 Task: Look for space in Toshbuloq, Uzbekistan from 10th July, 2023 to 15th July, 2023 for 7 adults in price range Rs.10000 to Rs.15000. Place can be entire place or shared room with 4 bedrooms having 7 beds and 4 bathrooms. Property type can be house, flat, guest house. Amenities needed are: wifi, TV, free parkinig on premises, gym, breakfast. Booking option can be shelf check-in. Required host language is English.
Action: Mouse moved to (598, 158)
Screenshot: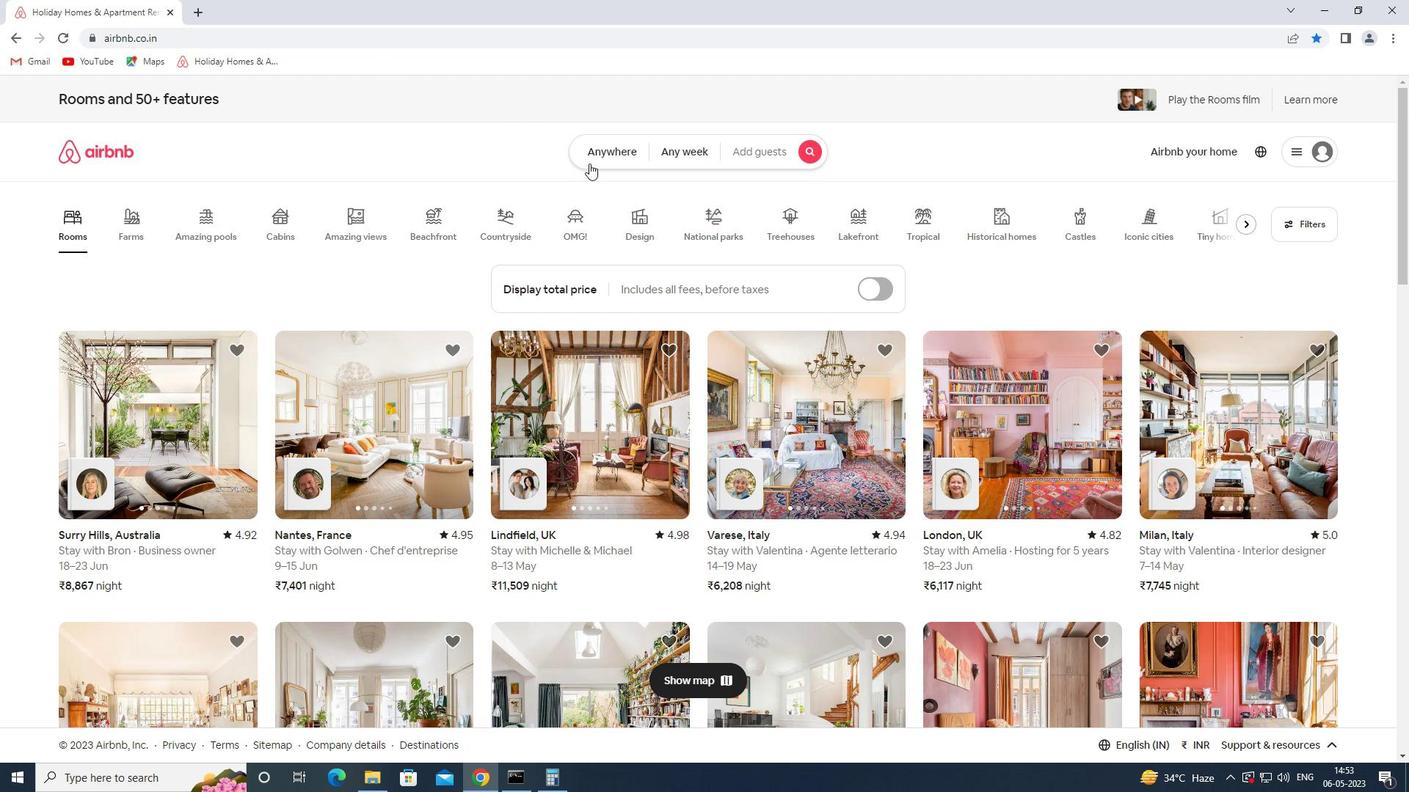 
Action: Mouse pressed left at (598, 158)
Screenshot: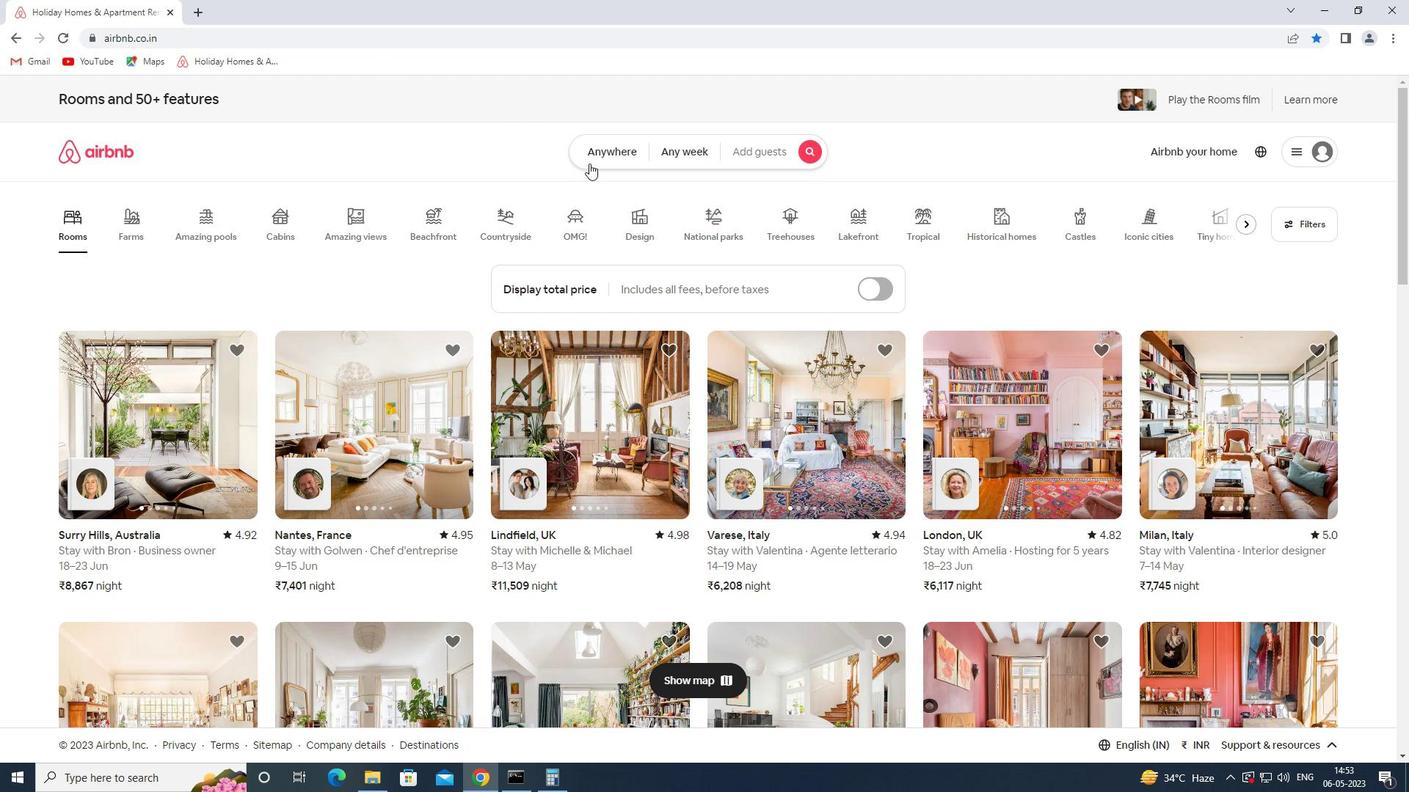 
Action: Mouse moved to (521, 209)
Screenshot: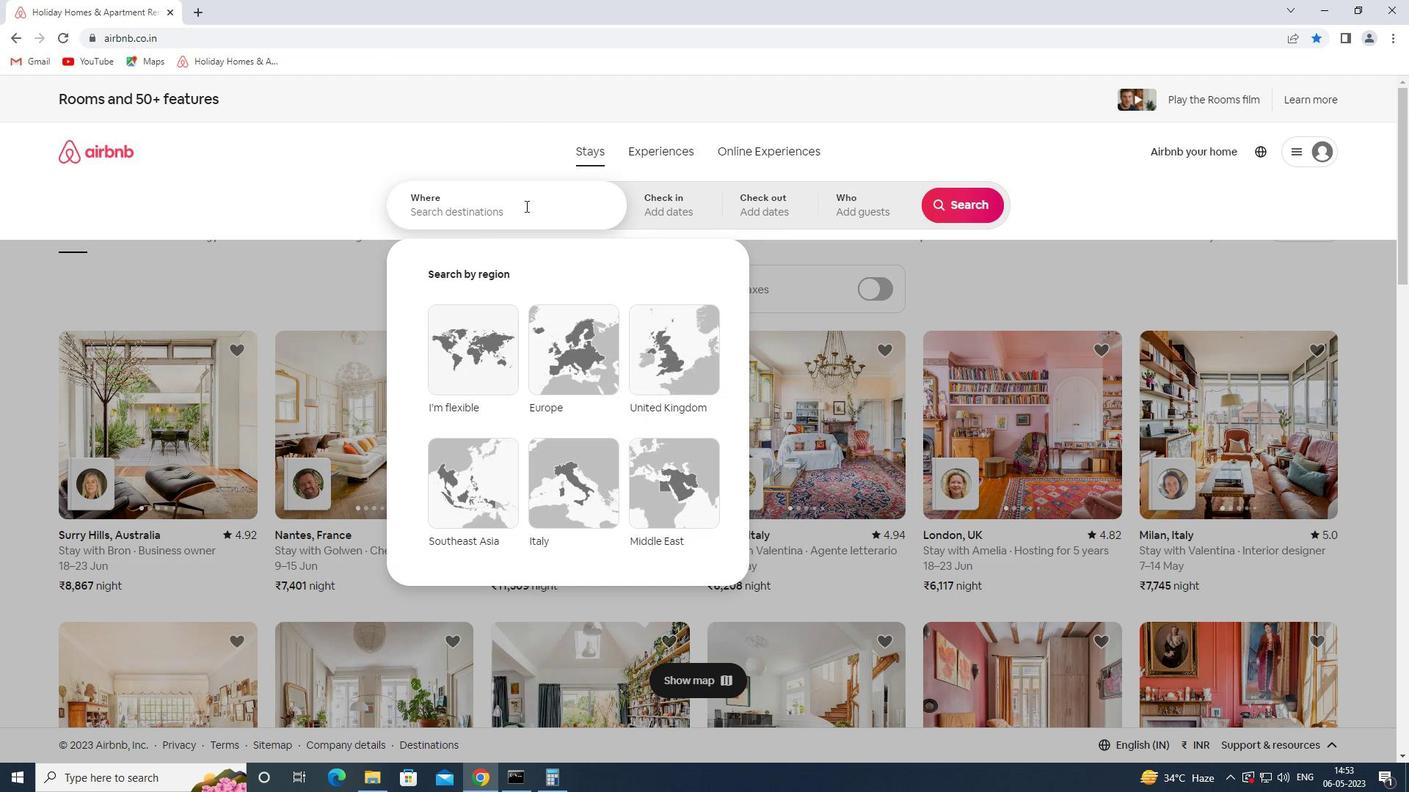 
Action: Mouse pressed left at (521, 209)
Screenshot: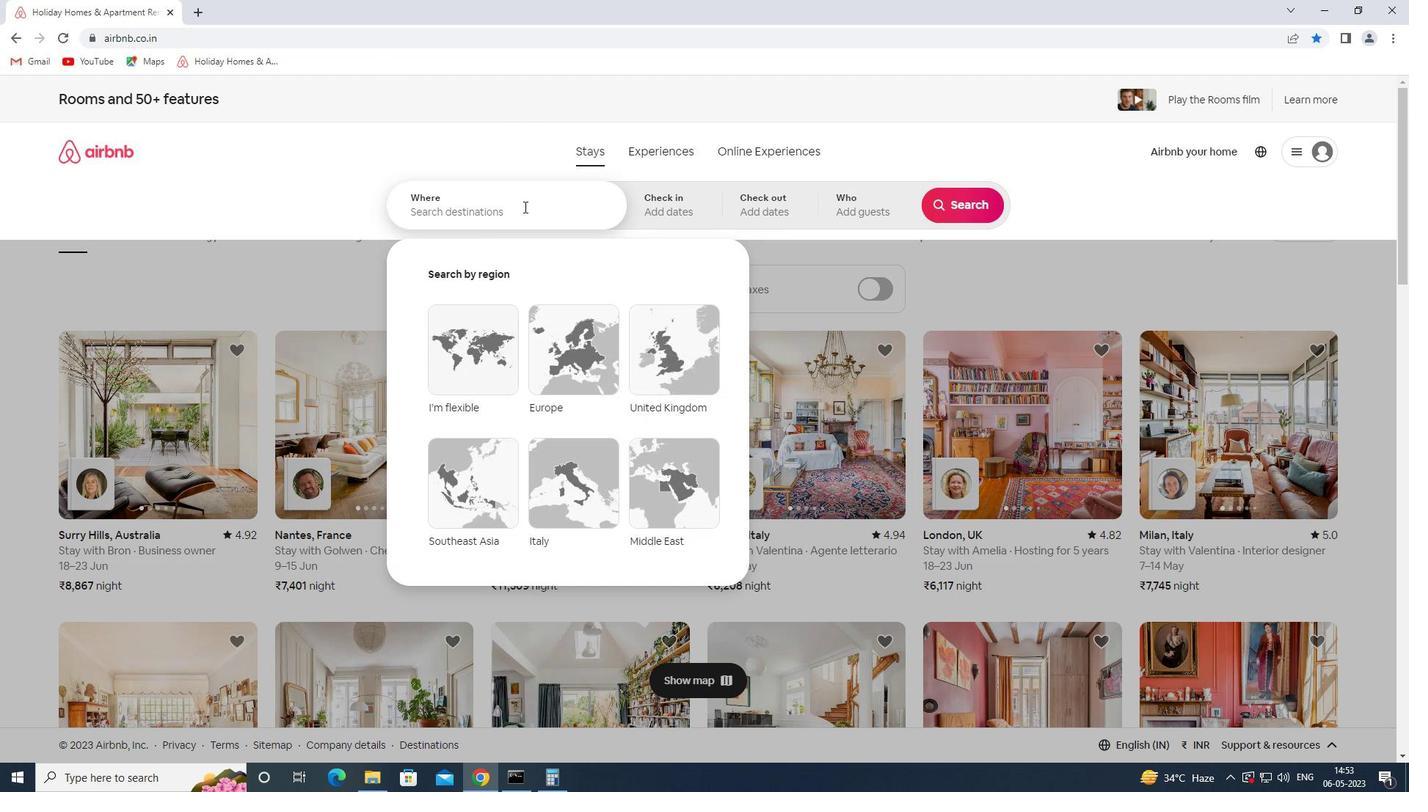 
Action: Key pressed toshbul
Screenshot: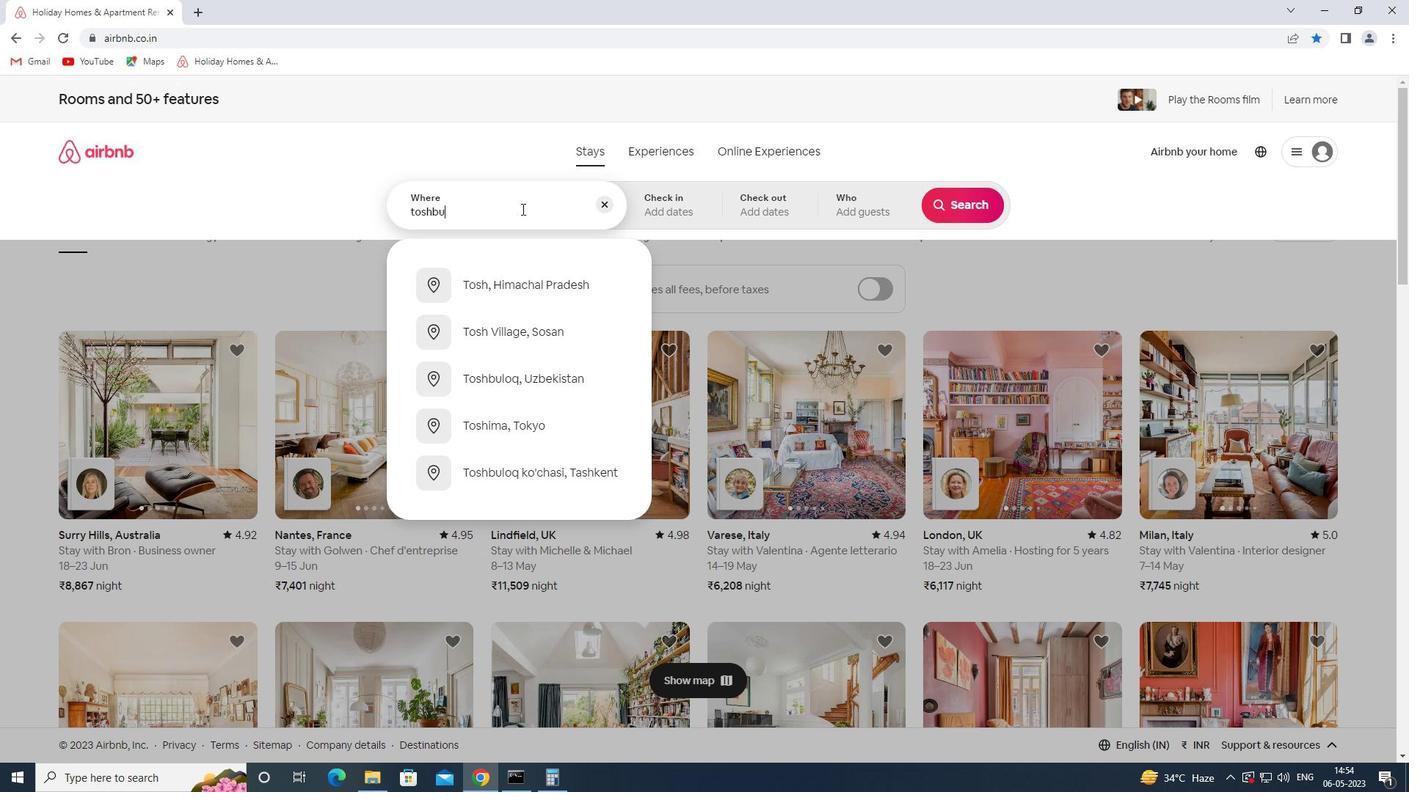 
Action: Mouse moved to (568, 286)
Screenshot: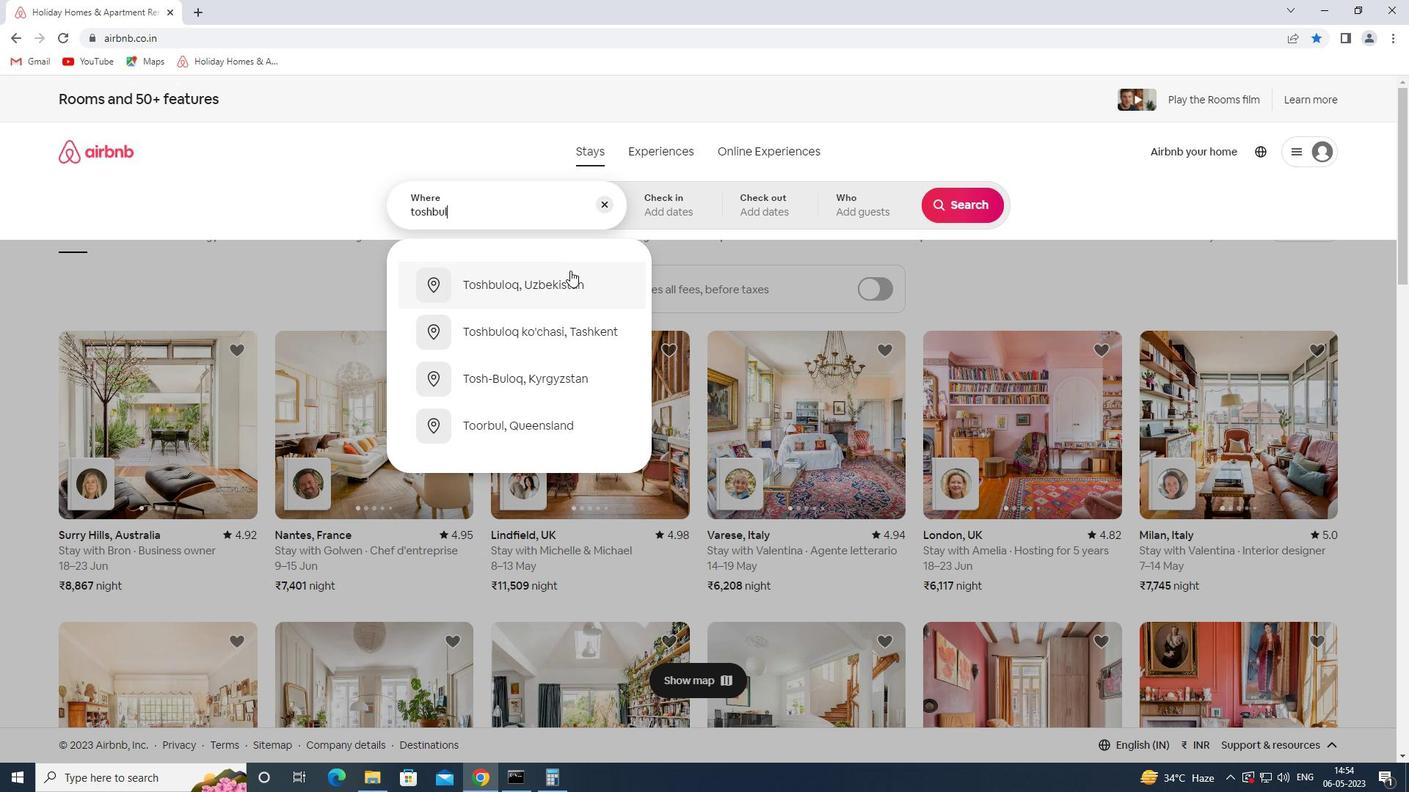 
Action: Mouse pressed left at (568, 286)
Screenshot: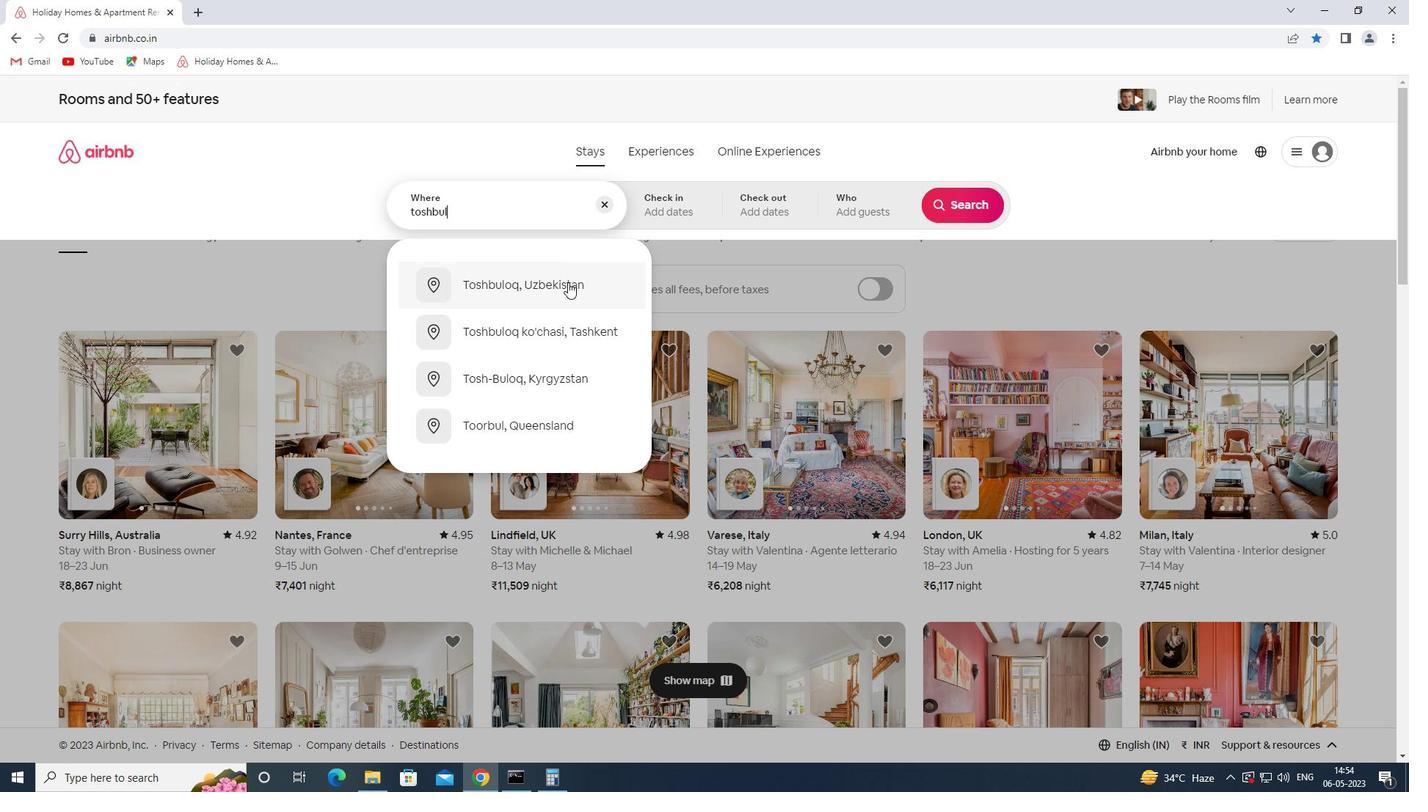 
Action: Mouse moved to (960, 320)
Screenshot: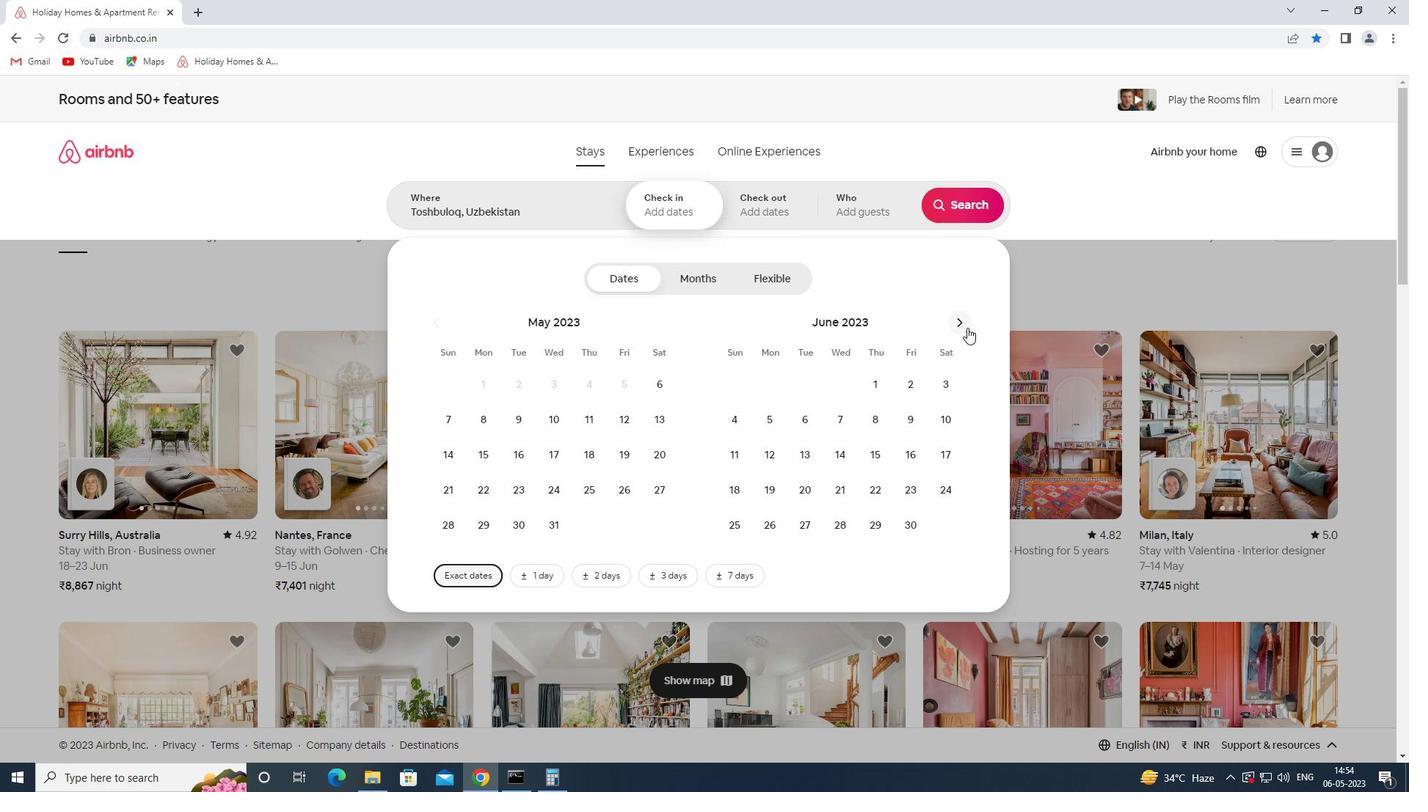 
Action: Mouse pressed left at (960, 320)
Screenshot: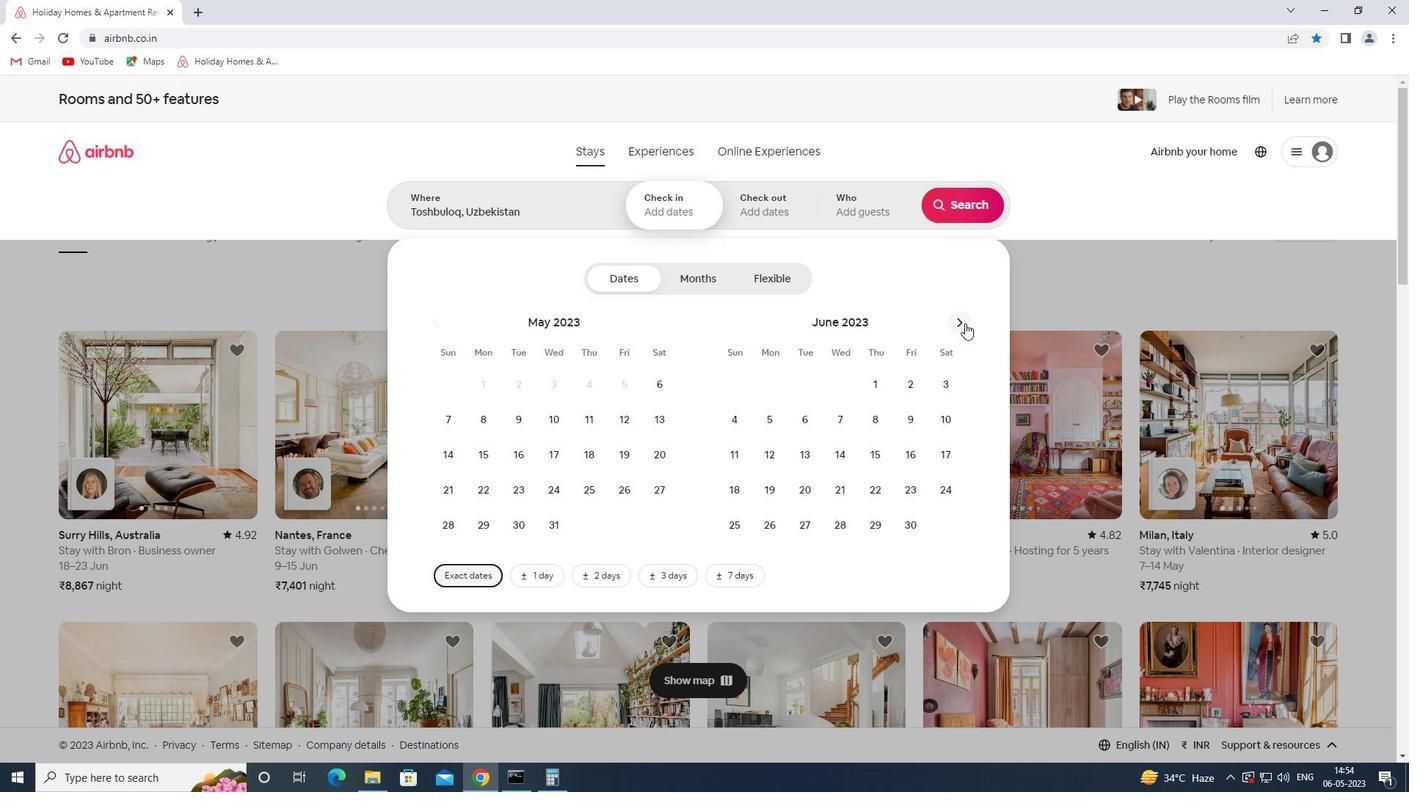 
Action: Mouse moved to (764, 458)
Screenshot: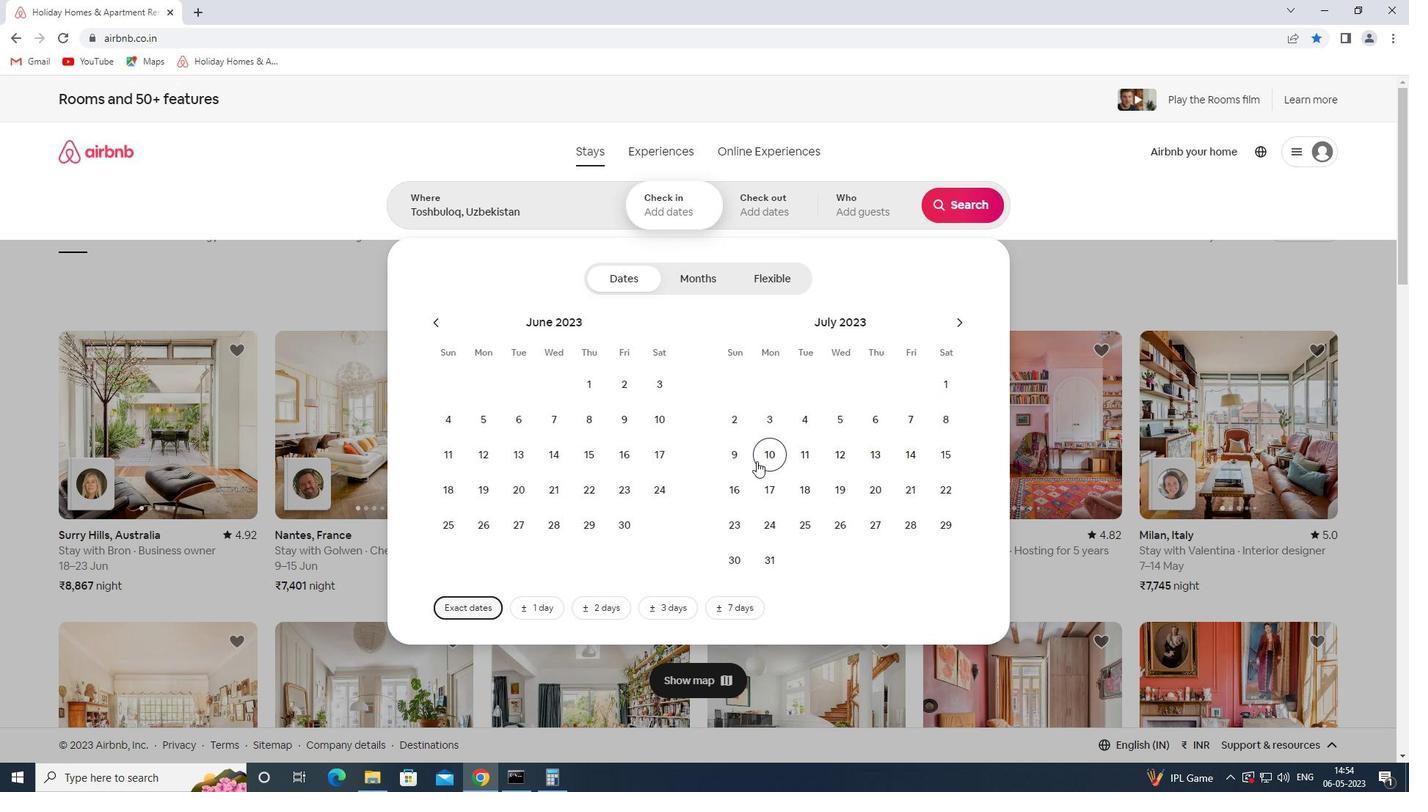 
Action: Mouse pressed left at (764, 458)
Screenshot: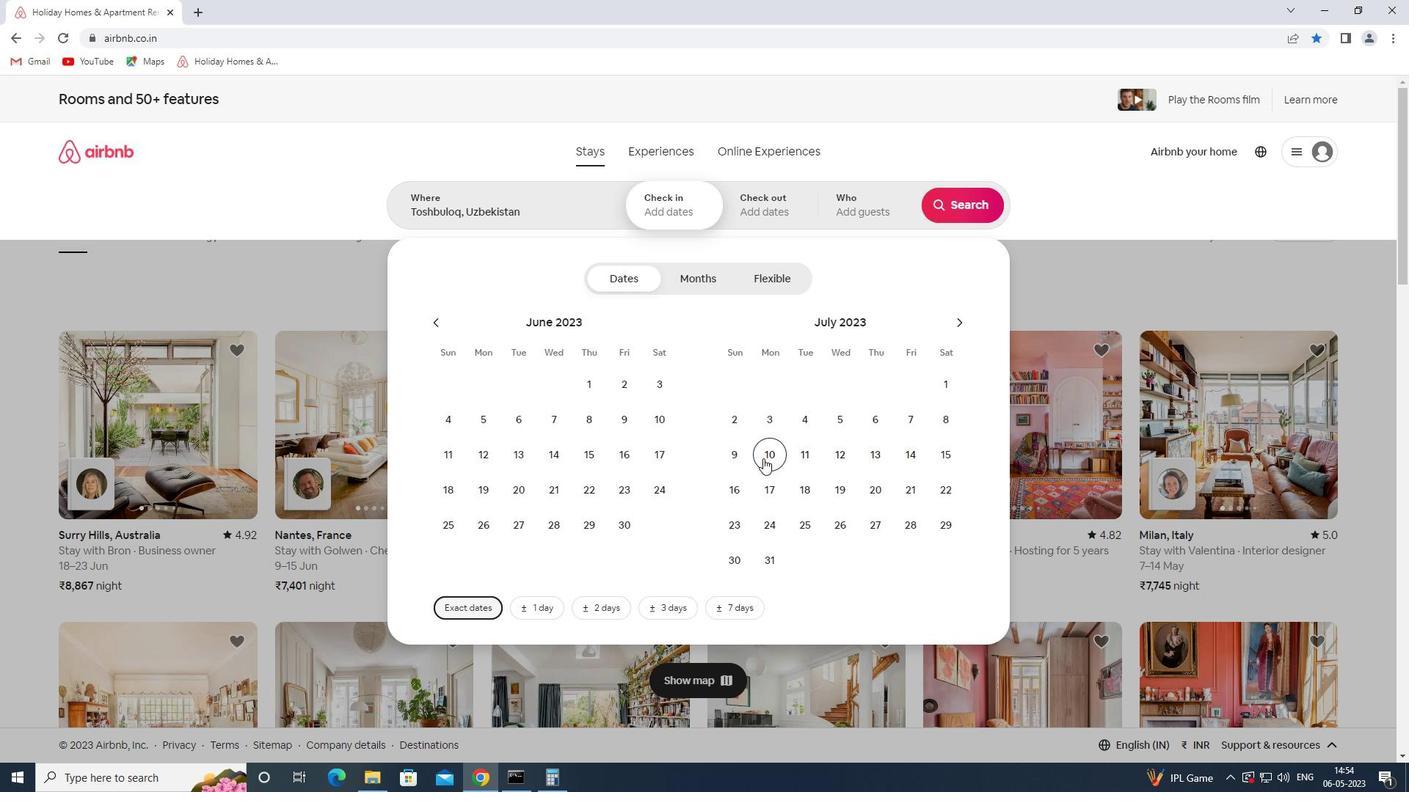 
Action: Mouse moved to (945, 459)
Screenshot: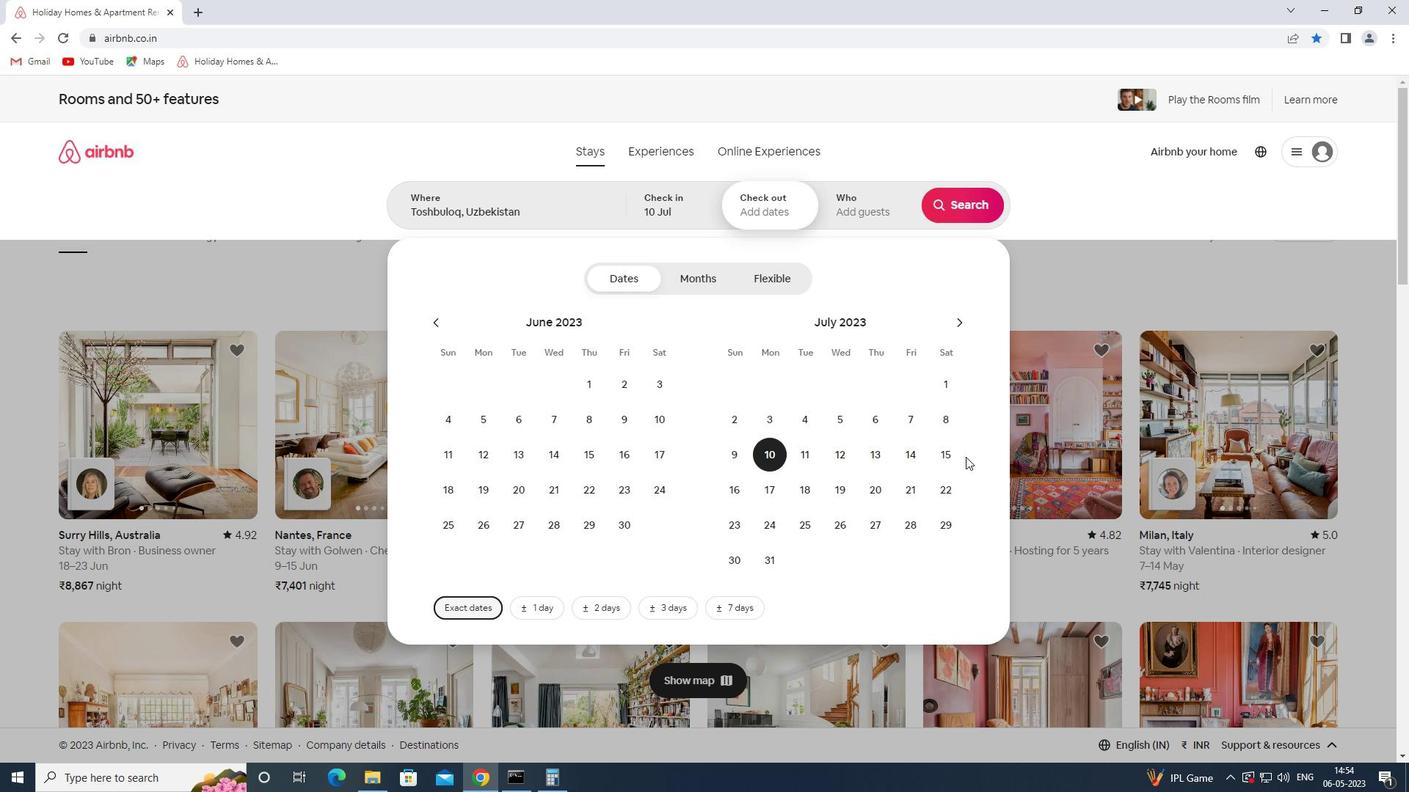 
Action: Mouse pressed left at (945, 459)
Screenshot: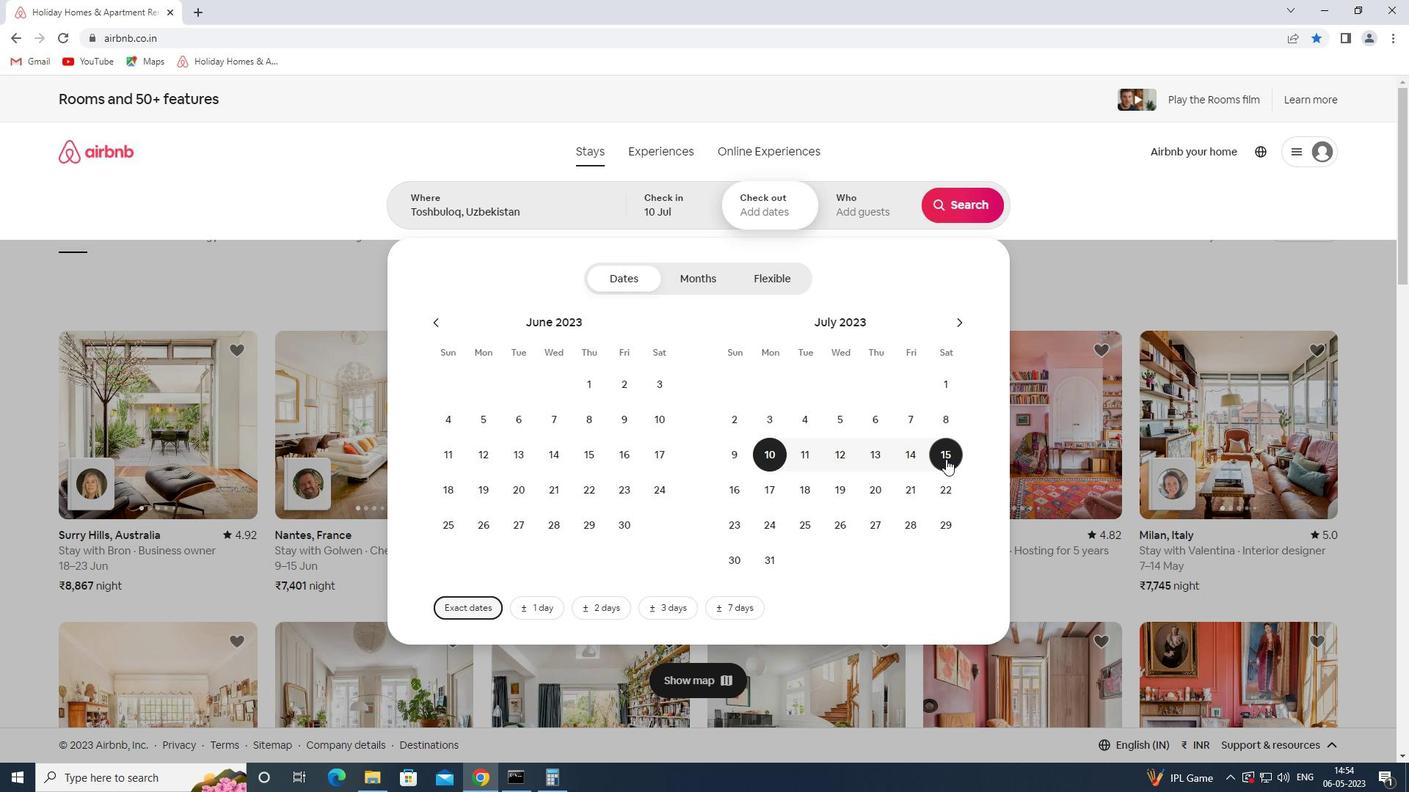 
Action: Mouse moved to (879, 212)
Screenshot: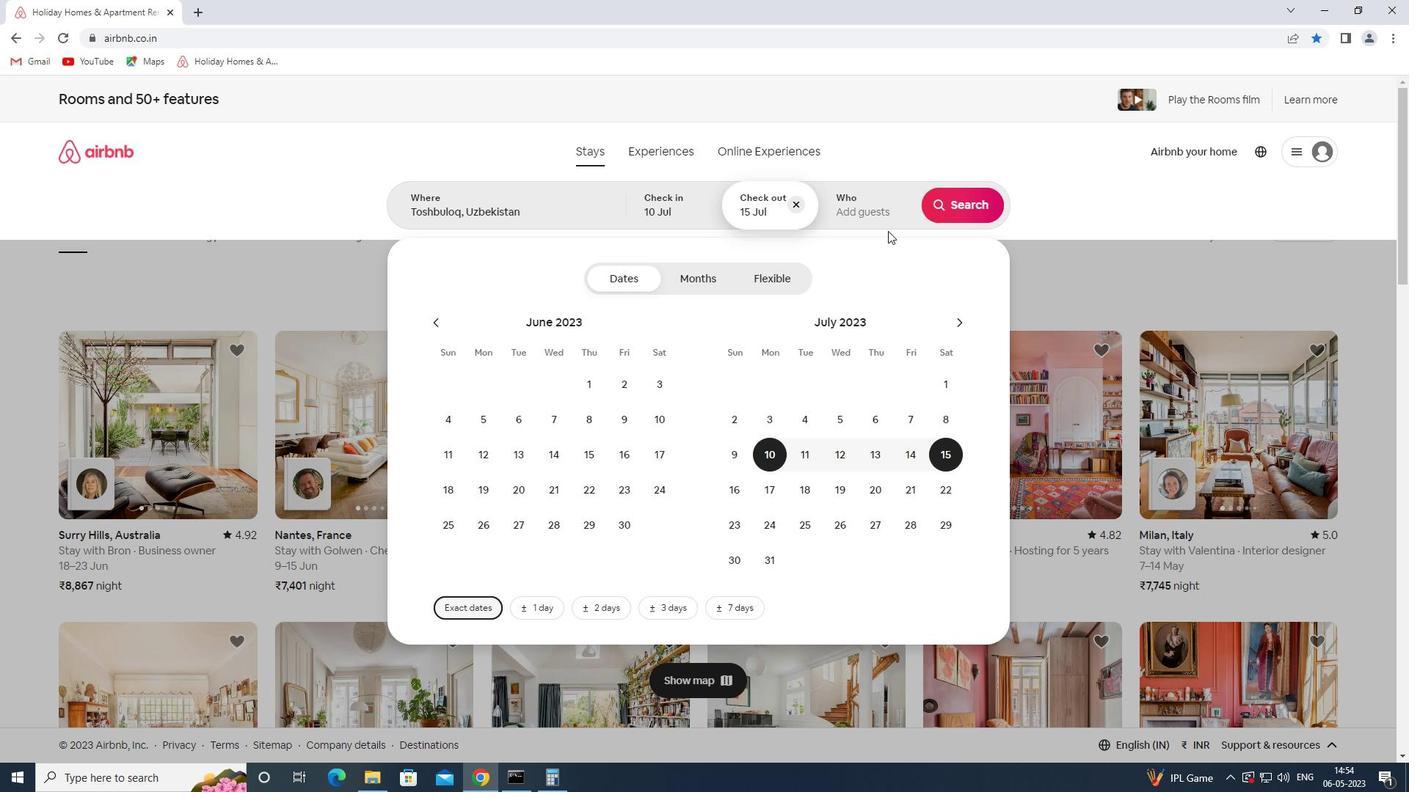 
Action: Mouse pressed left at (879, 212)
Screenshot: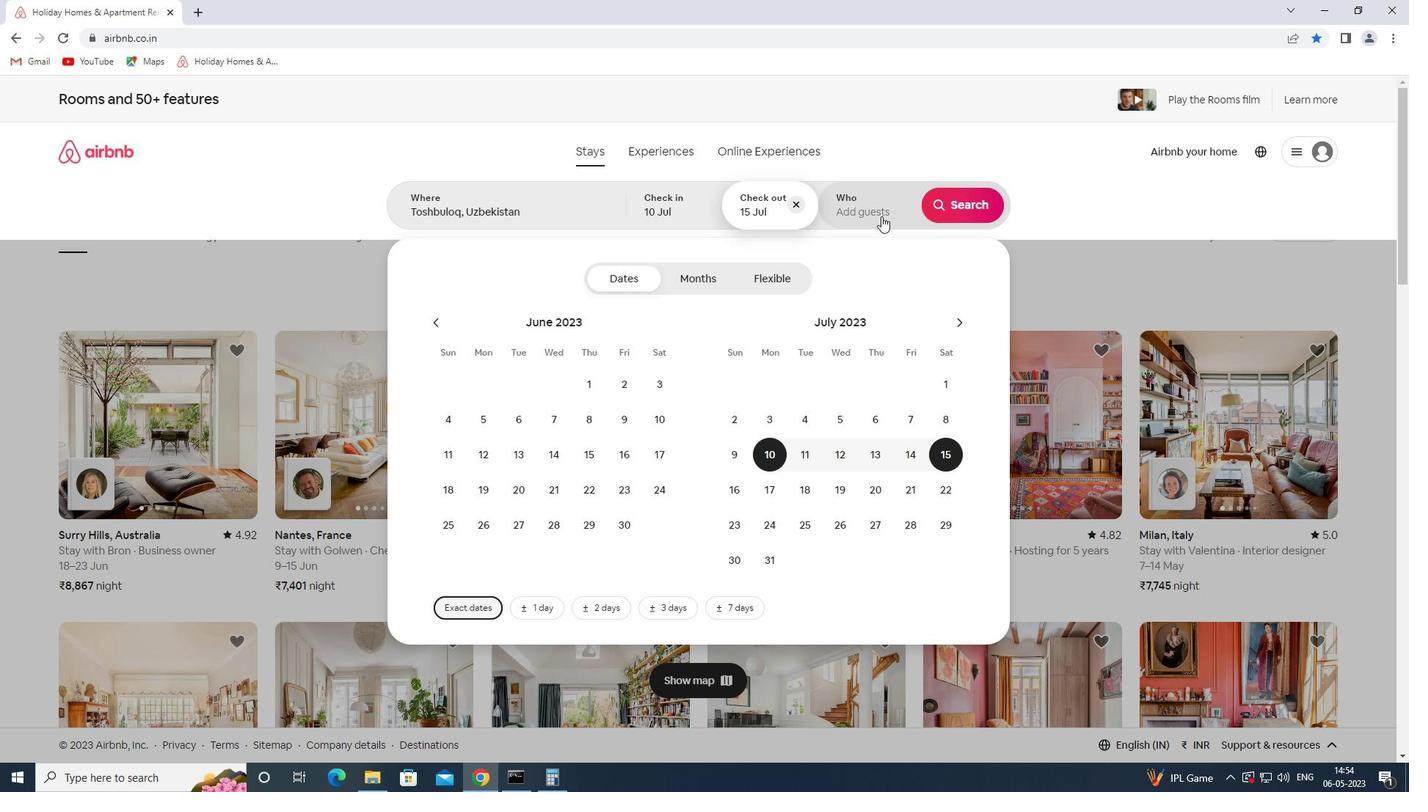 
Action: Mouse moved to (965, 282)
Screenshot: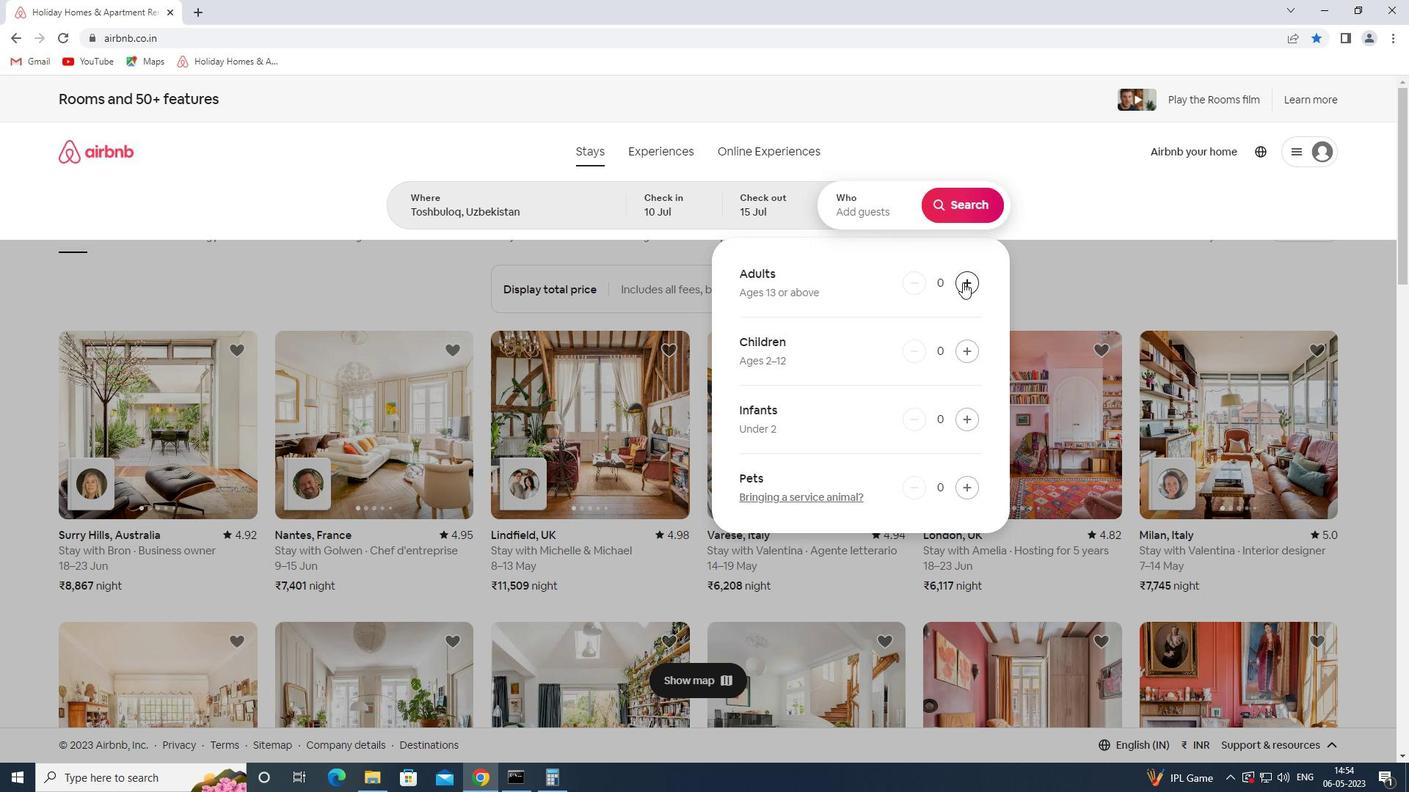 
Action: Mouse pressed left at (965, 282)
Screenshot: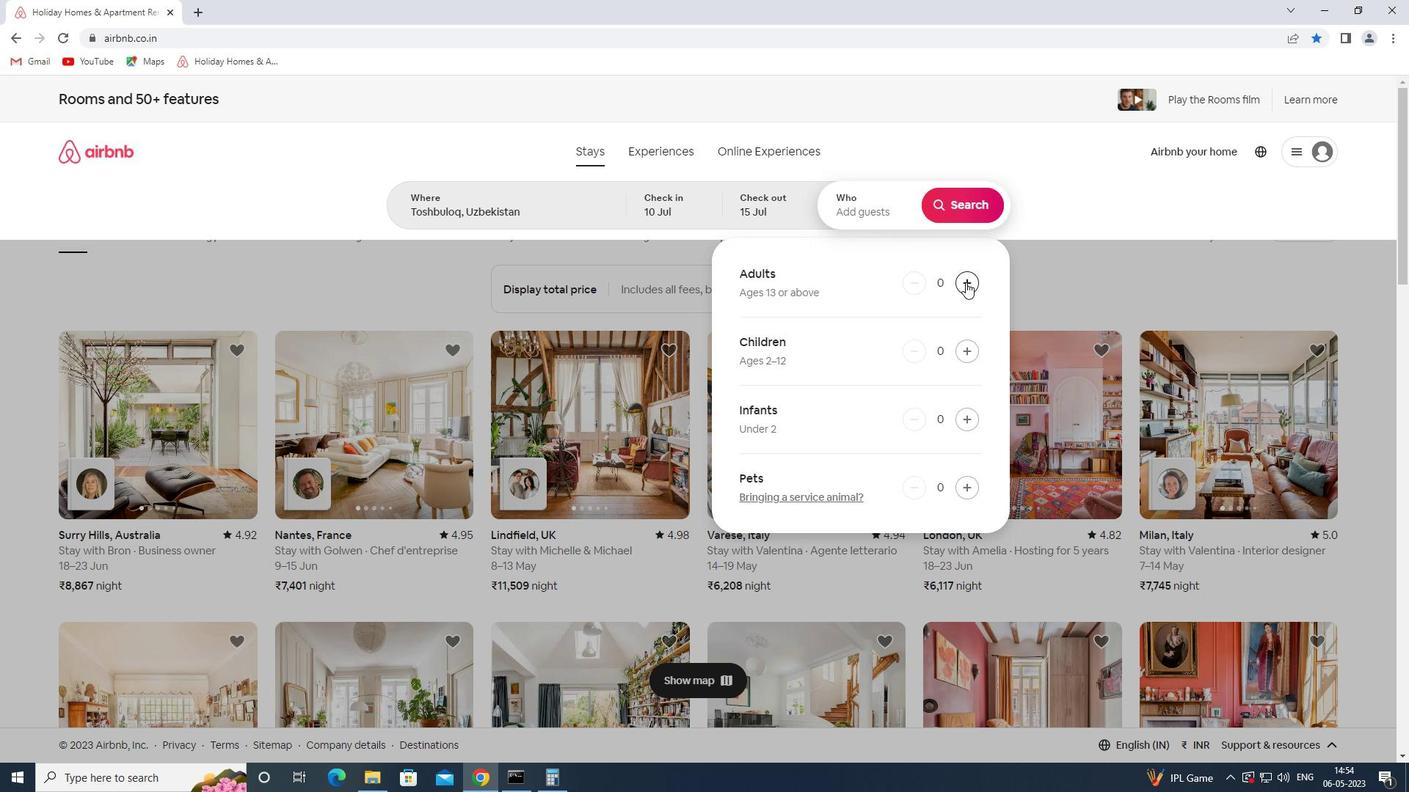 
Action: Mouse moved to (967, 282)
Screenshot: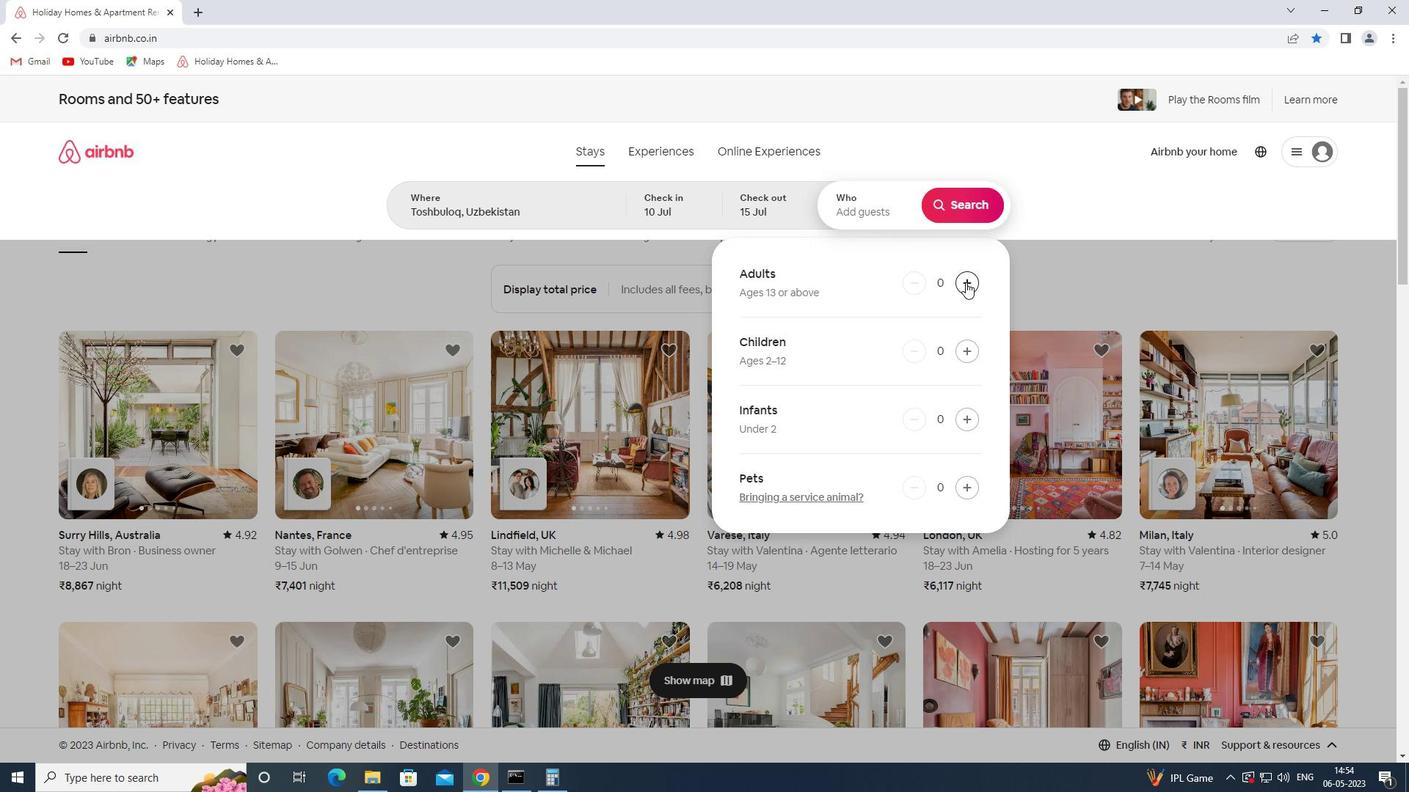 
Action: Mouse pressed left at (967, 282)
Screenshot: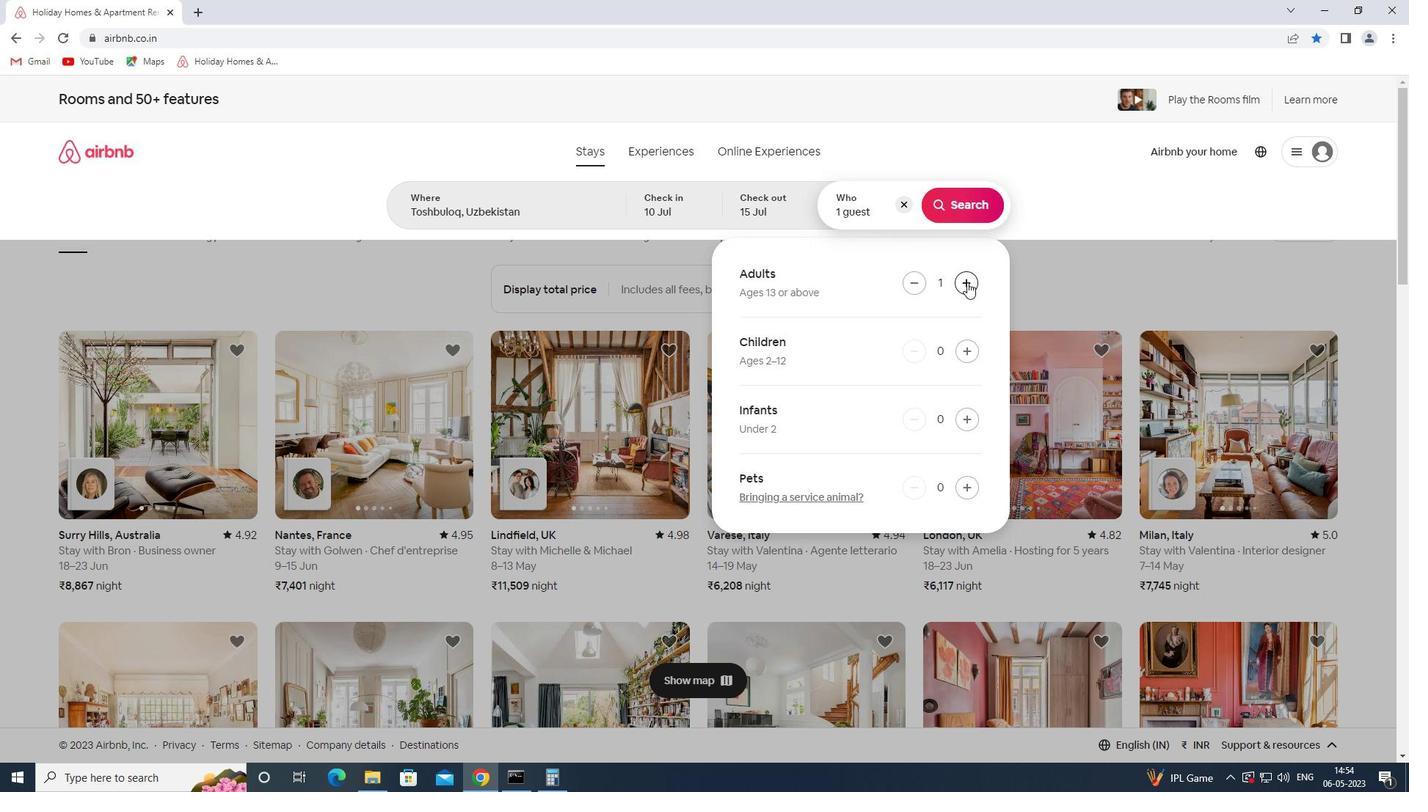 
Action: Mouse pressed left at (967, 282)
Screenshot: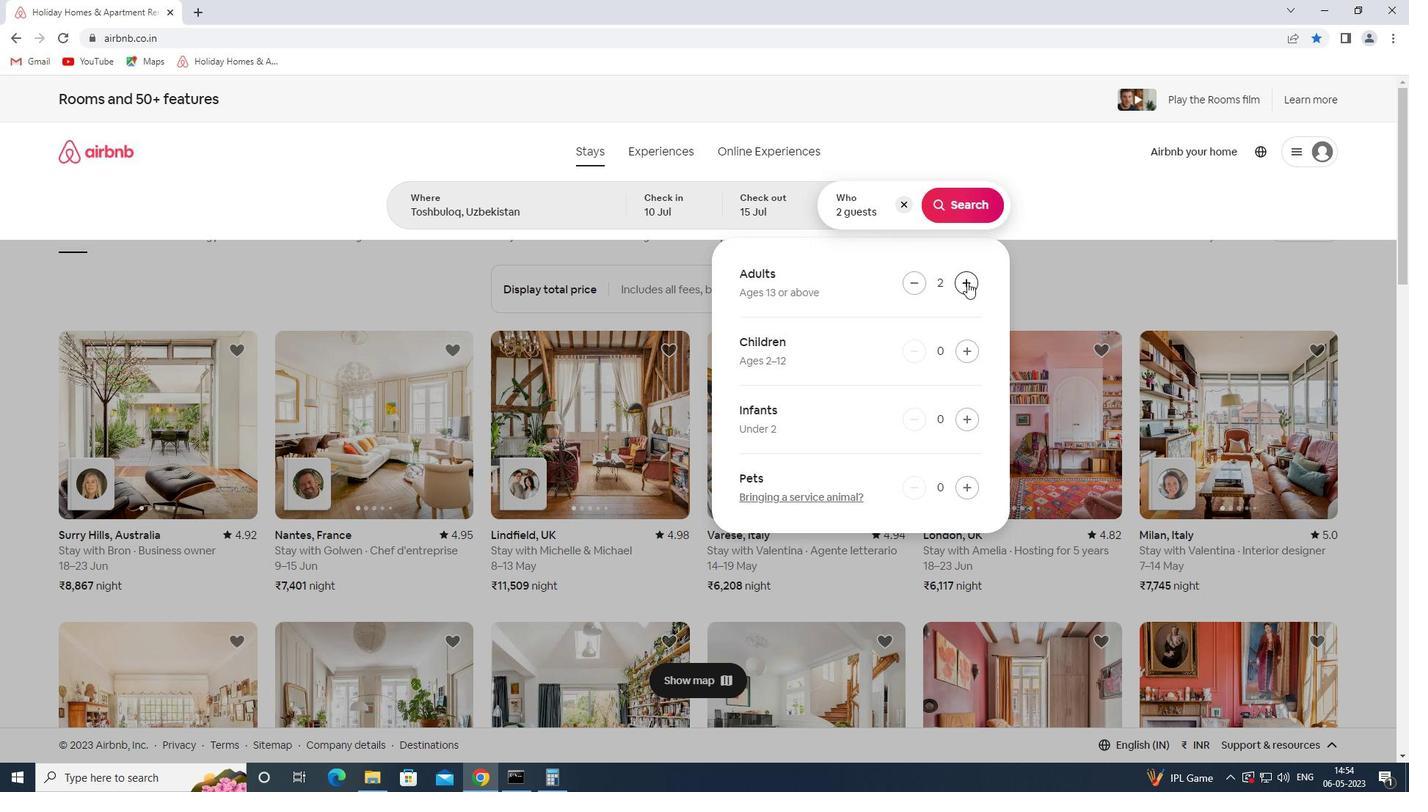 
Action: Mouse pressed left at (967, 282)
Screenshot: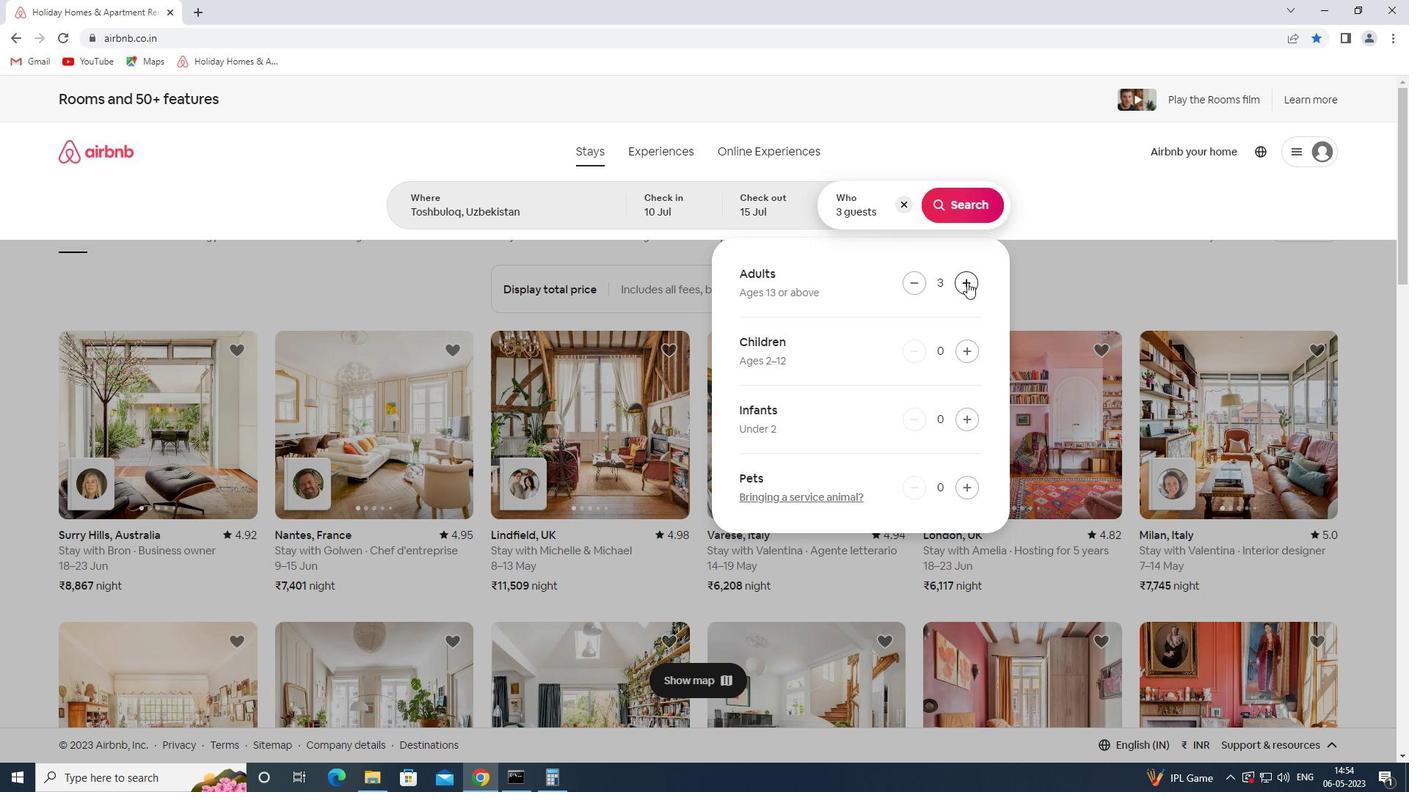 
Action: Mouse pressed left at (967, 282)
Screenshot: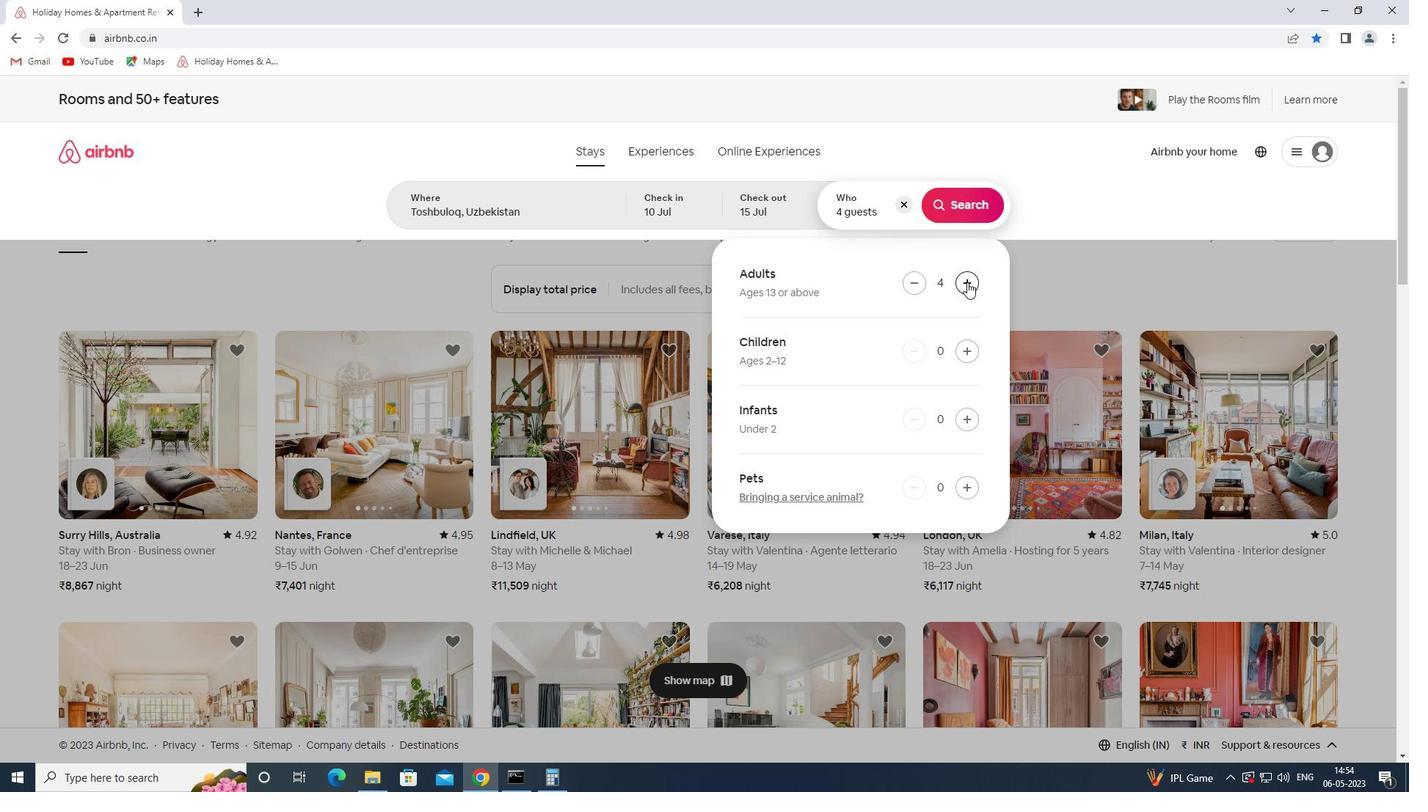 
Action: Mouse pressed left at (967, 282)
Screenshot: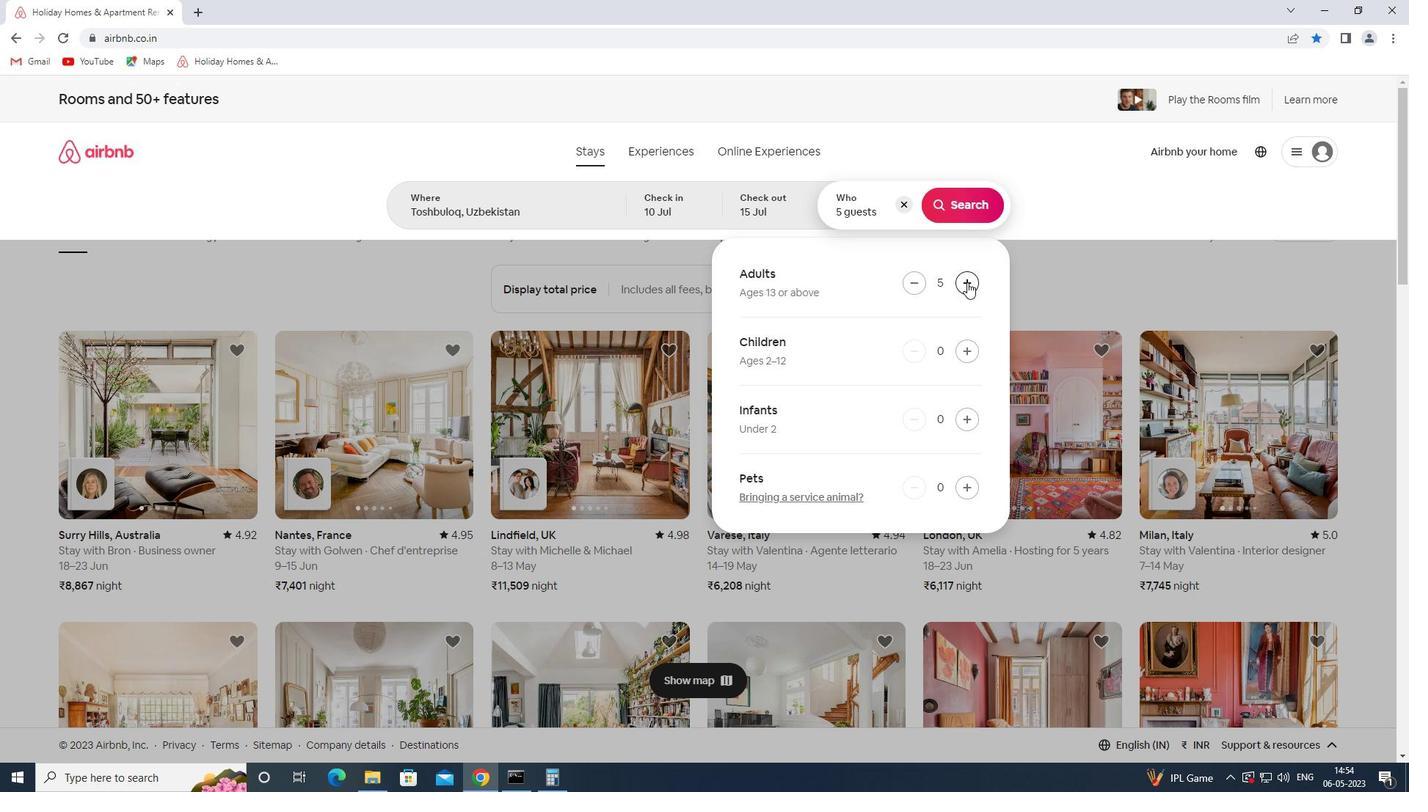 
Action: Mouse pressed left at (967, 282)
Screenshot: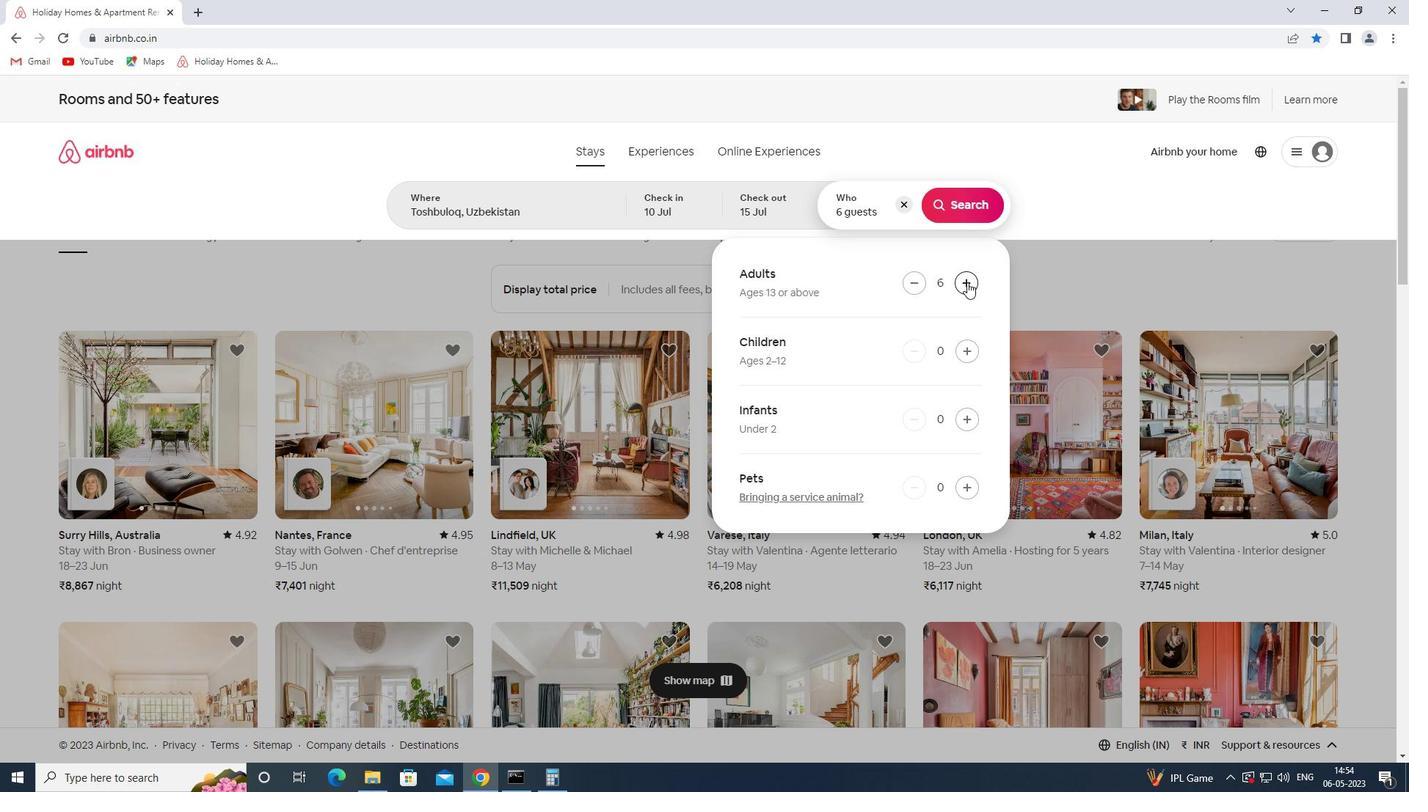 
Action: Mouse moved to (956, 215)
Screenshot: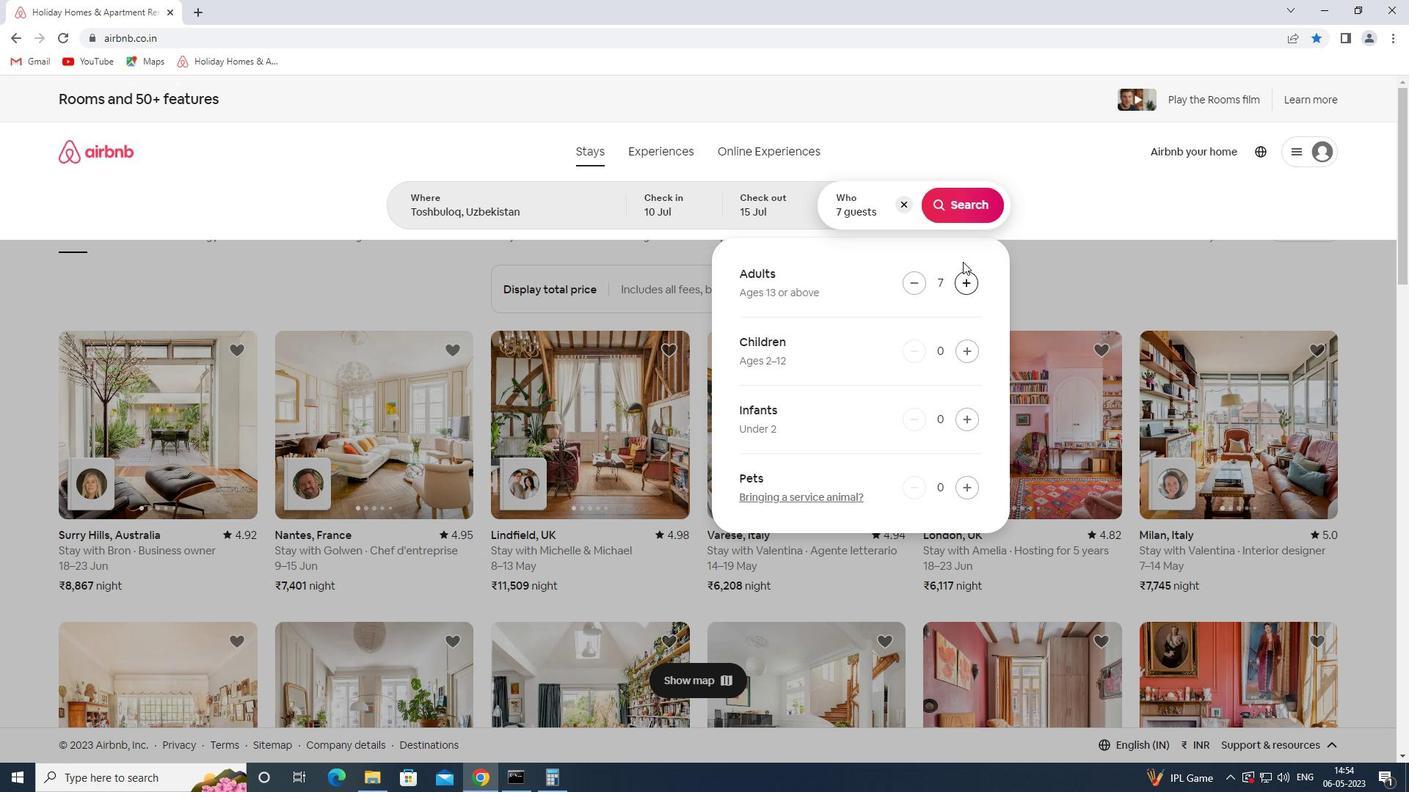 
Action: Mouse pressed left at (956, 215)
Screenshot: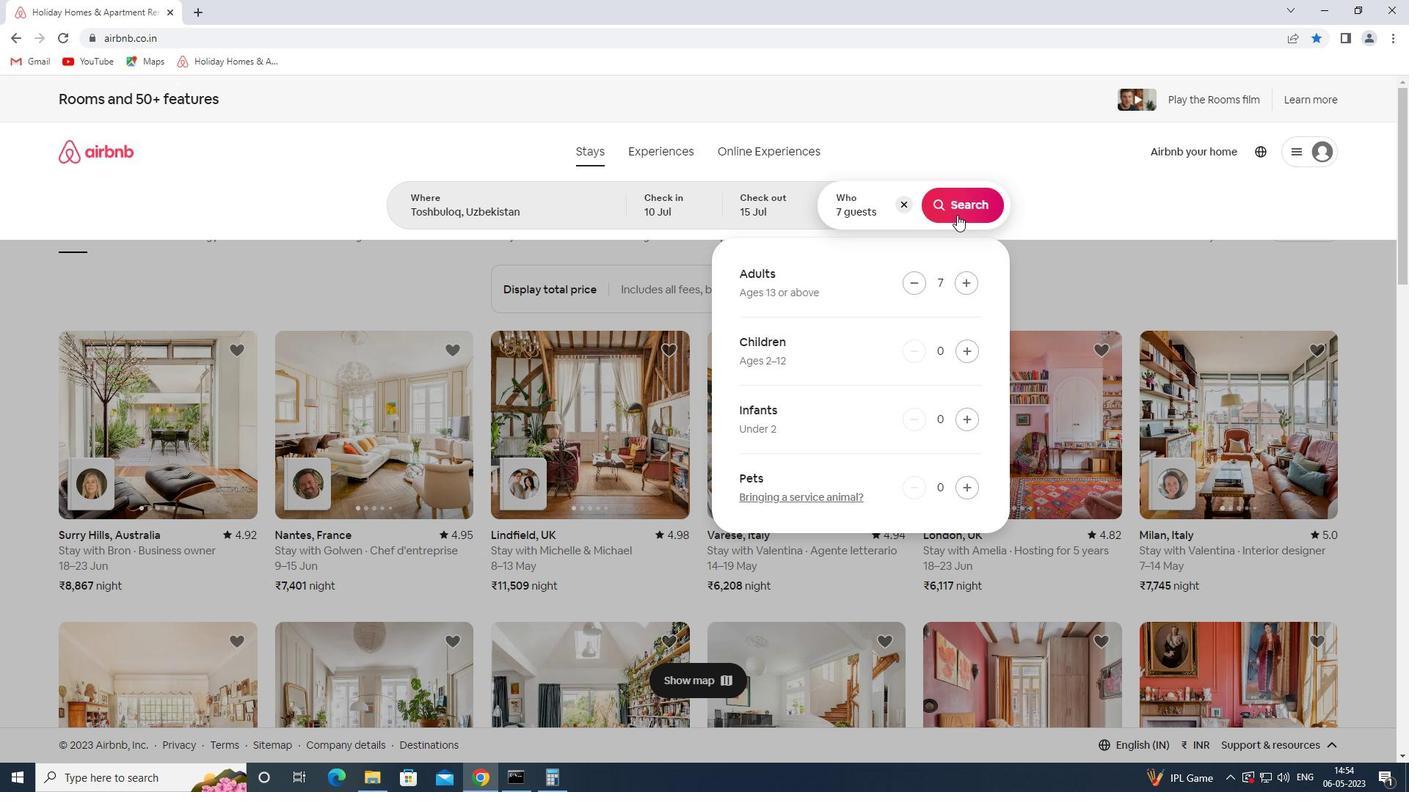 
Action: Mouse moved to (1326, 164)
Screenshot: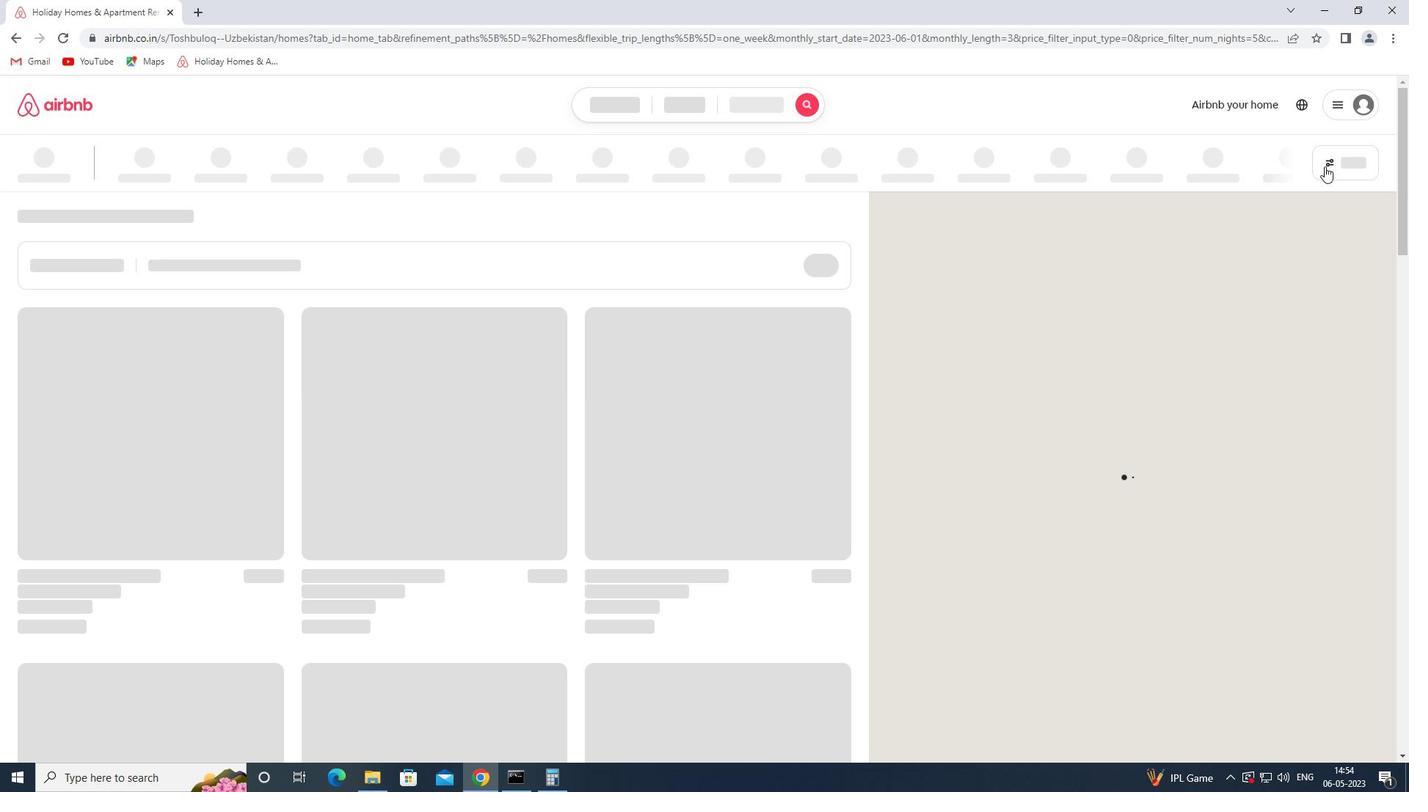 
Action: Mouse pressed left at (1326, 164)
Screenshot: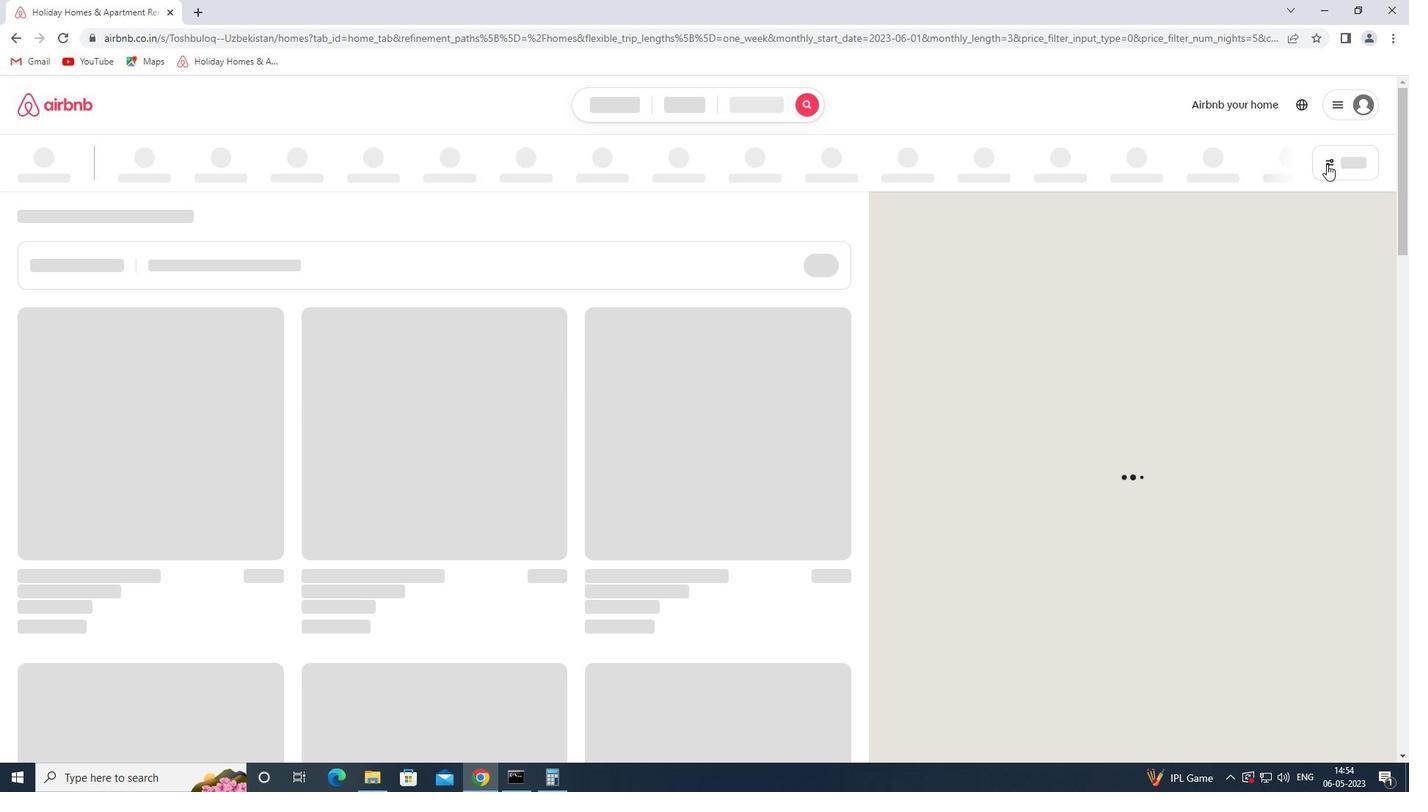 
Action: Mouse moved to (538, 529)
Screenshot: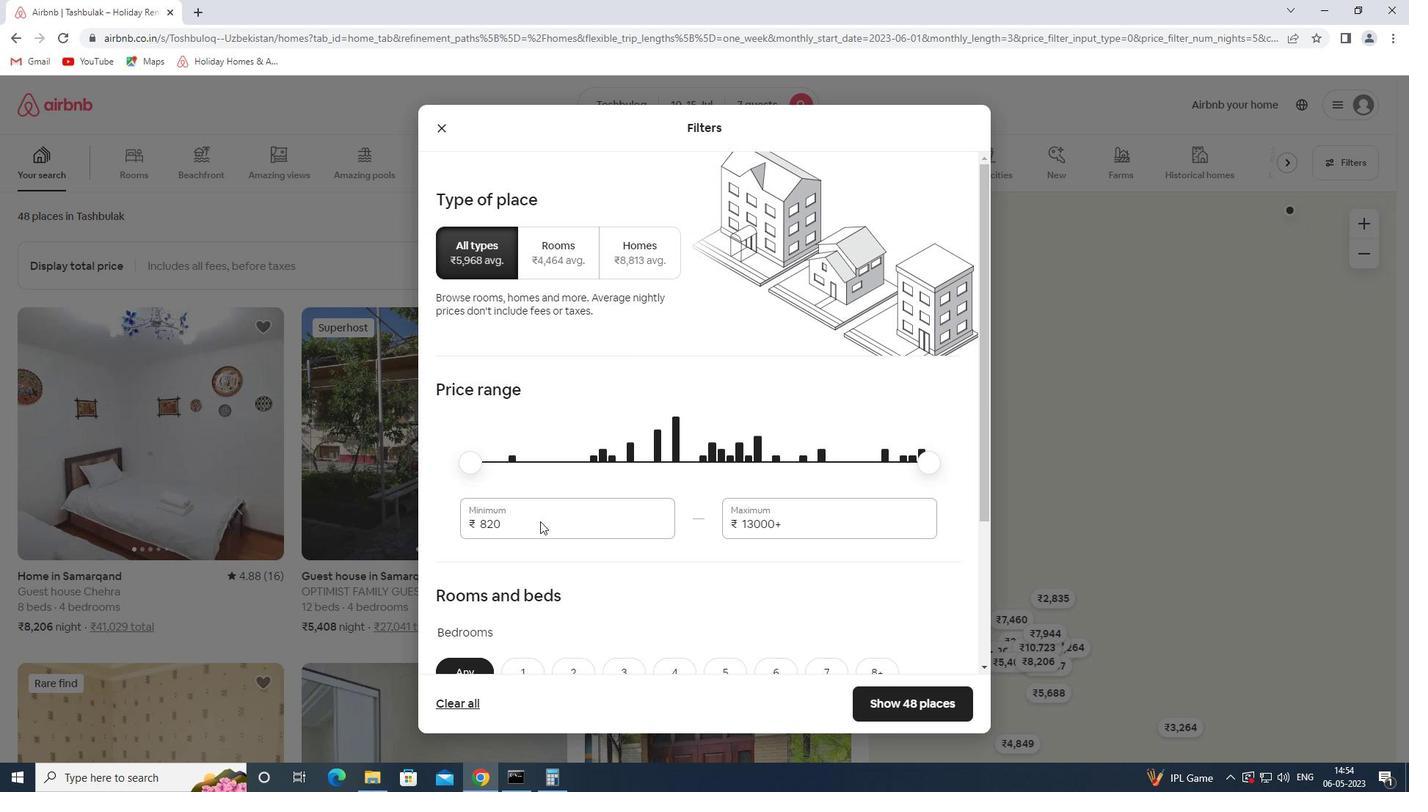 
Action: Mouse pressed left at (538, 529)
Screenshot: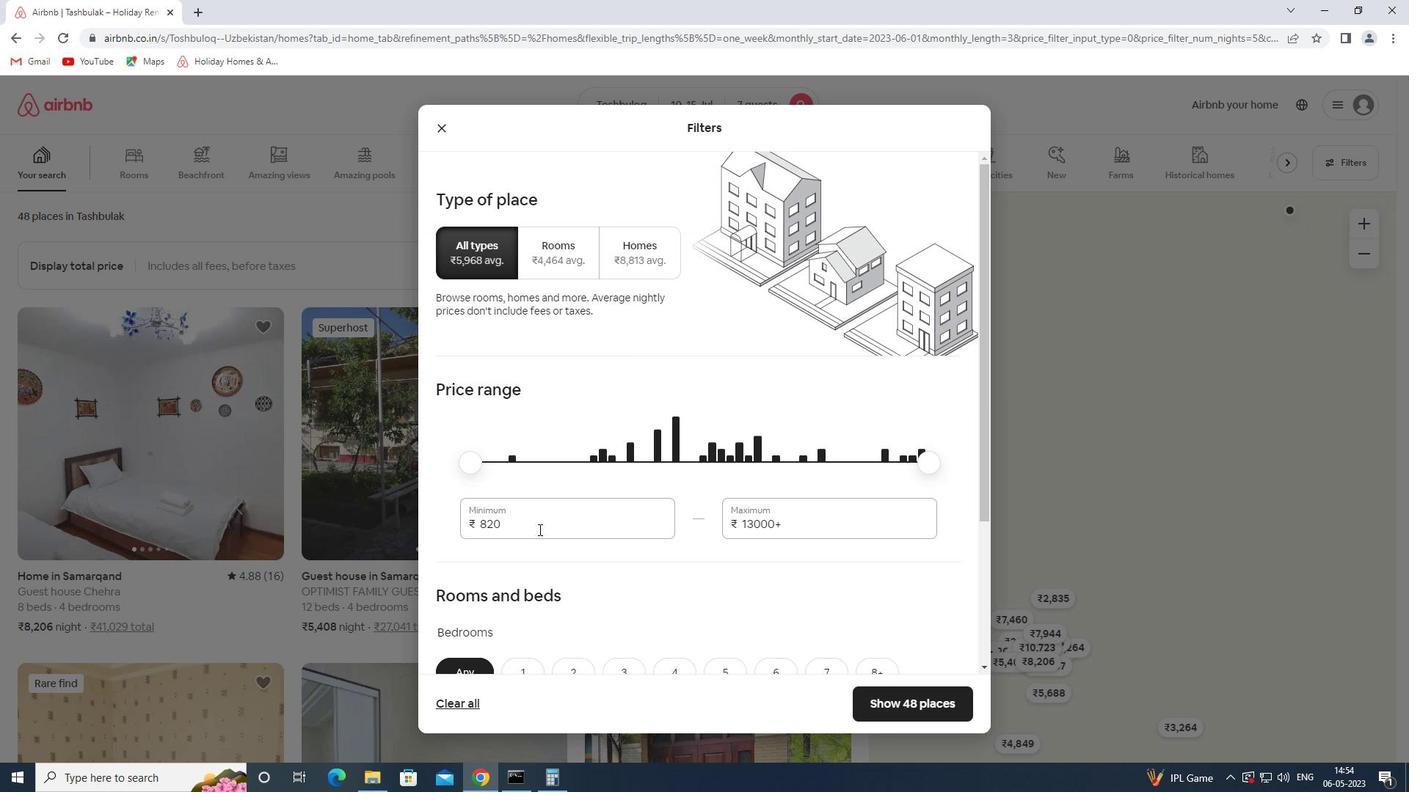 
Action: Mouse pressed left at (538, 529)
Screenshot: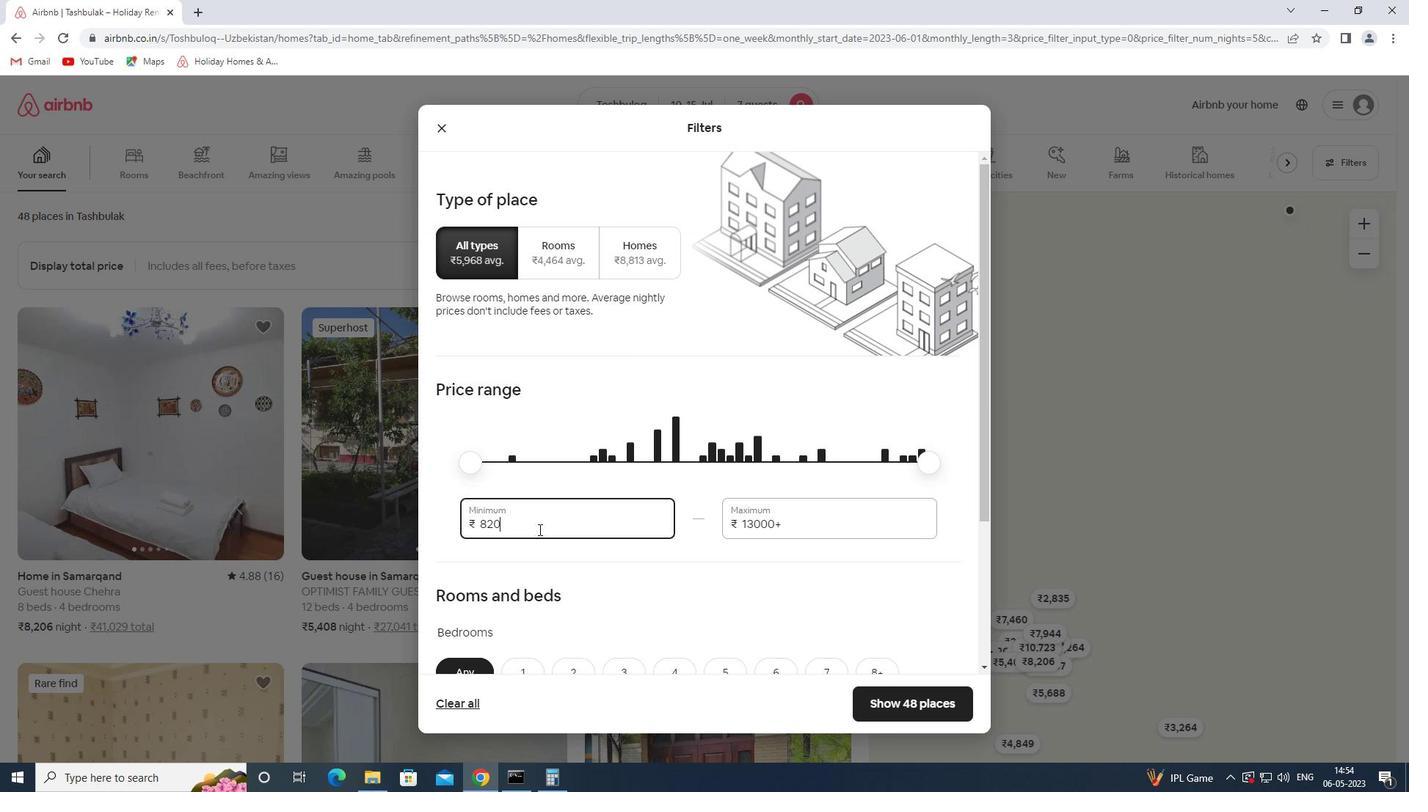 
Action: Mouse moved to (537, 529)
Screenshot: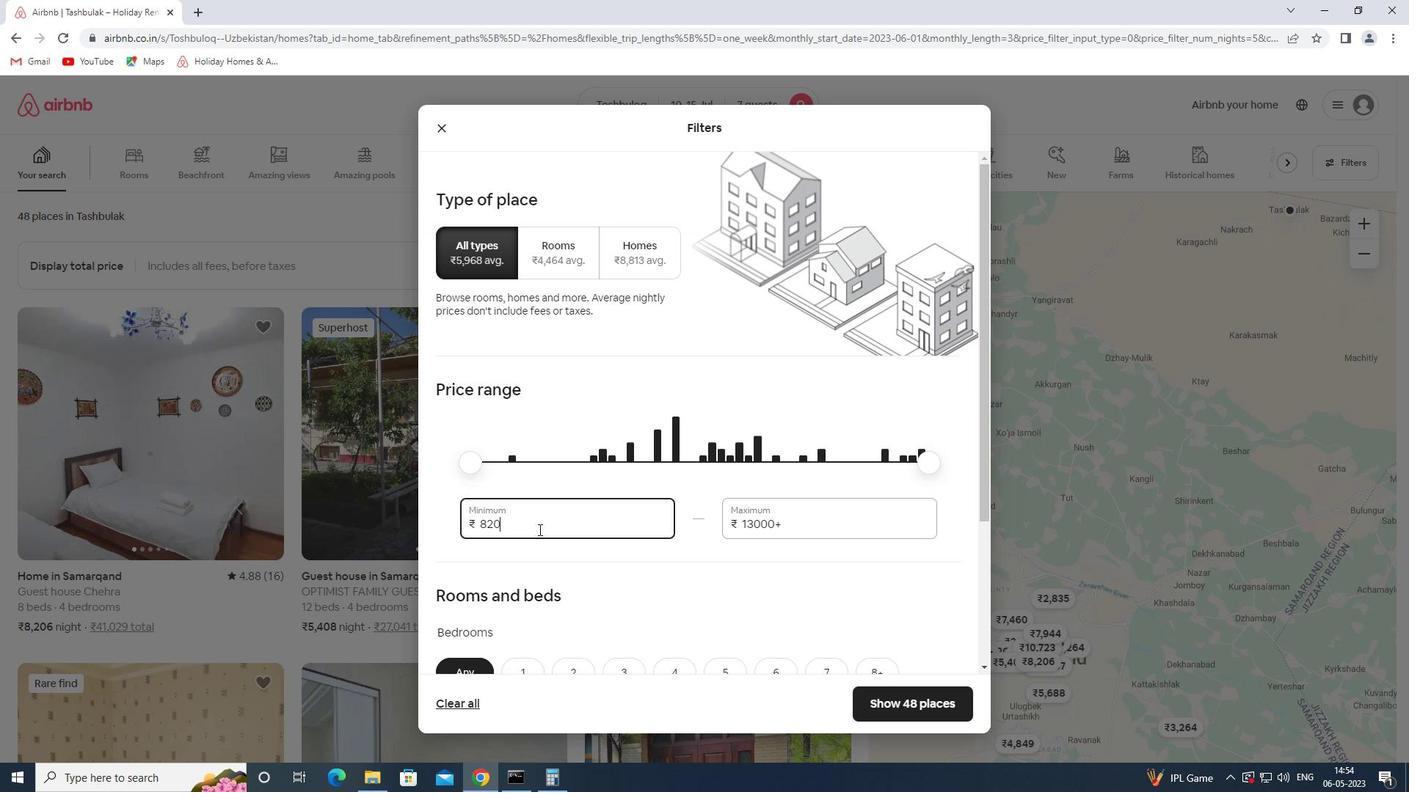 
Action: Key pressed 10000<Key.tab>15000<Key.tab>
Screenshot: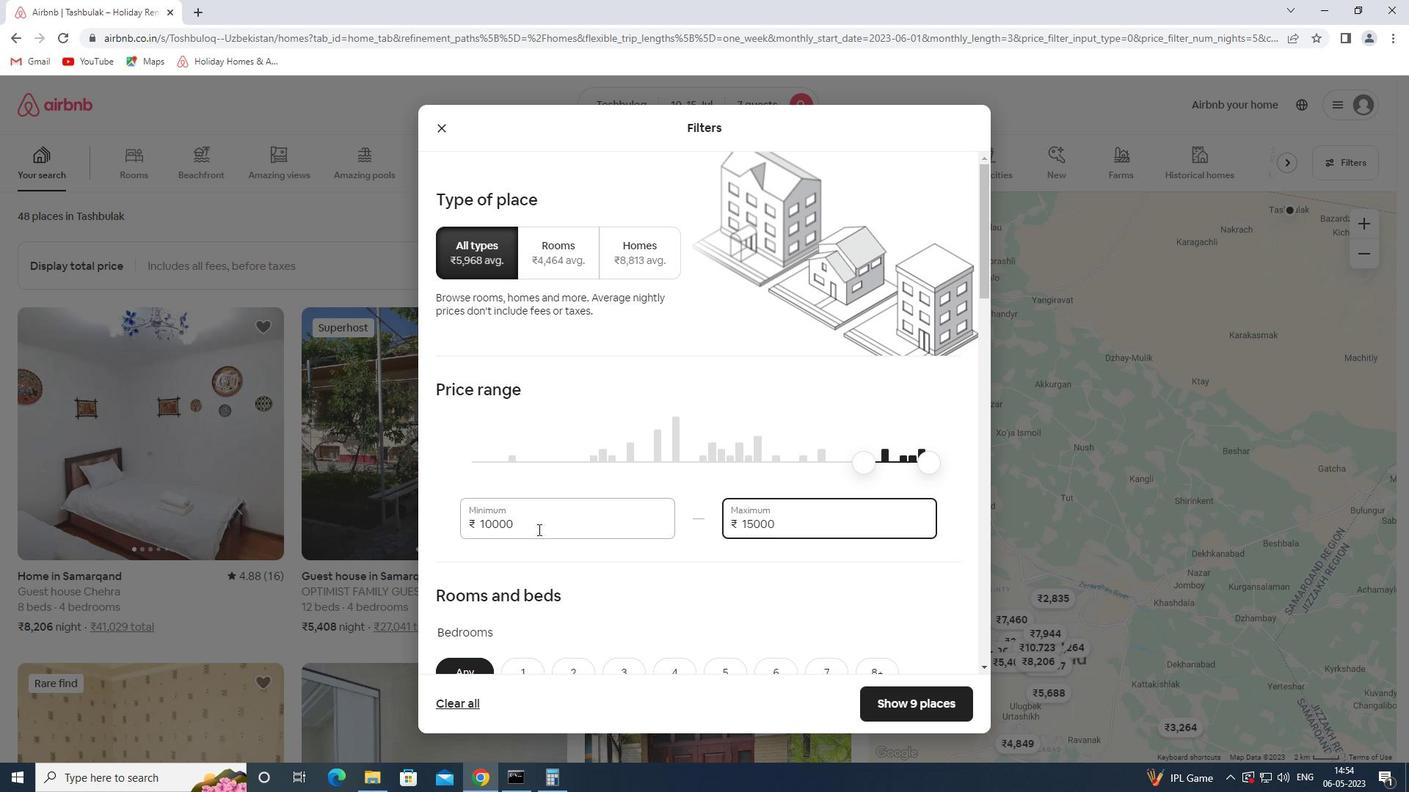 
Action: Mouse moved to (624, 520)
Screenshot: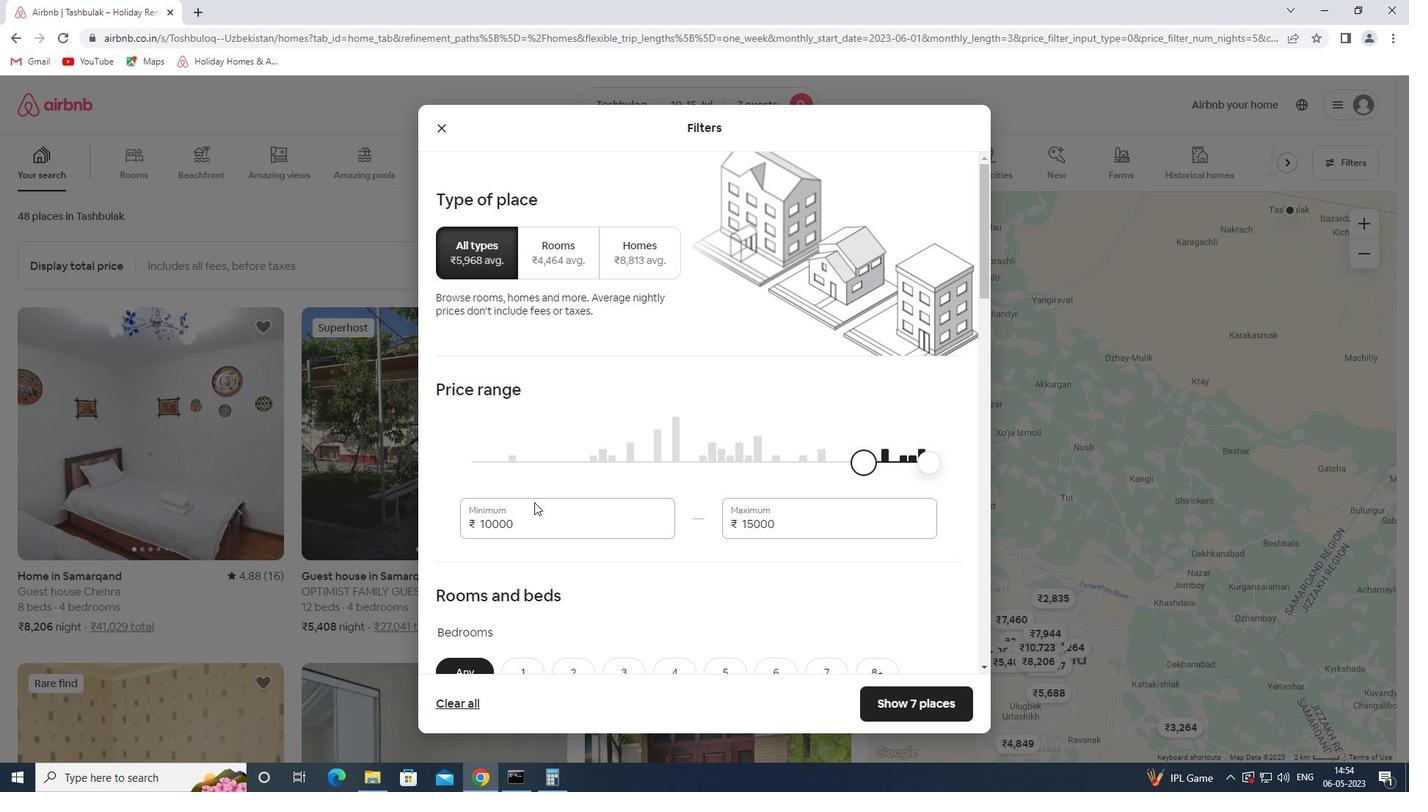 
Action: Mouse scrolled (624, 519) with delta (0, 0)
Screenshot: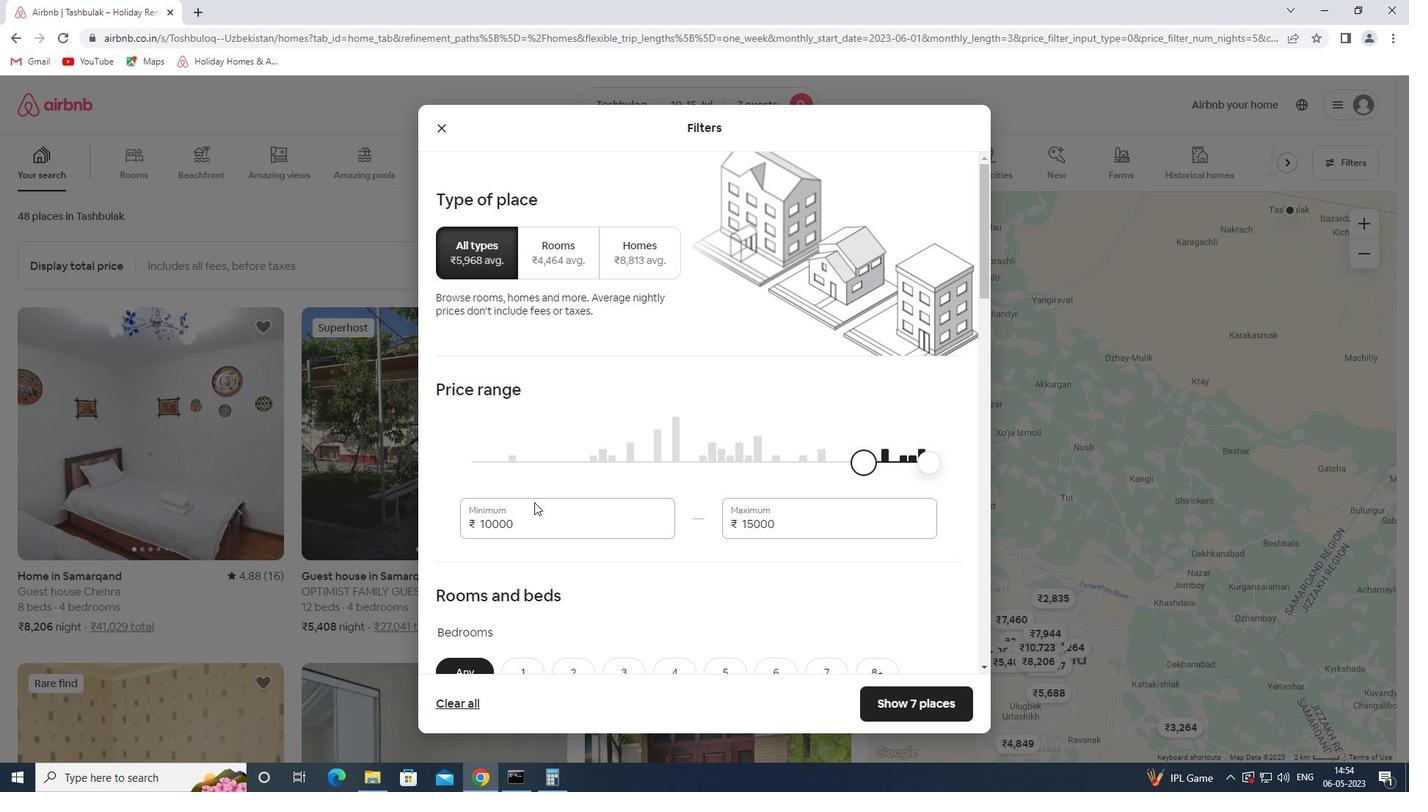 
Action: Mouse moved to (628, 519)
Screenshot: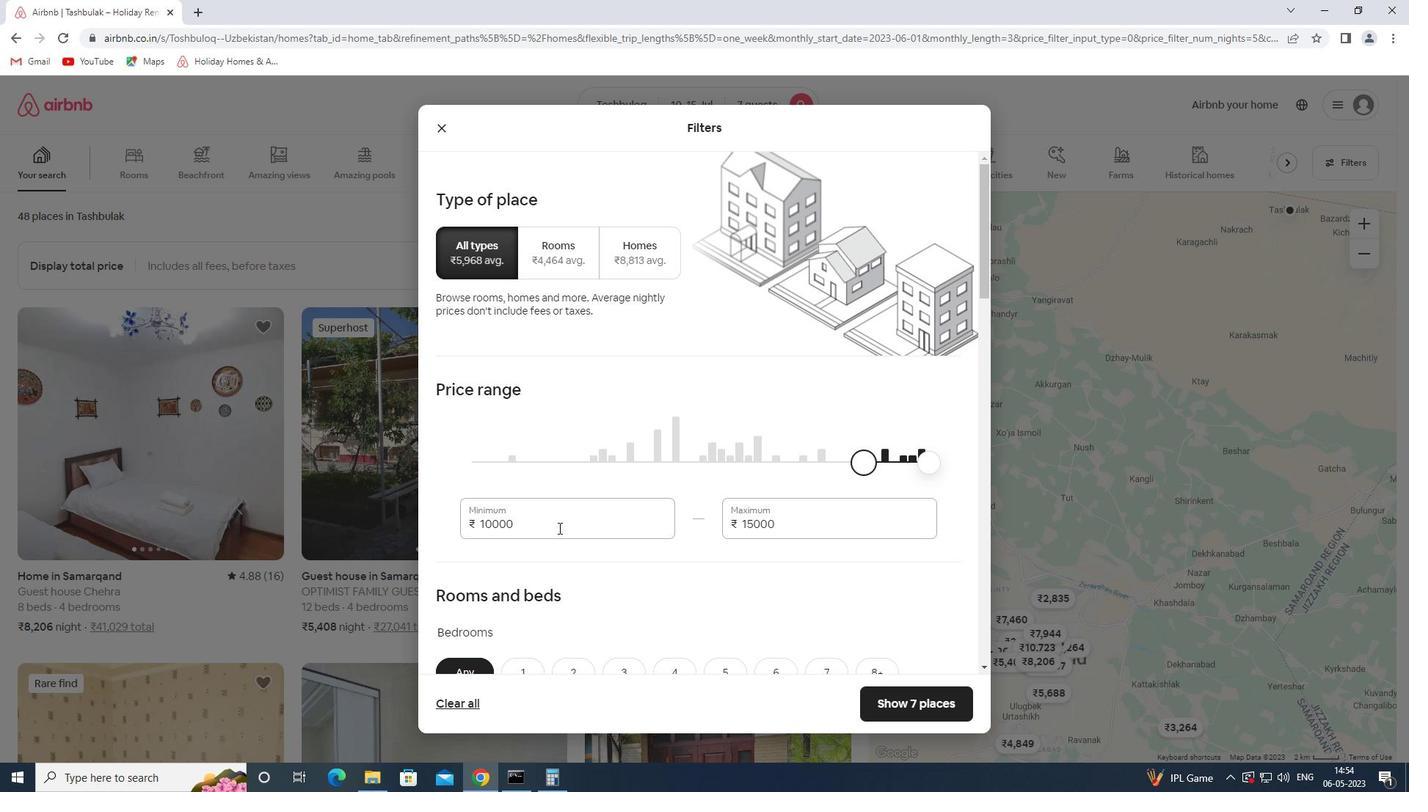 
Action: Mouse scrolled (628, 518) with delta (0, 0)
Screenshot: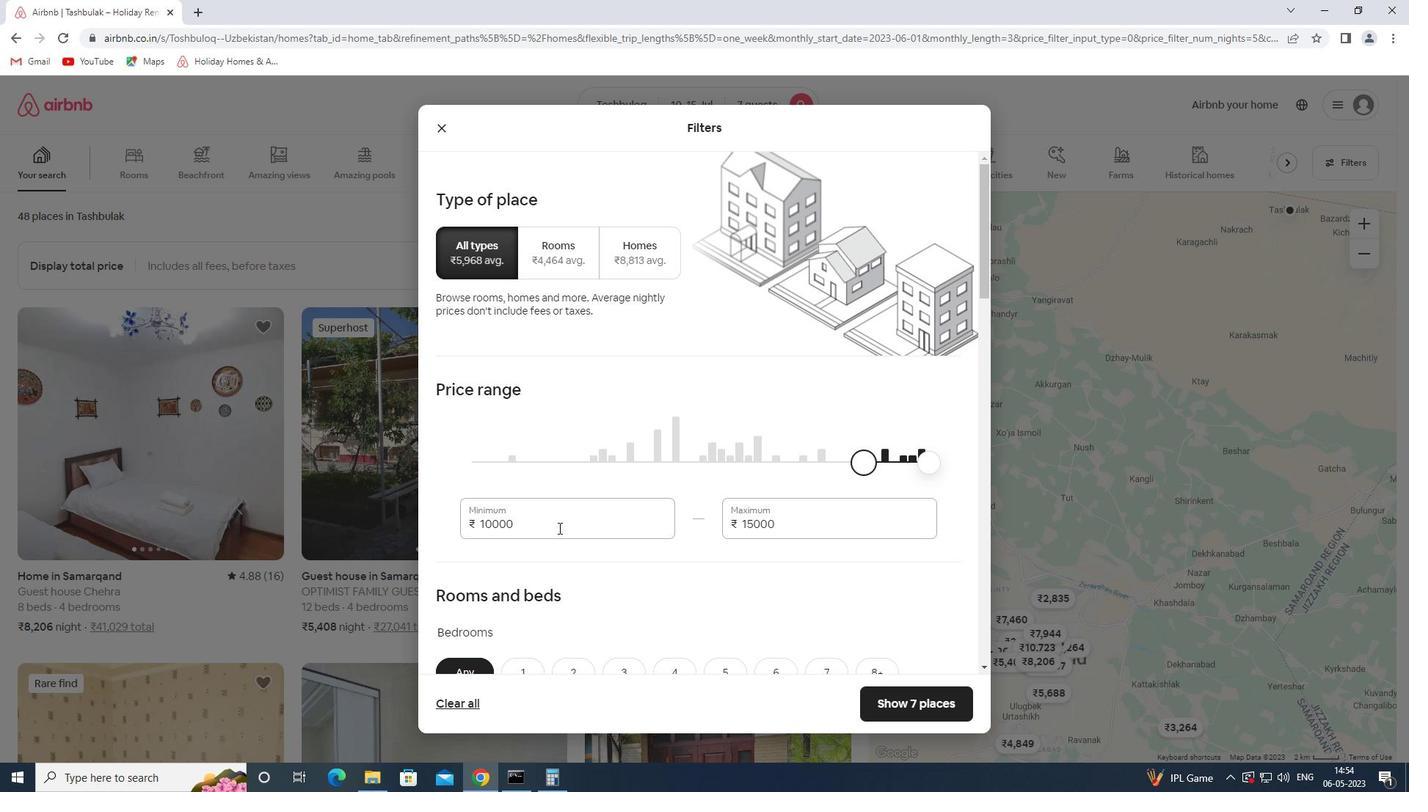 
Action: Mouse moved to (631, 519)
Screenshot: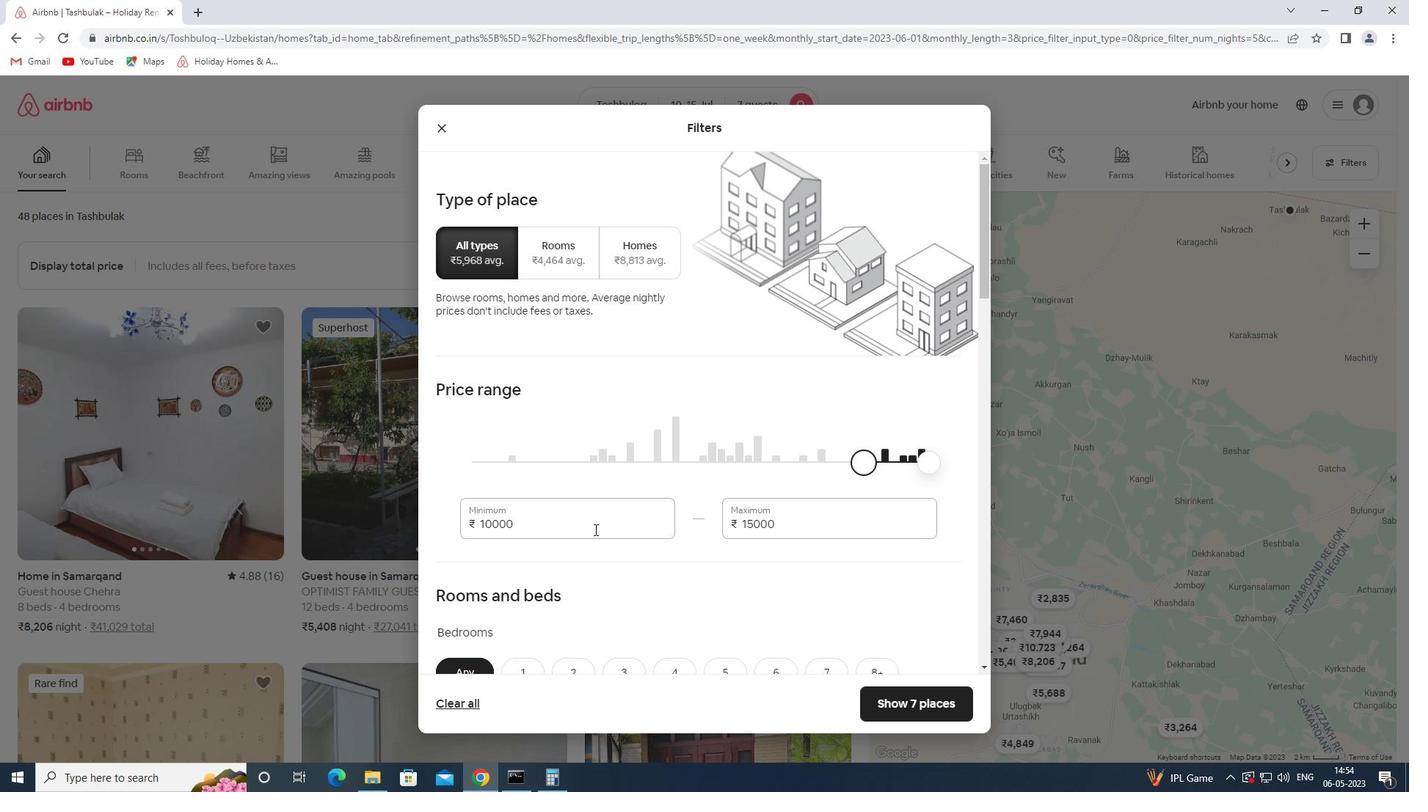 
Action: Mouse scrolled (631, 518) with delta (0, 0)
Screenshot: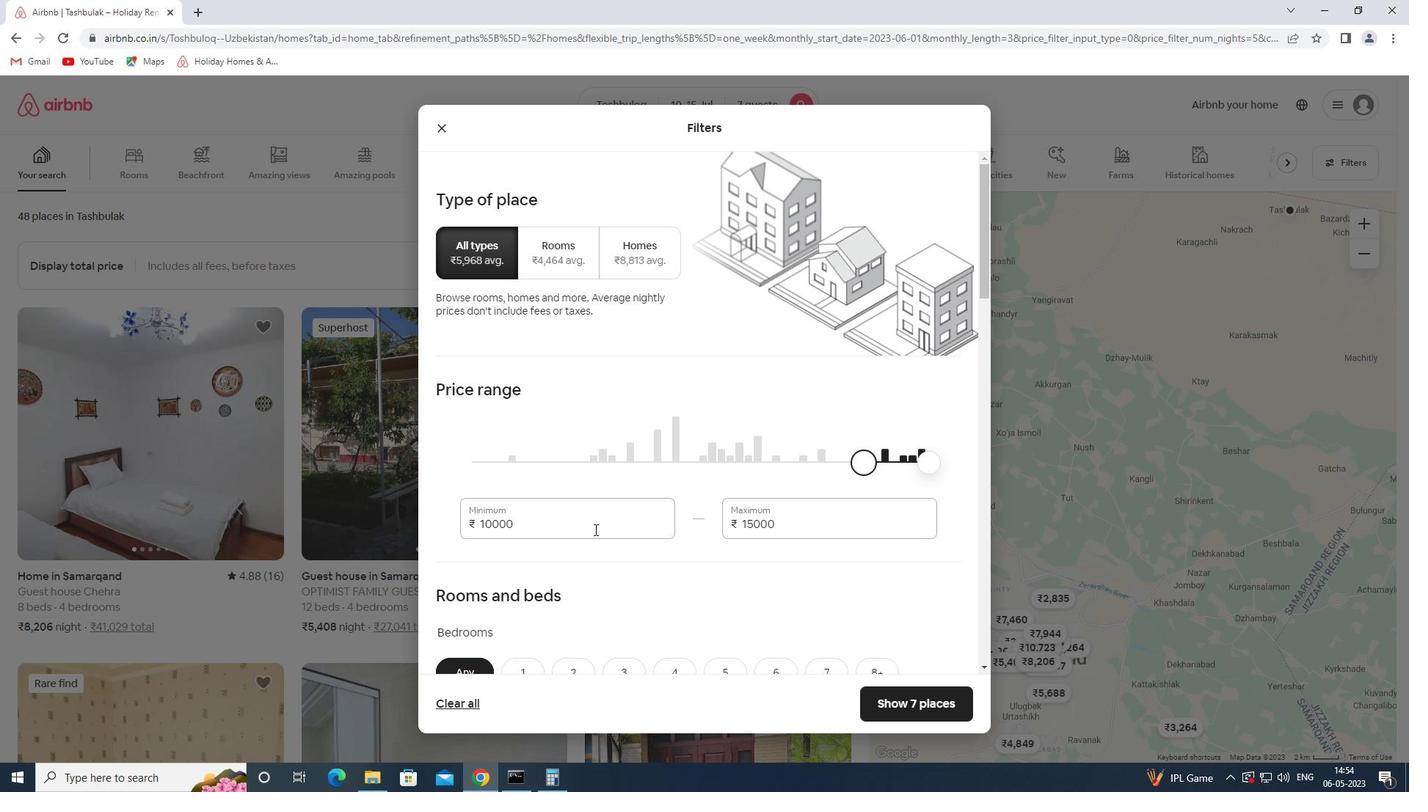 
Action: Mouse moved to (637, 516)
Screenshot: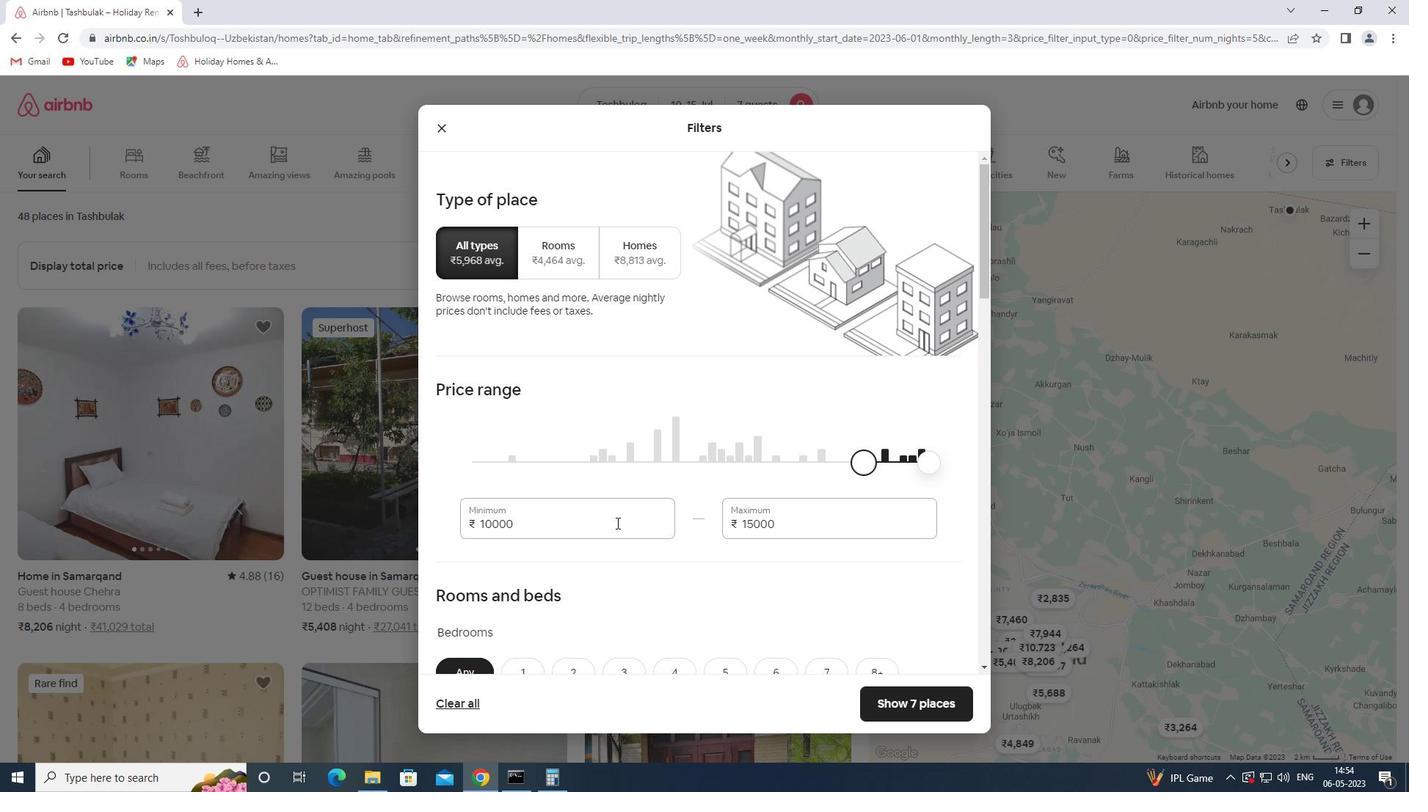 
Action: Mouse scrolled (637, 515) with delta (0, 0)
Screenshot: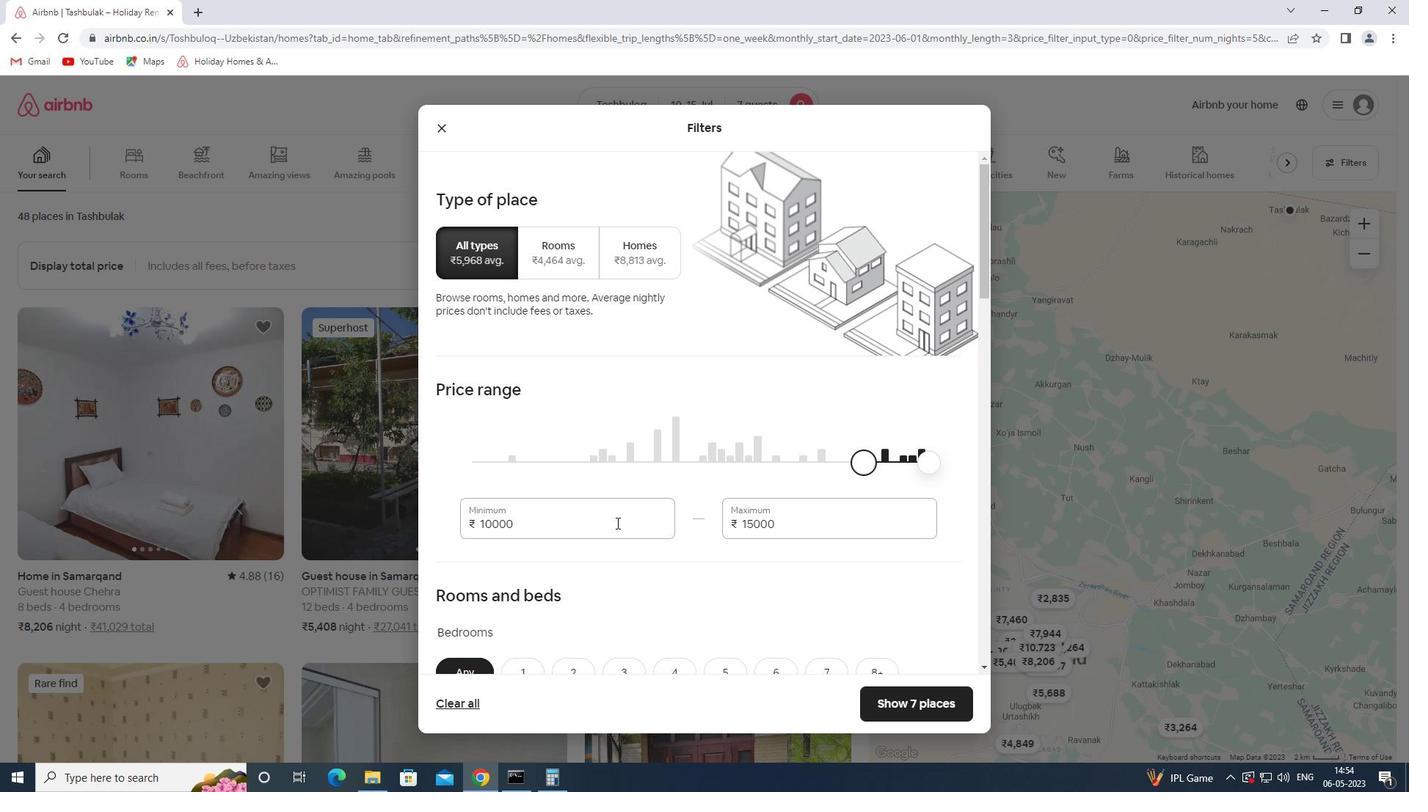 
Action: Mouse moved to (678, 381)
Screenshot: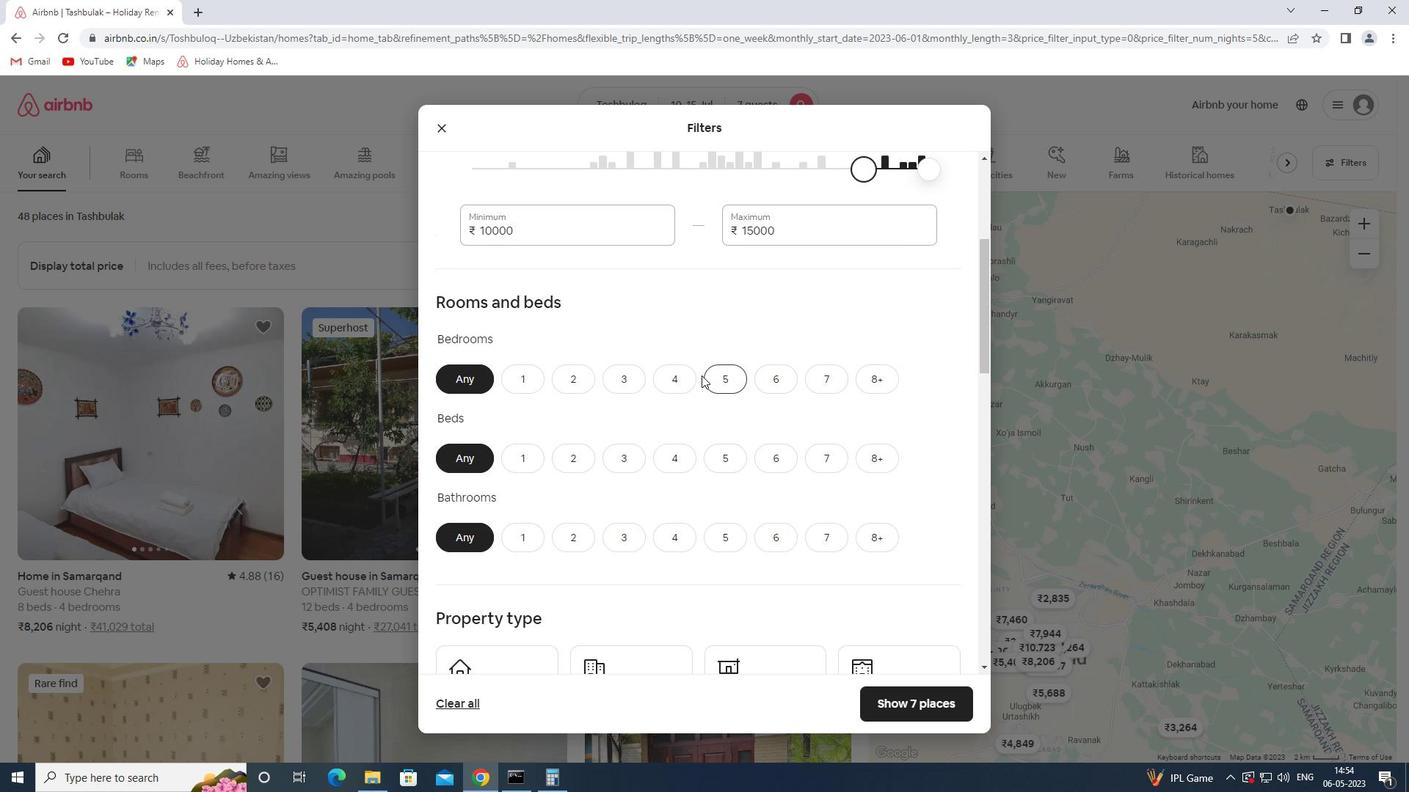 
Action: Mouse pressed left at (678, 381)
Screenshot: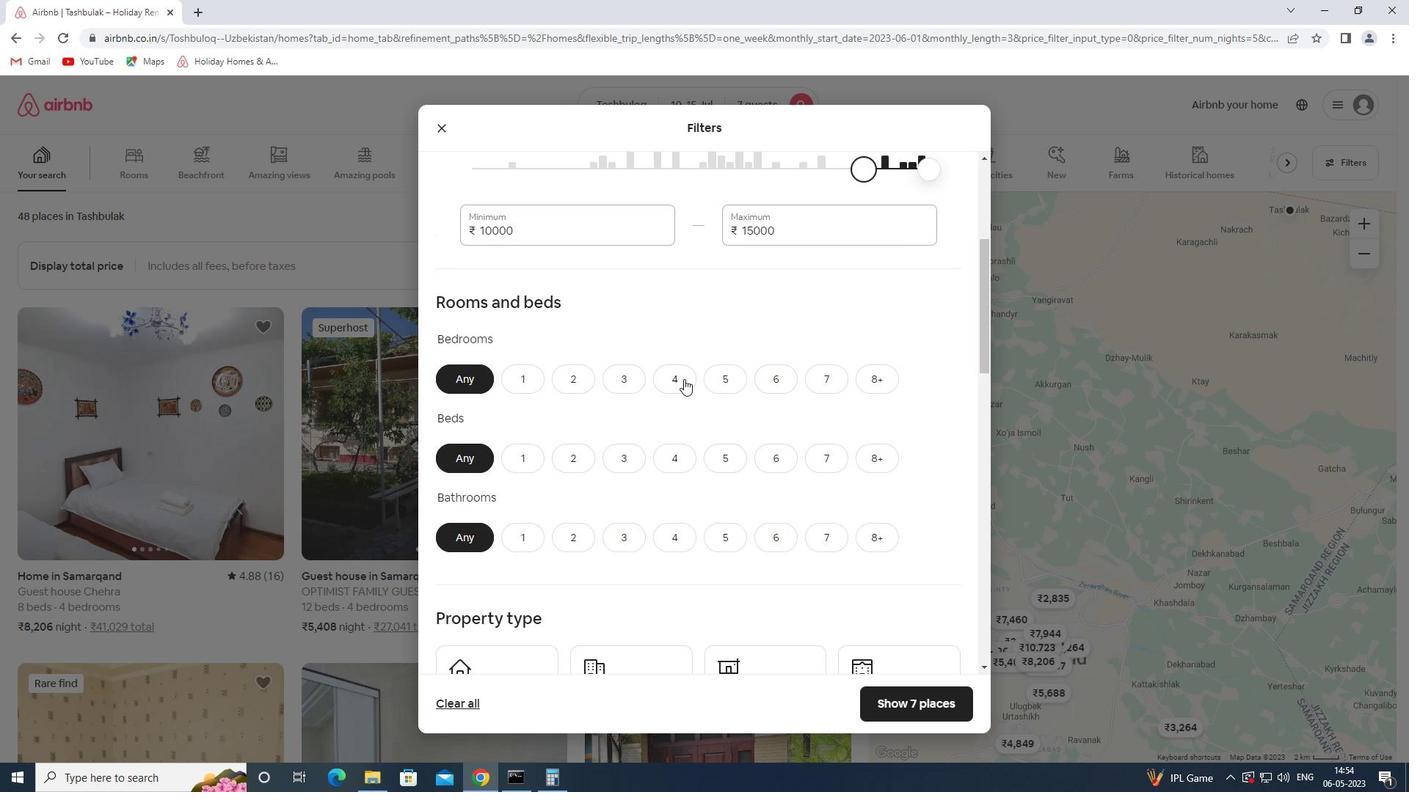 
Action: Mouse moved to (832, 463)
Screenshot: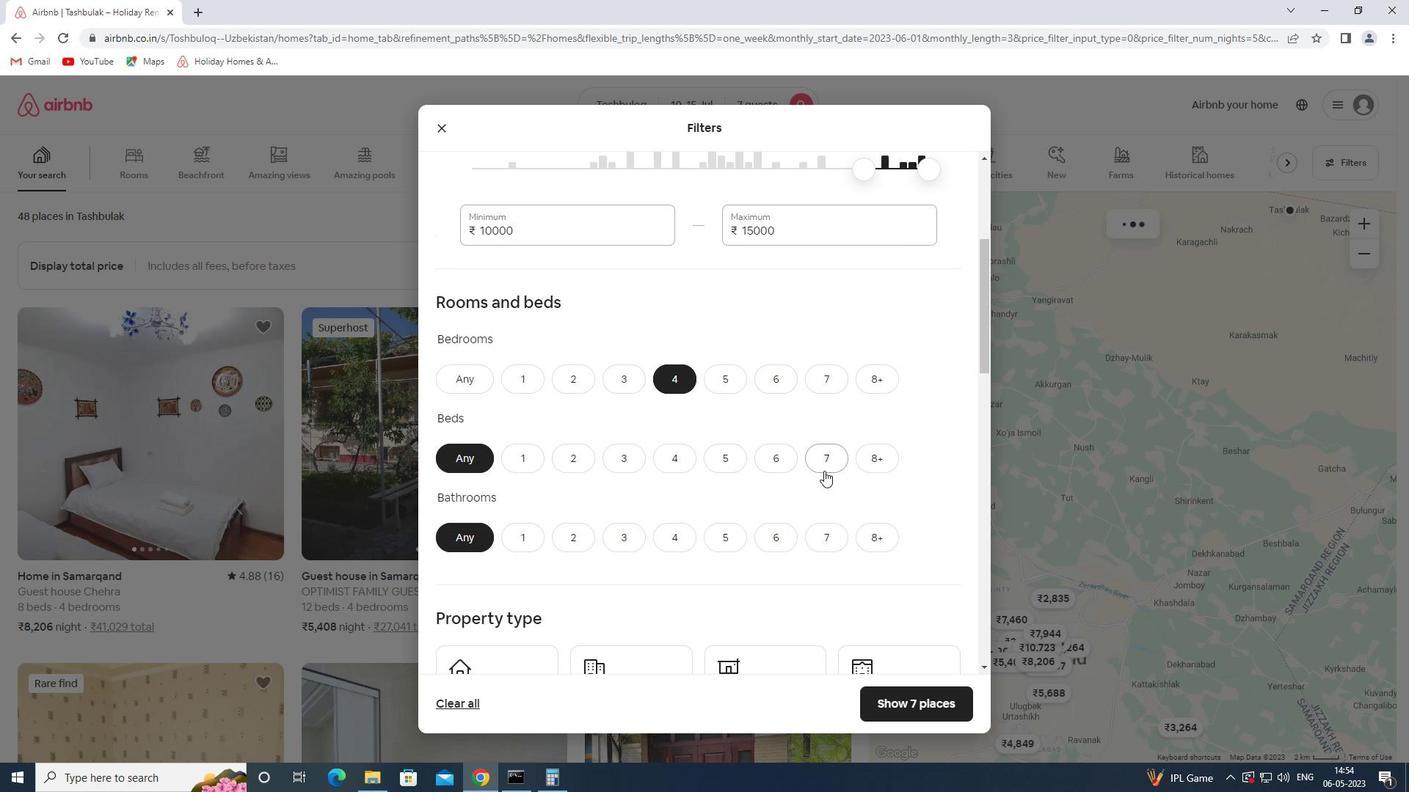 
Action: Mouse pressed left at (832, 463)
Screenshot: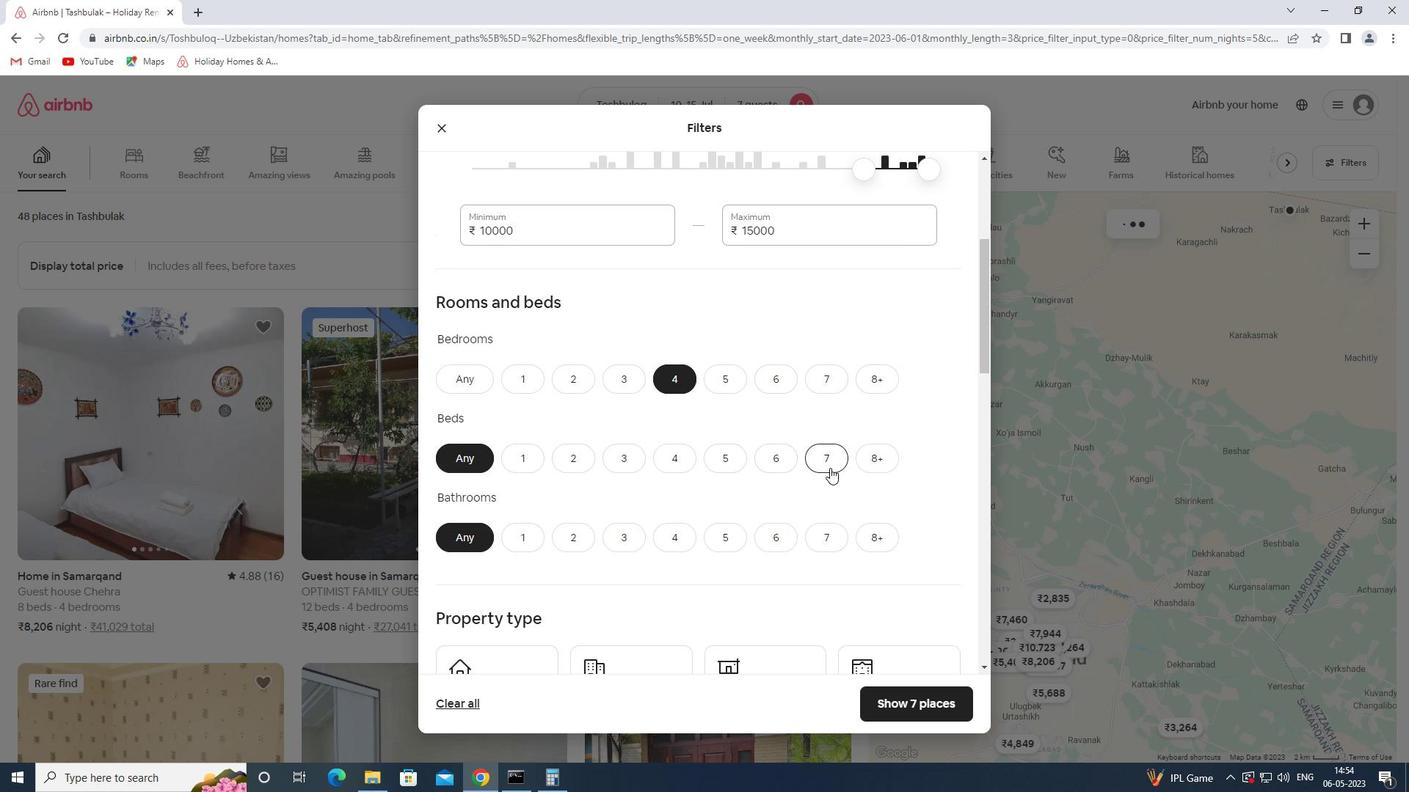 
Action: Mouse moved to (668, 538)
Screenshot: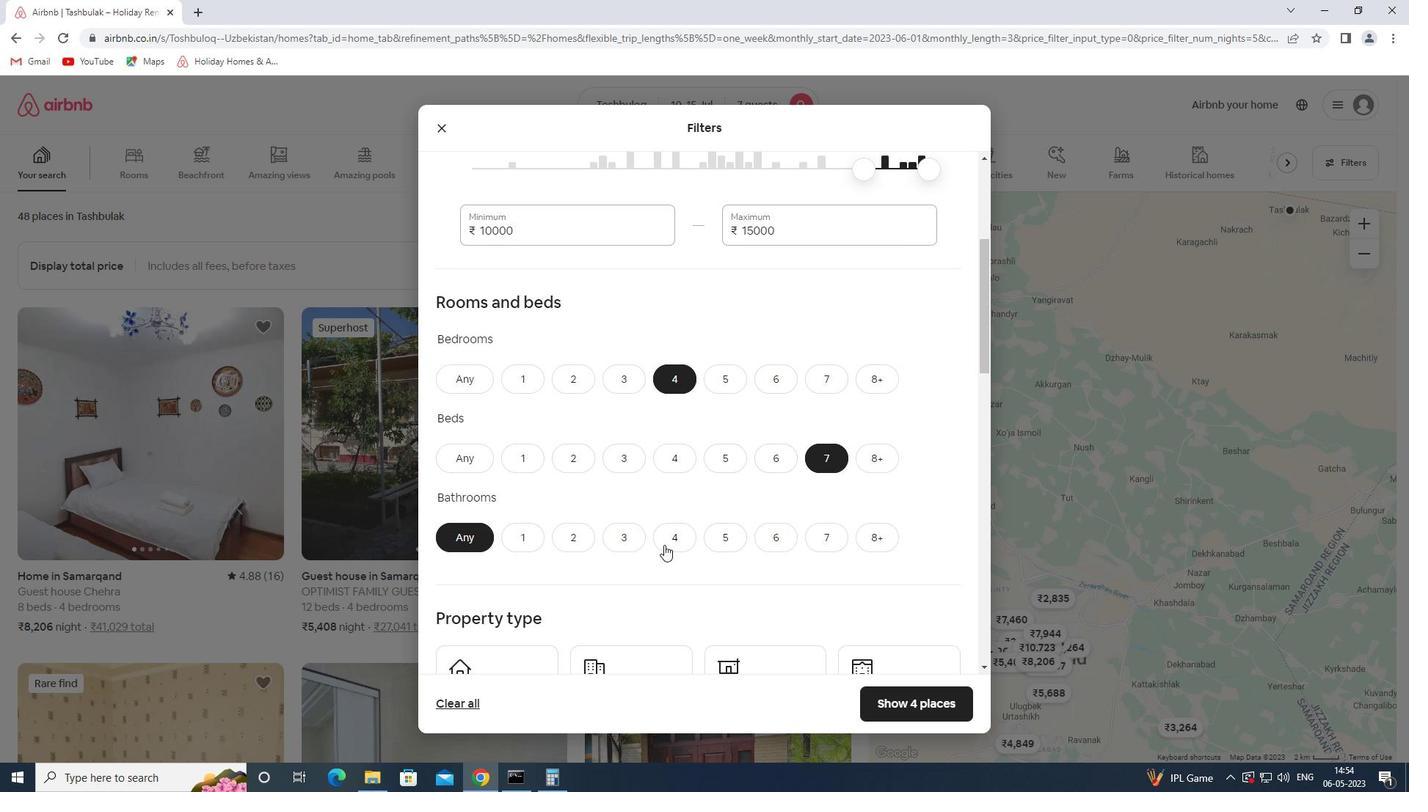 
Action: Mouse pressed left at (668, 538)
Screenshot: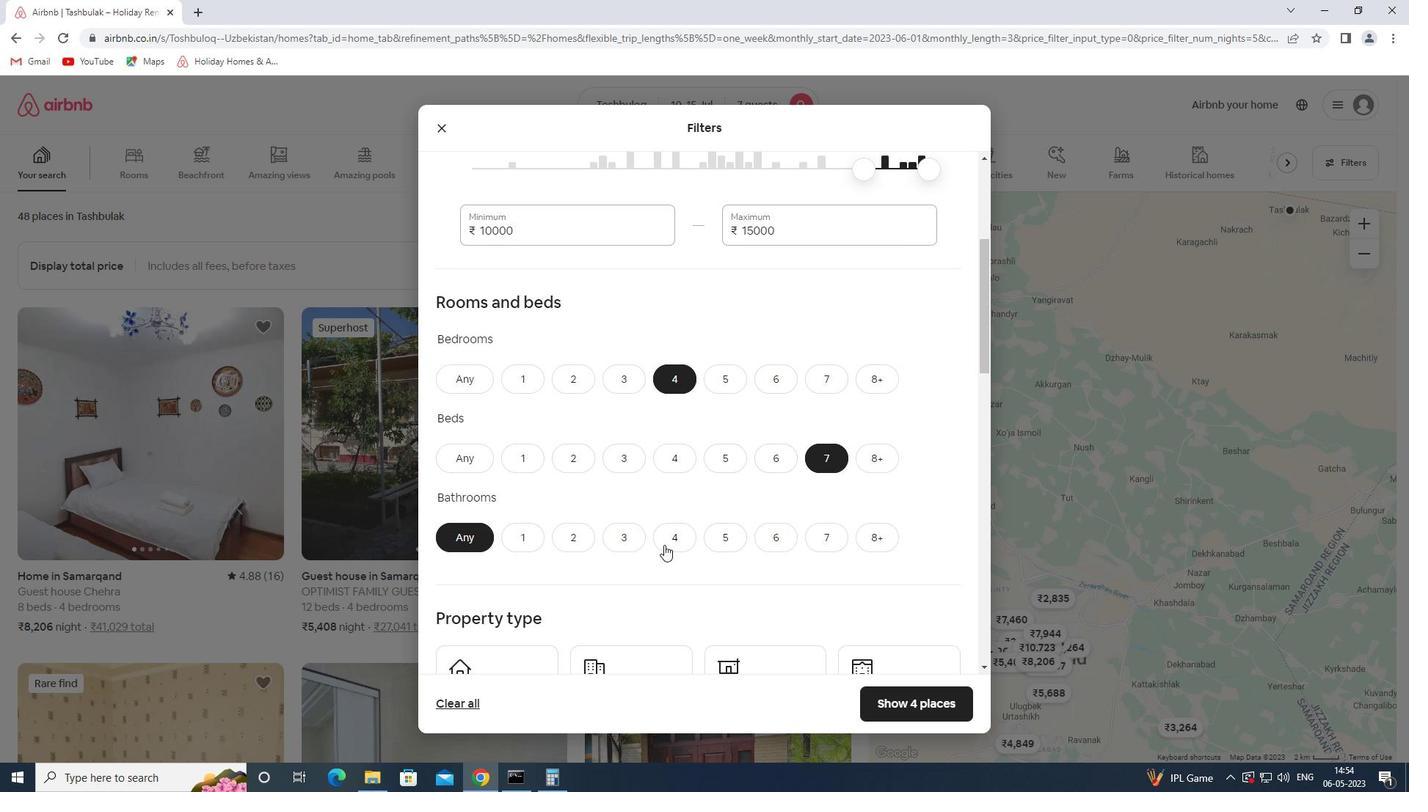 
Action: Mouse moved to (683, 520)
Screenshot: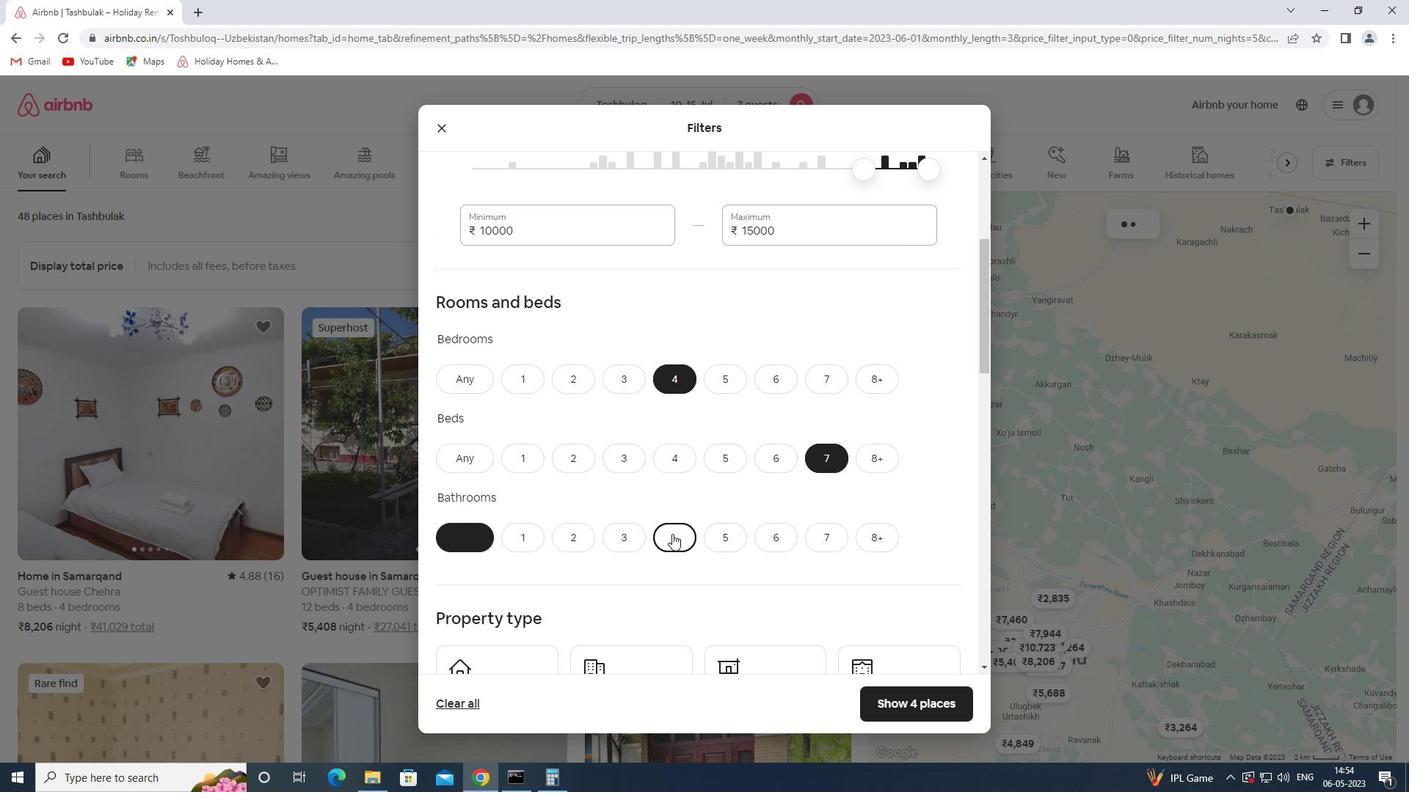 
Action: Mouse scrolled (683, 519) with delta (0, 0)
Screenshot: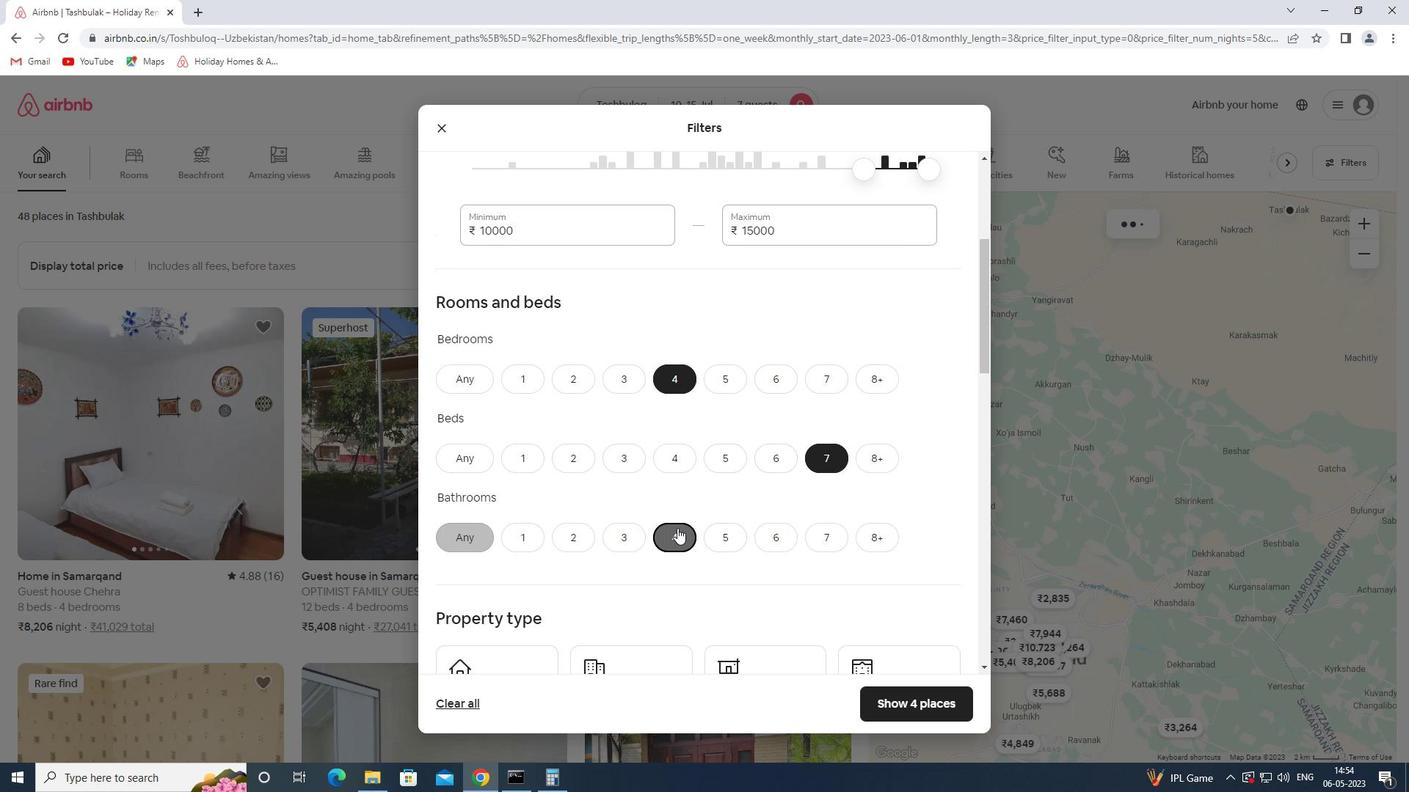 
Action: Mouse scrolled (683, 519) with delta (0, 0)
Screenshot: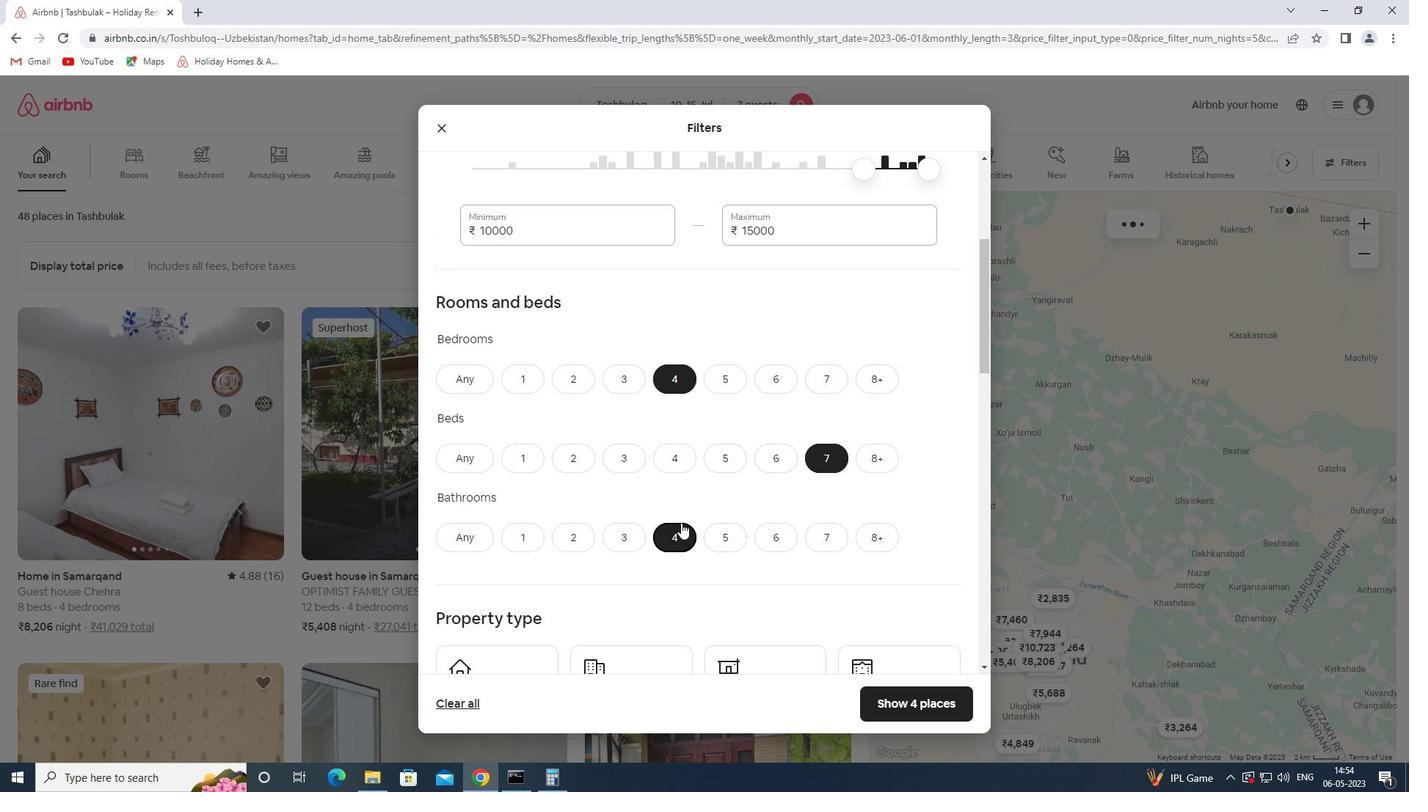 
Action: Mouse moved to (683, 520)
Screenshot: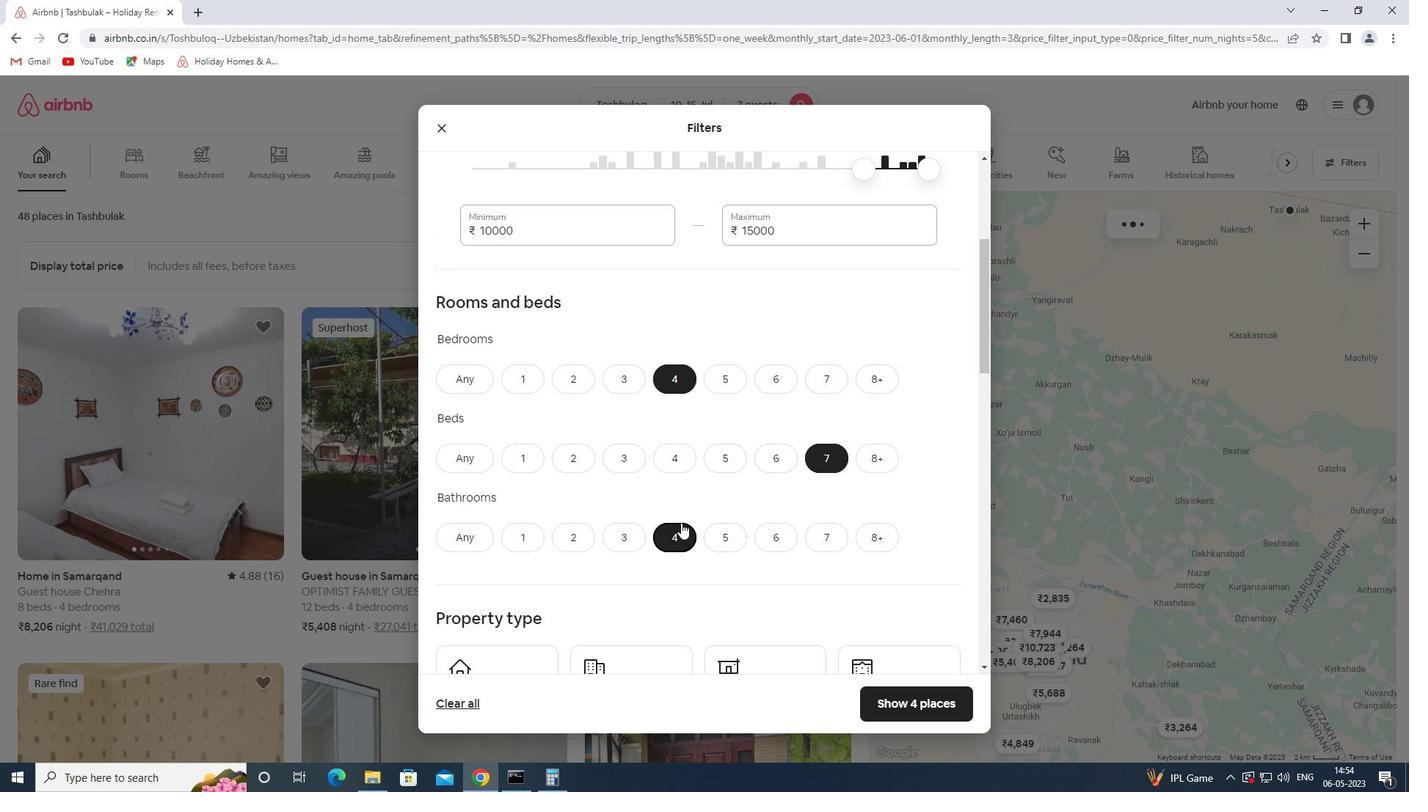 
Action: Mouse scrolled (683, 519) with delta (0, 0)
Screenshot: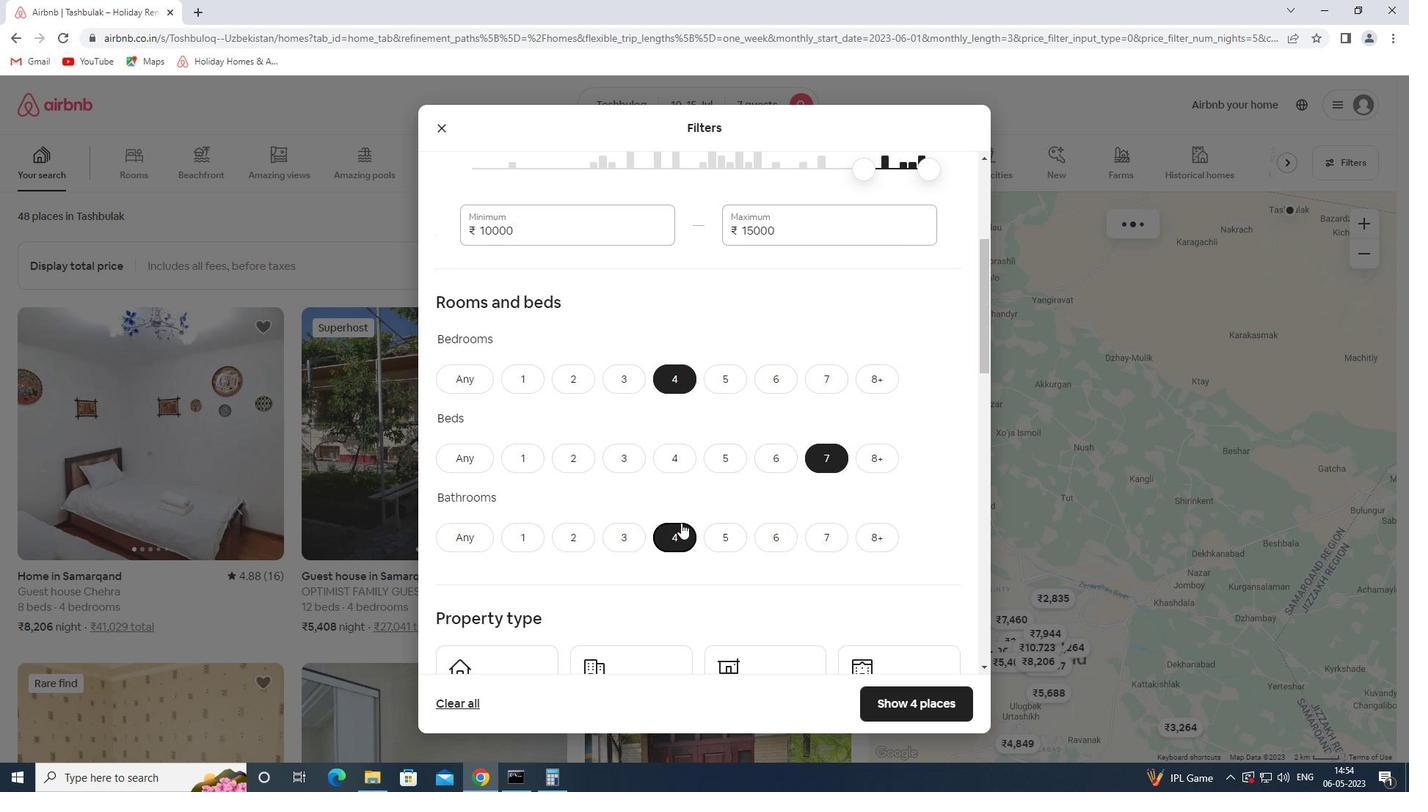 
Action: Mouse moved to (683, 520)
Screenshot: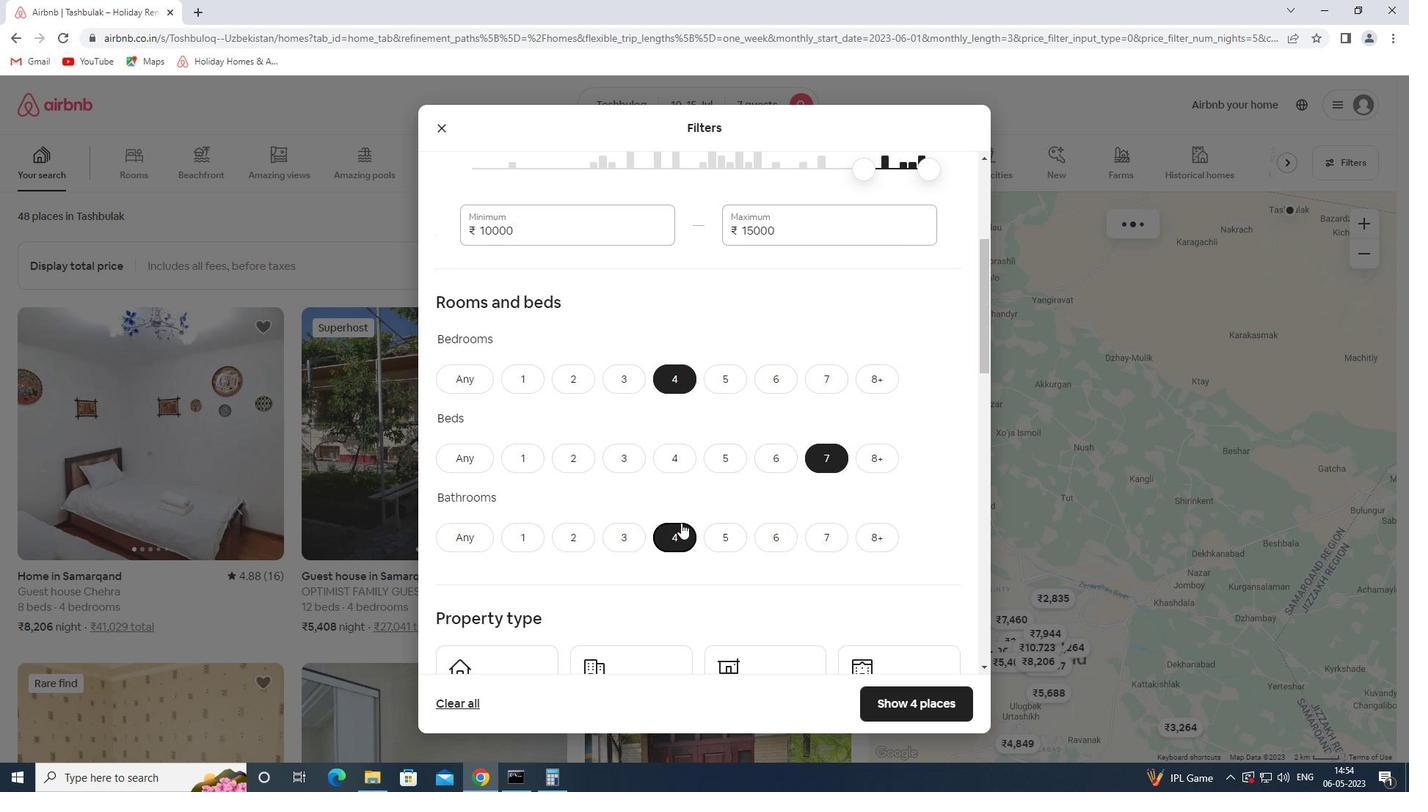 
Action: Mouse scrolled (683, 519) with delta (0, 0)
Screenshot: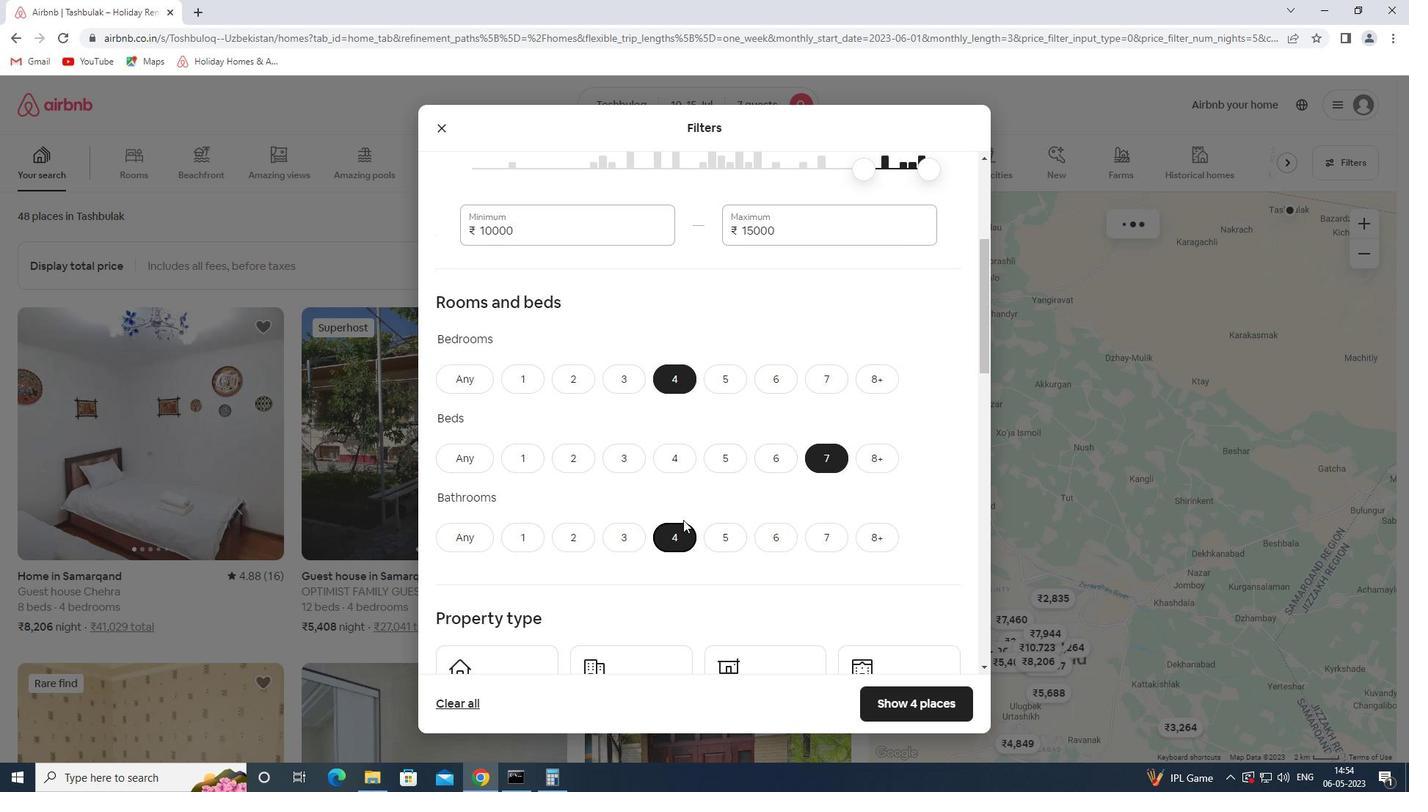 
Action: Mouse moved to (484, 408)
Screenshot: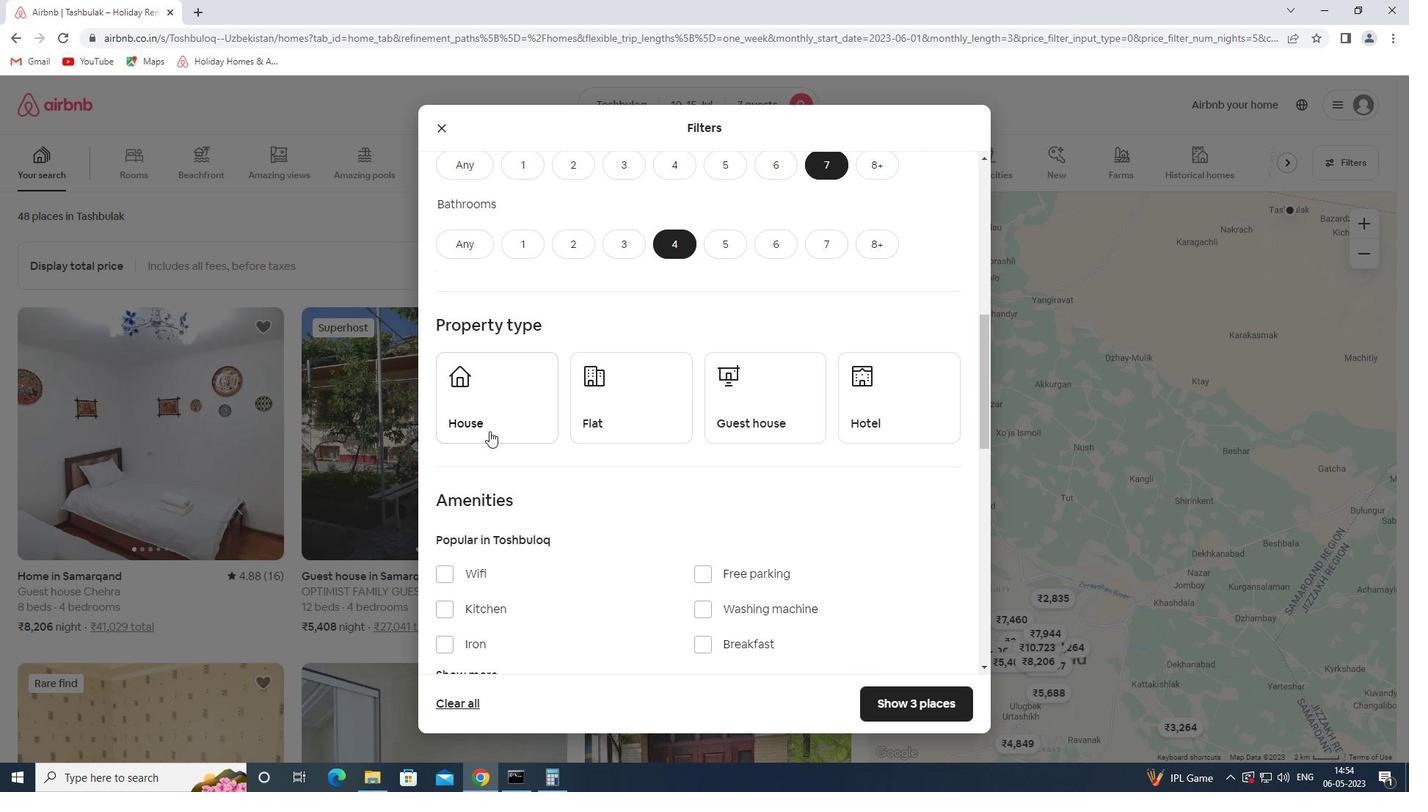 
Action: Mouse pressed left at (484, 408)
Screenshot: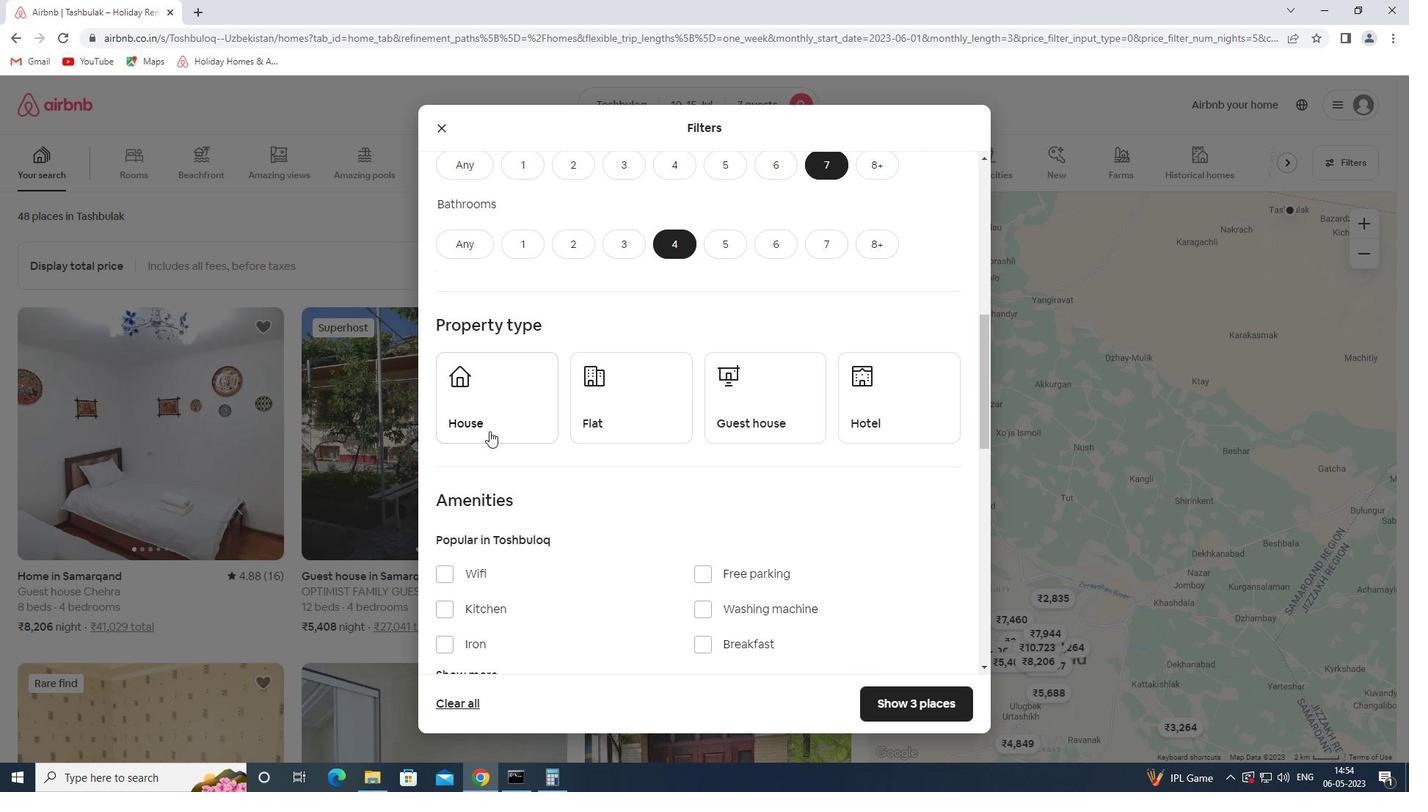 
Action: Mouse moved to (667, 420)
Screenshot: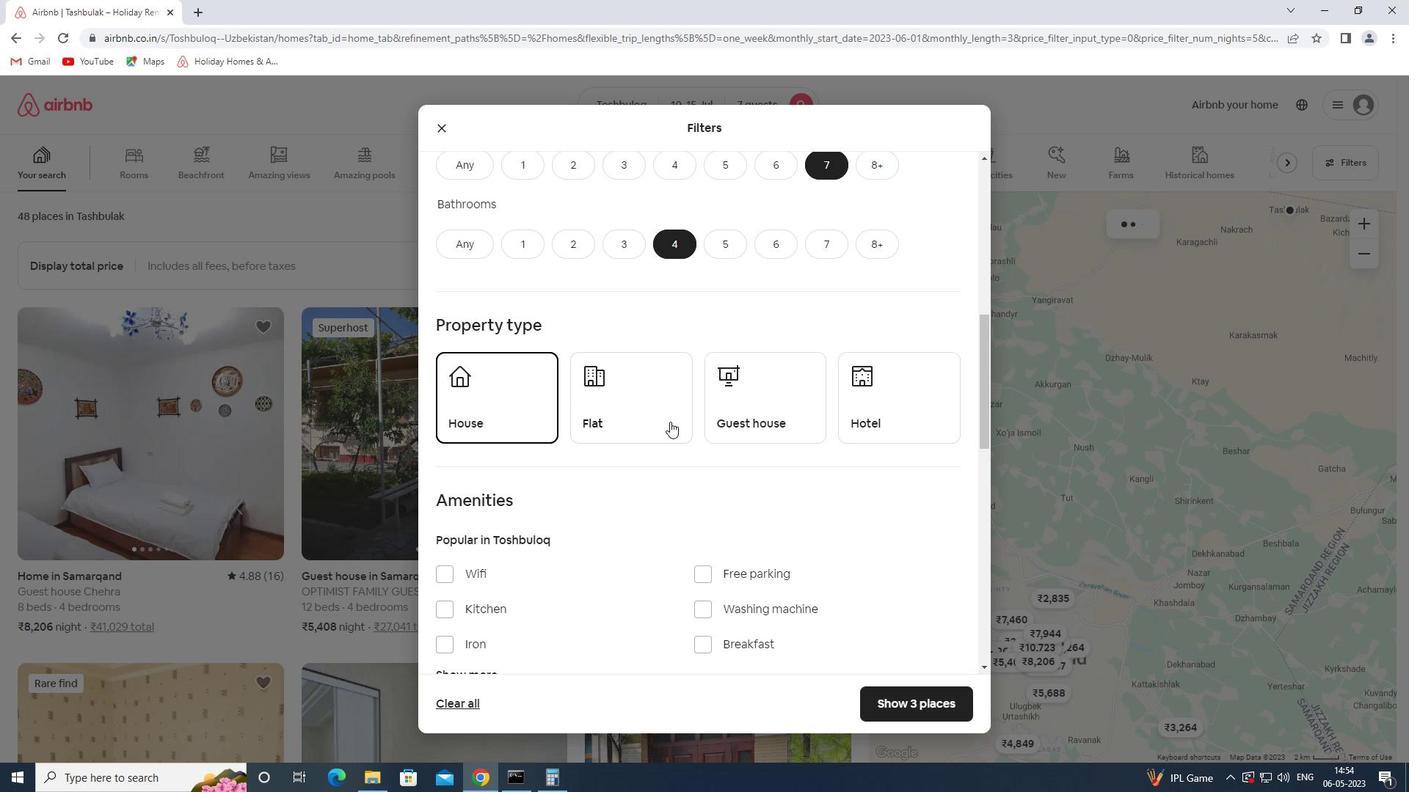 
Action: Mouse pressed left at (667, 420)
Screenshot: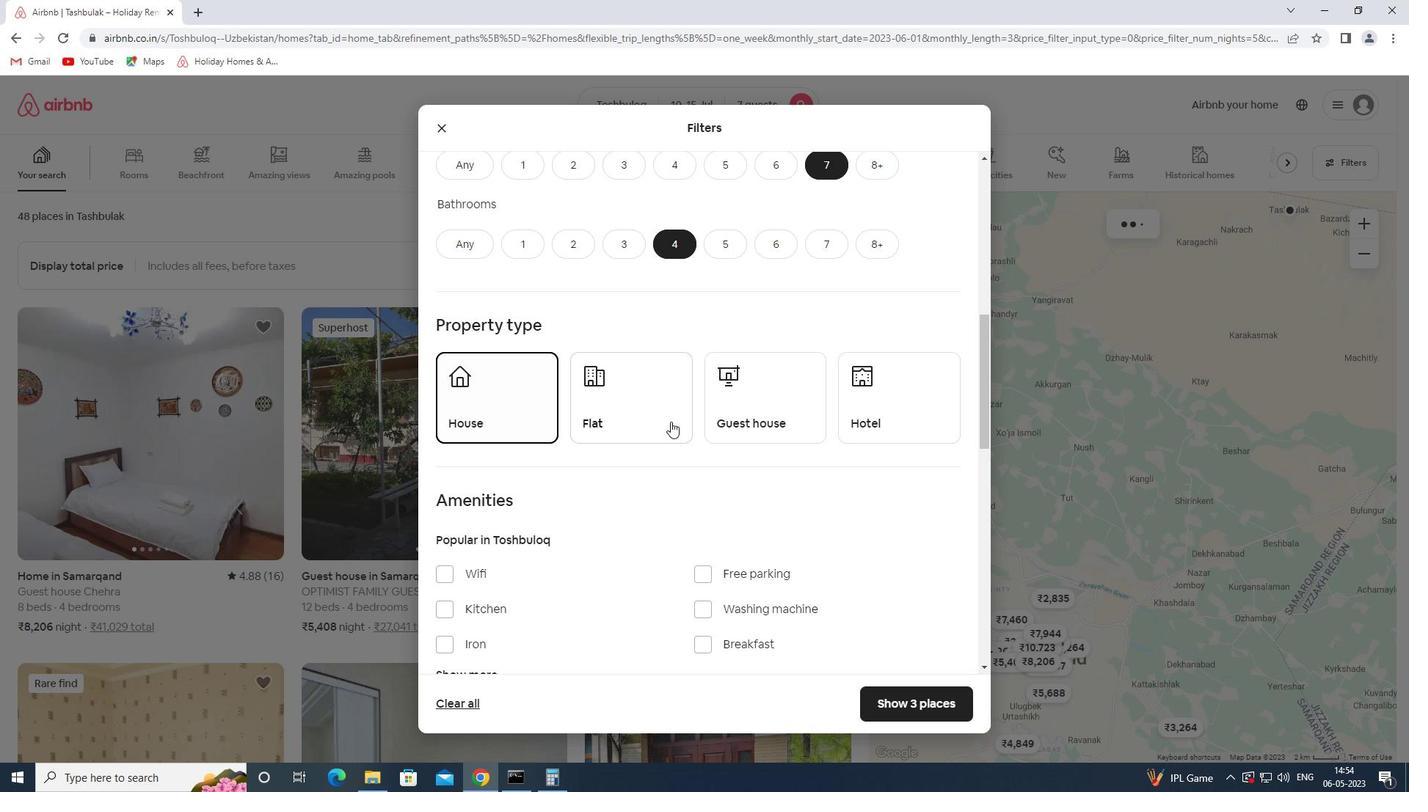 
Action: Mouse moved to (793, 403)
Screenshot: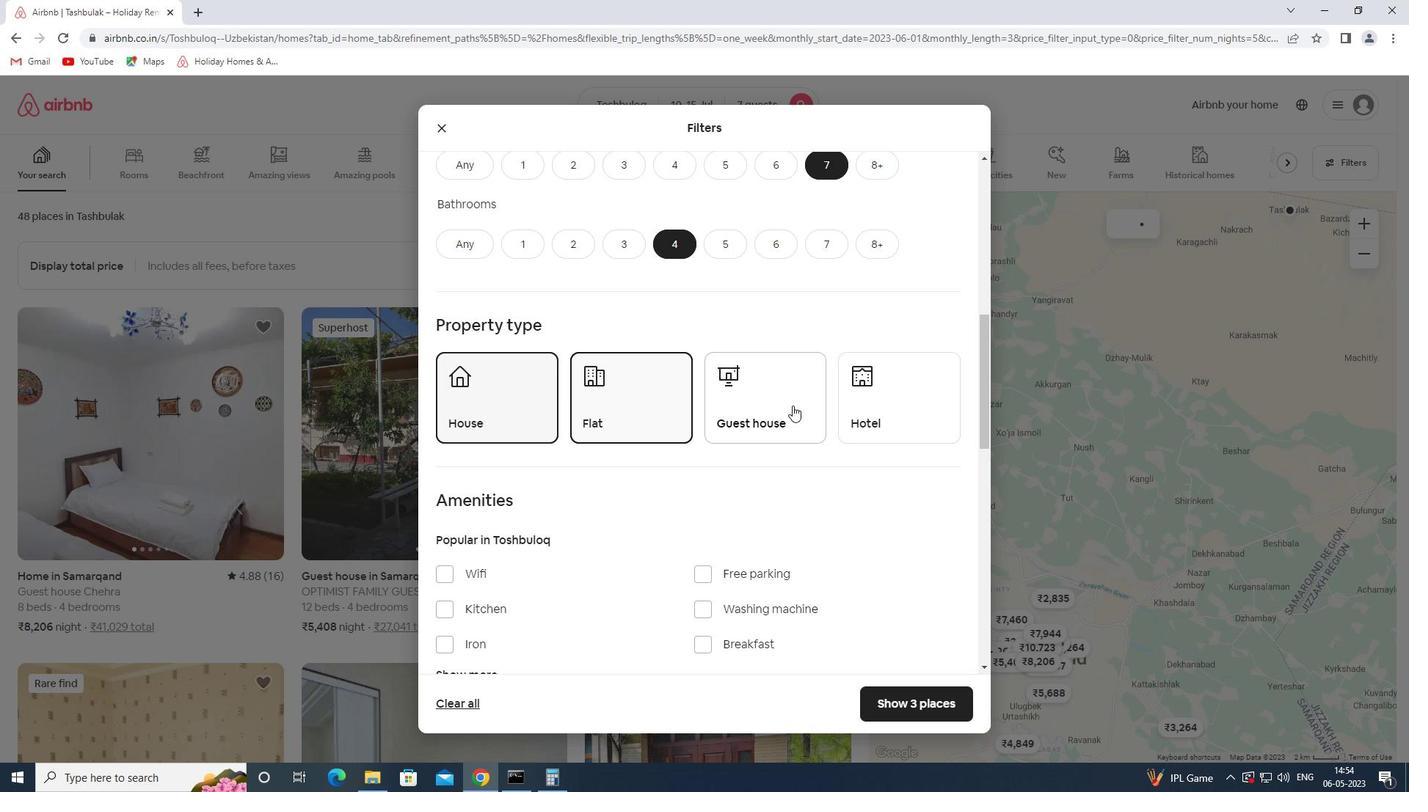 
Action: Mouse pressed left at (793, 403)
Screenshot: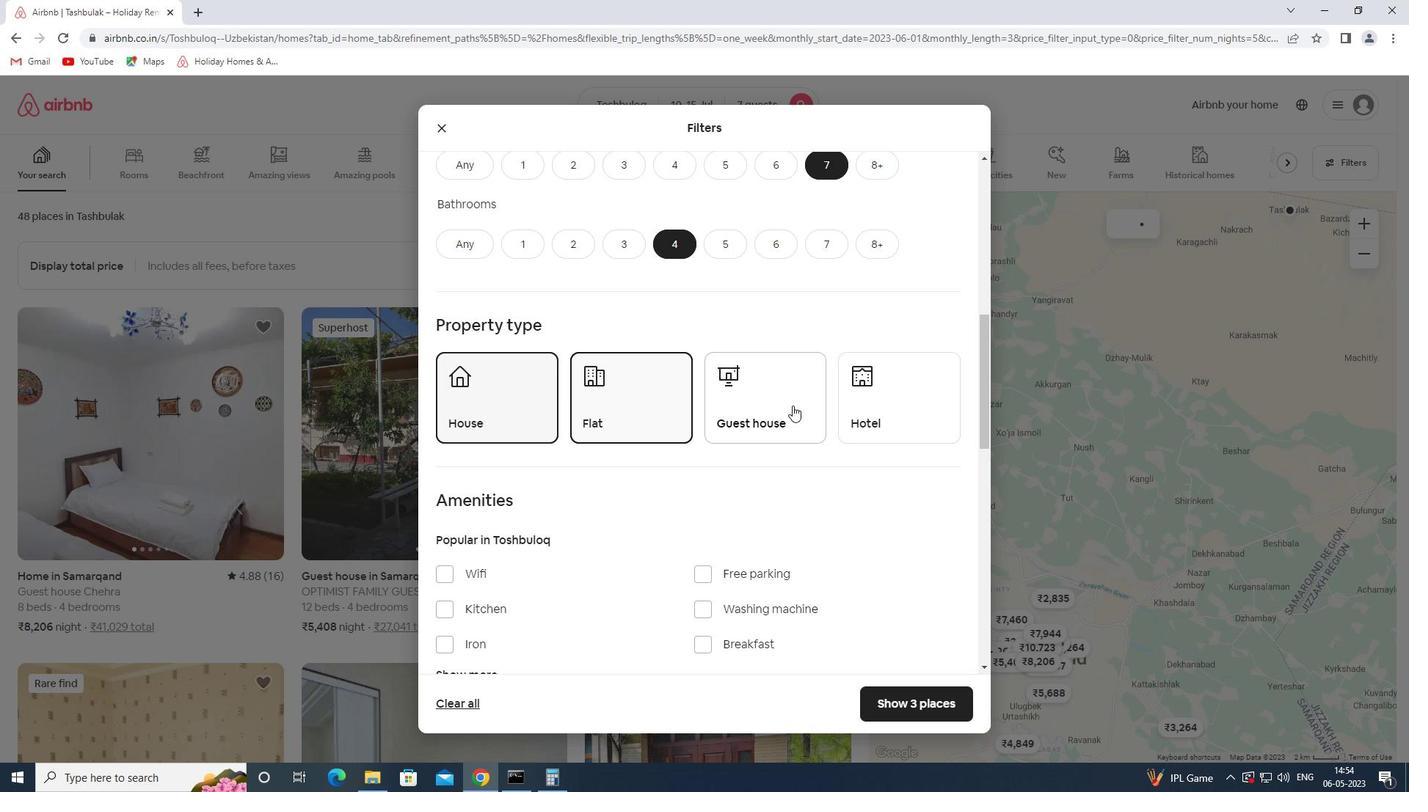 
Action: Mouse moved to (765, 413)
Screenshot: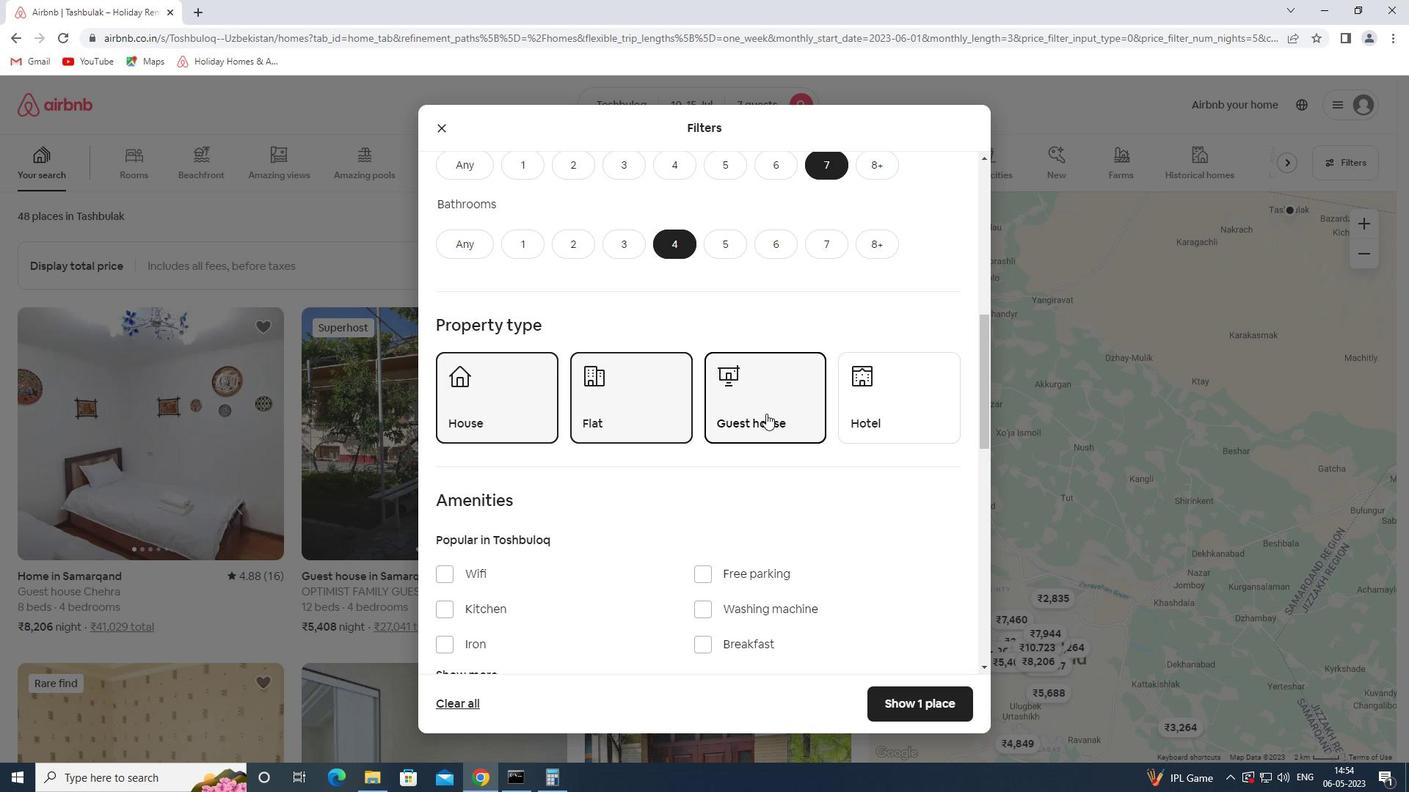 
Action: Mouse scrolled (765, 413) with delta (0, 0)
Screenshot: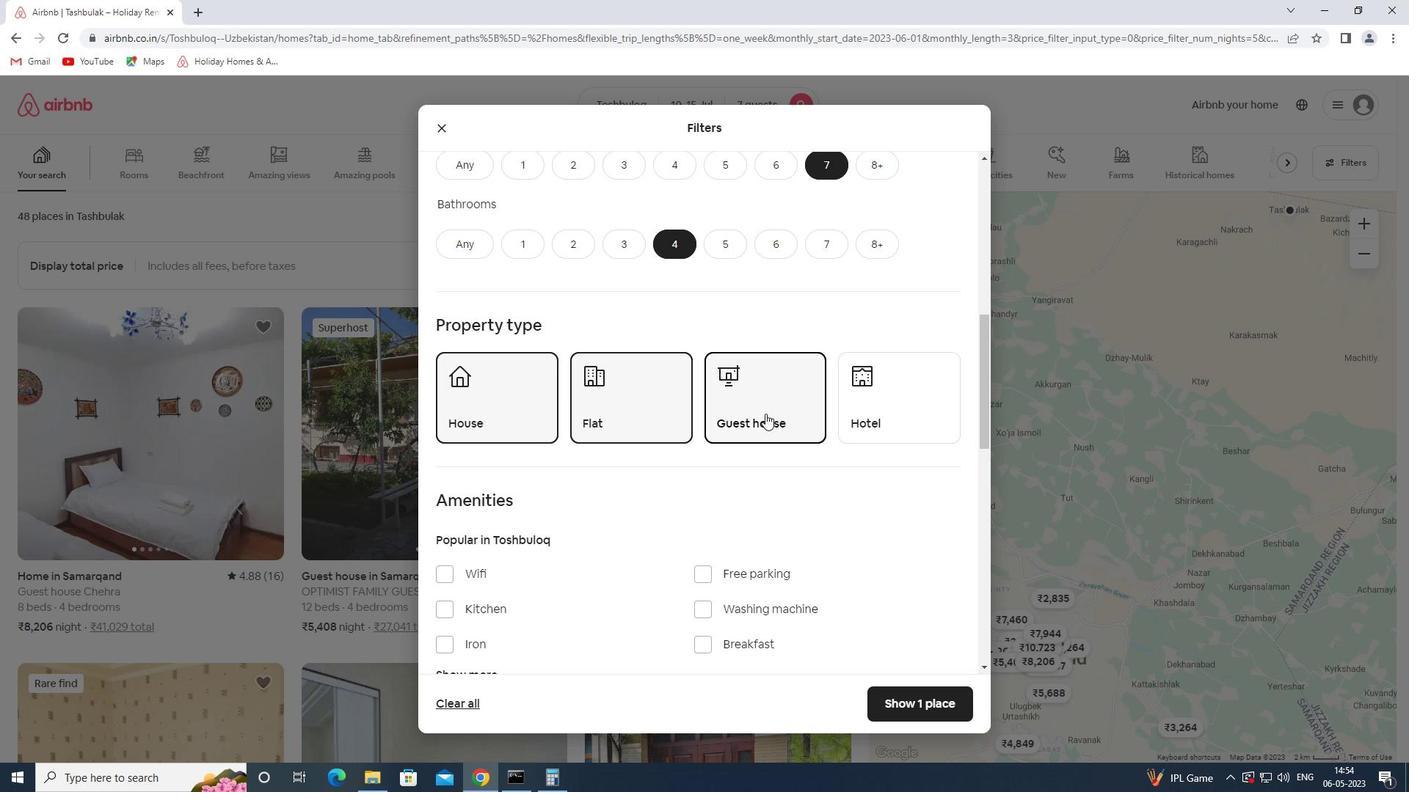 
Action: Mouse scrolled (765, 413) with delta (0, 0)
Screenshot: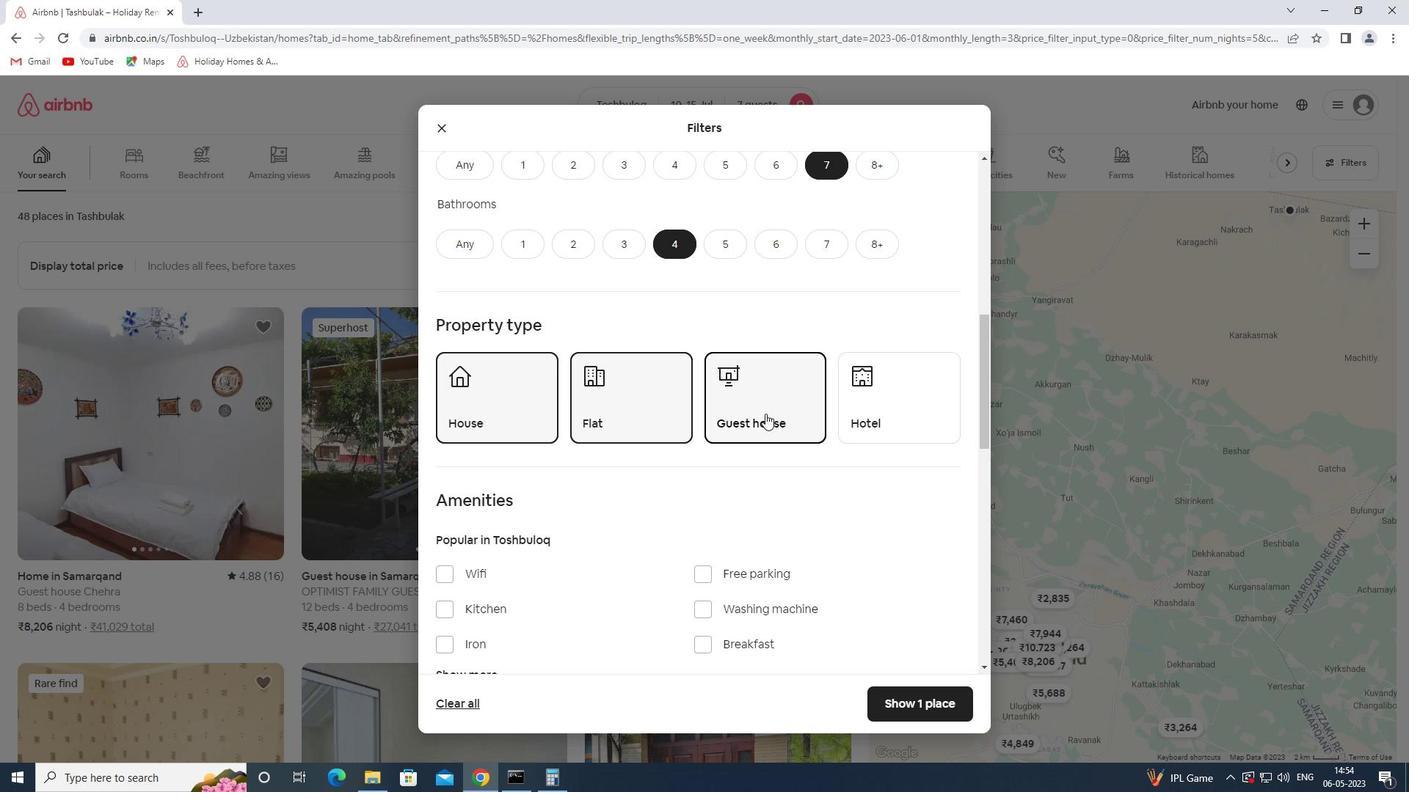 
Action: Mouse moved to (483, 422)
Screenshot: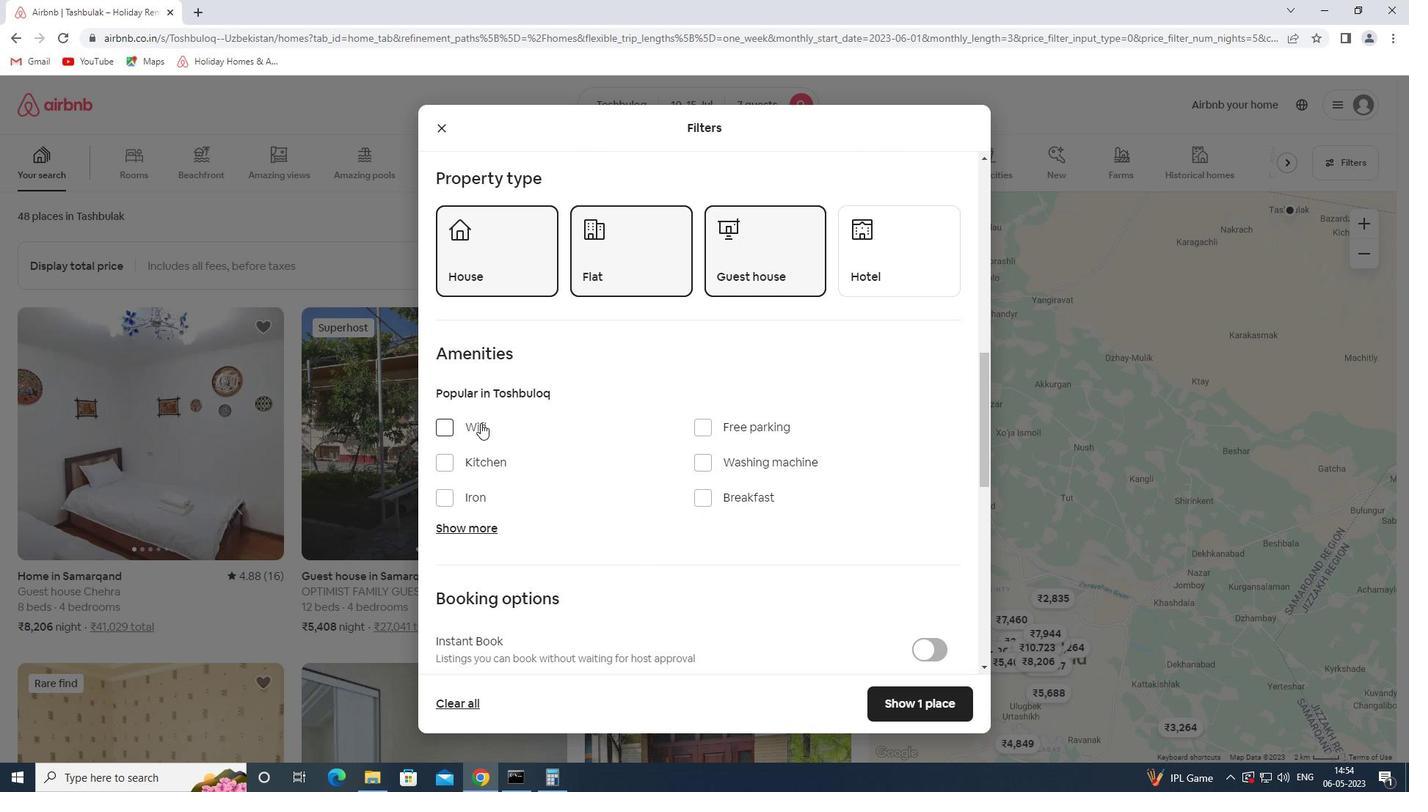 
Action: Mouse pressed left at (483, 422)
Screenshot: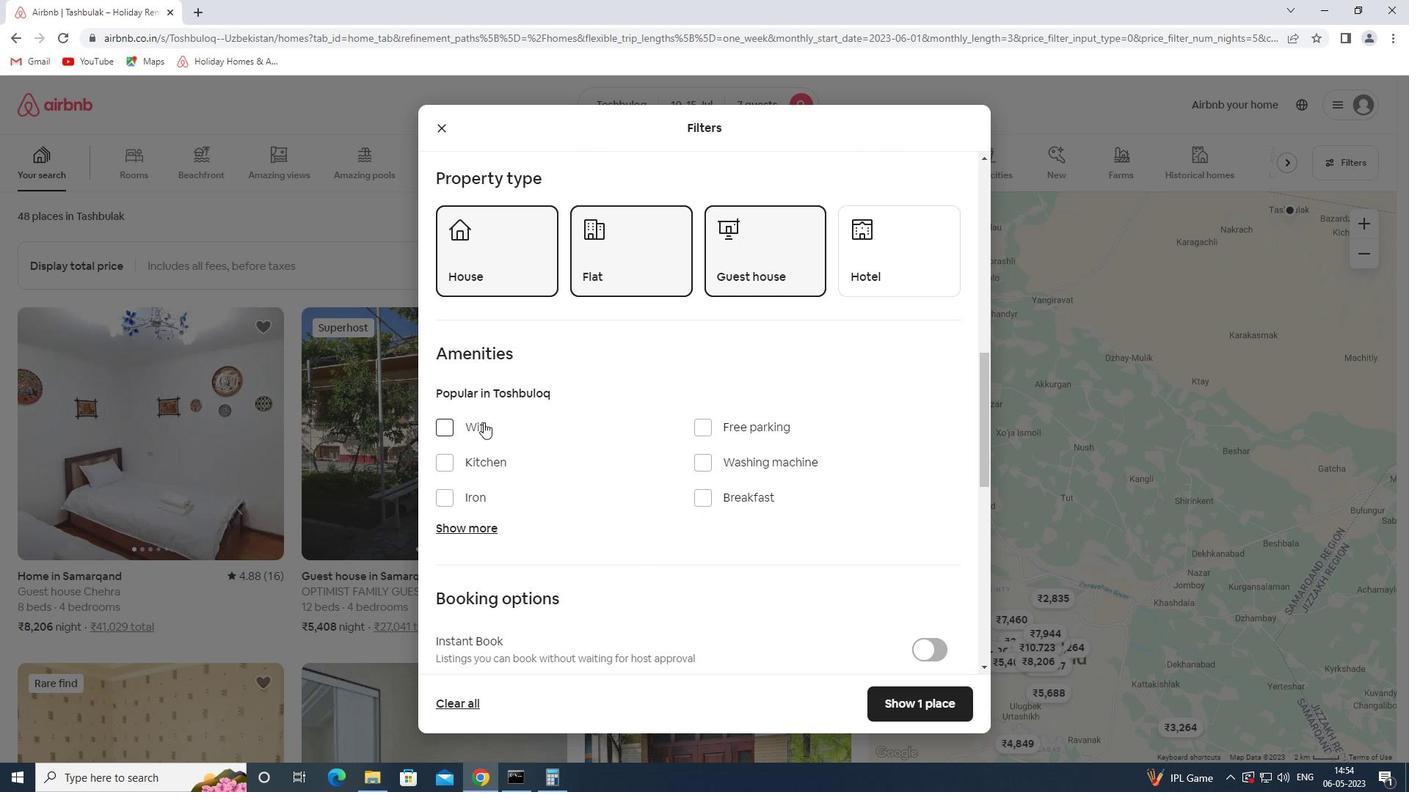 
Action: Mouse moved to (759, 424)
Screenshot: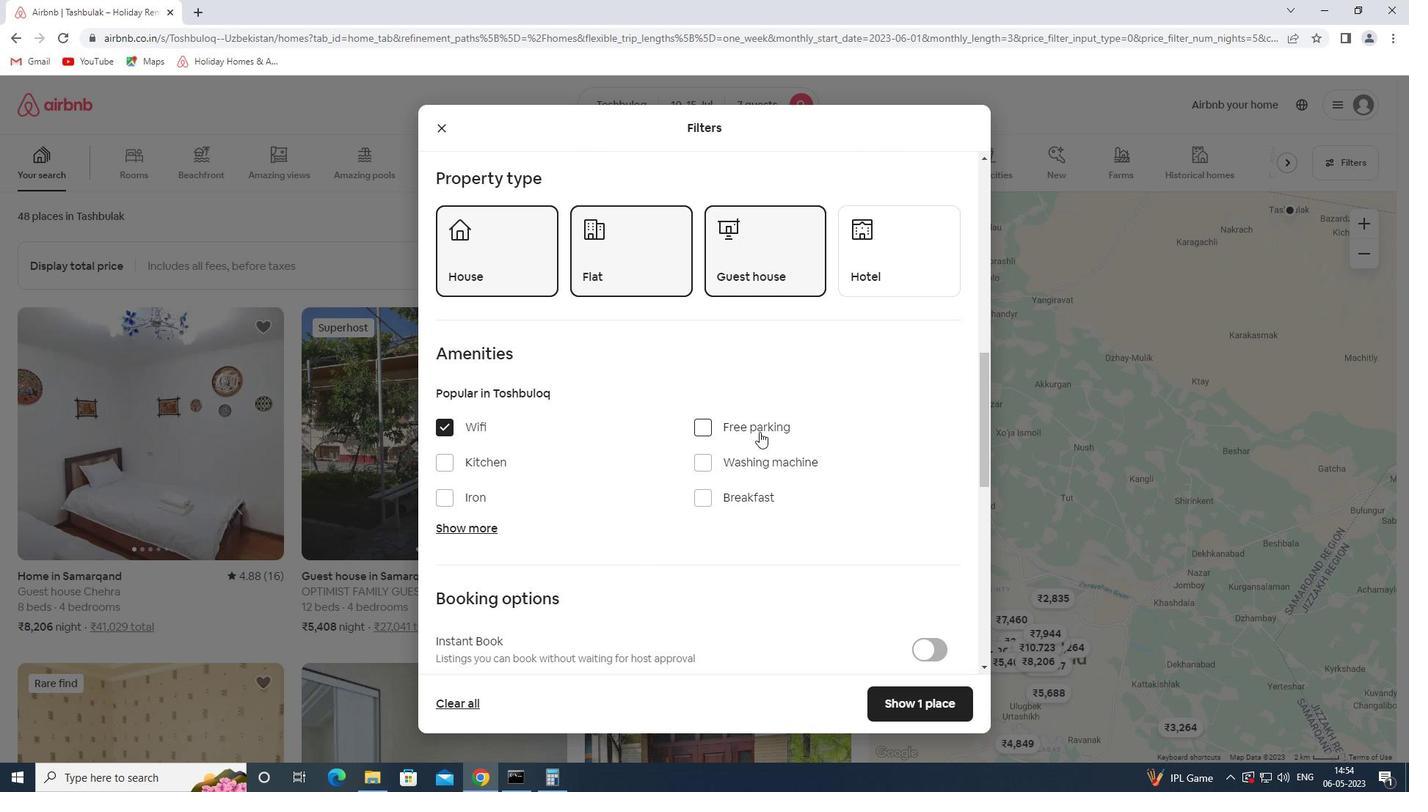 
Action: Mouse pressed left at (759, 424)
Screenshot: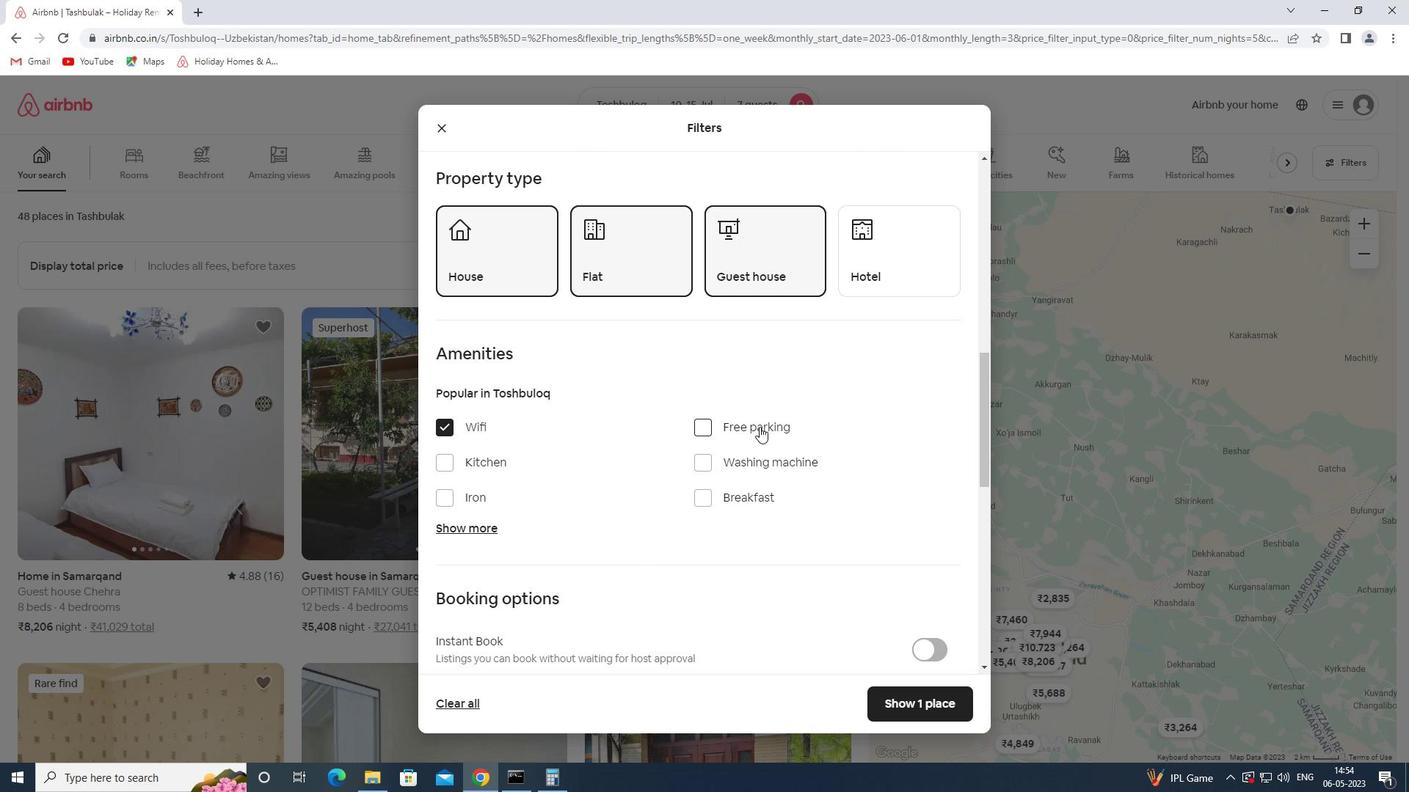 
Action: Mouse moved to (718, 498)
Screenshot: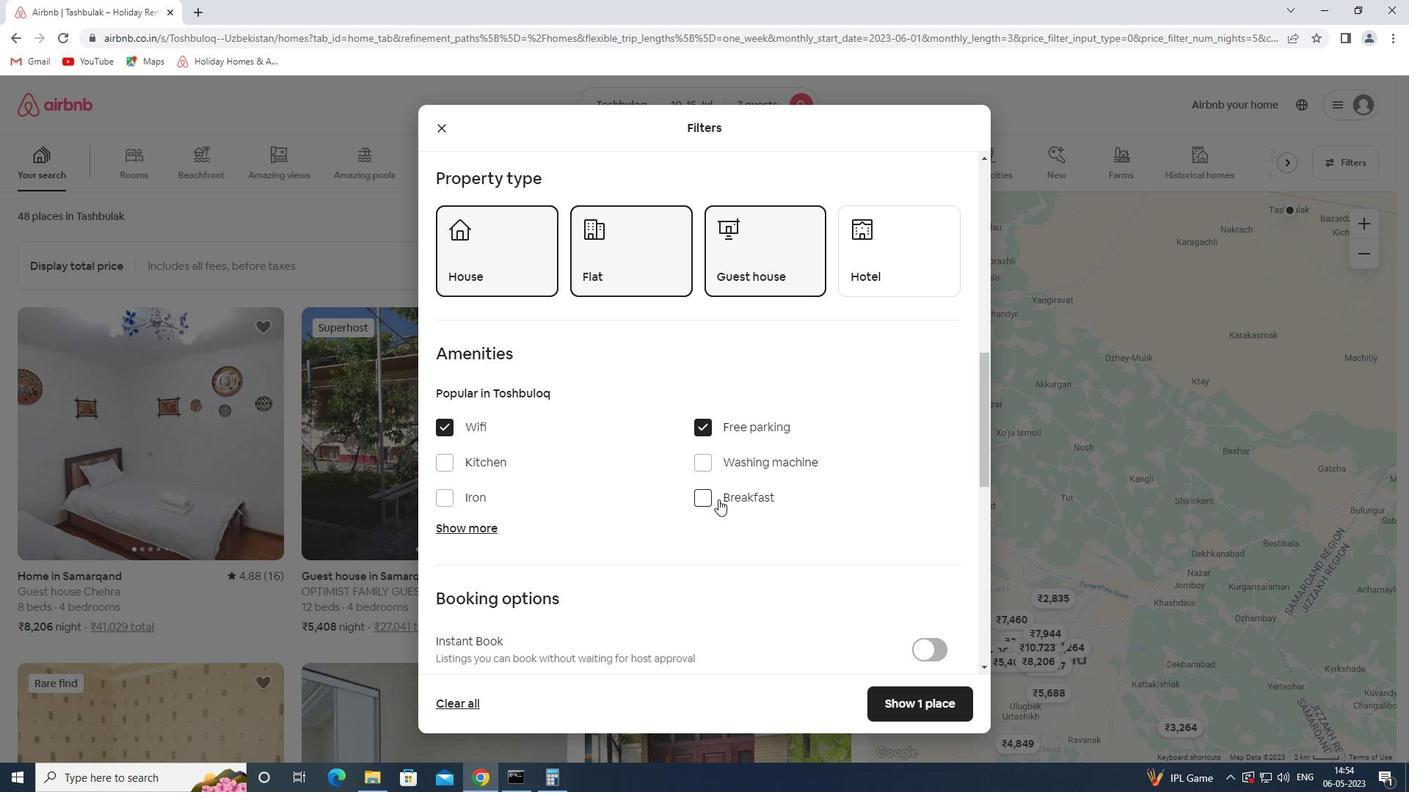 
Action: Mouse pressed left at (718, 498)
Screenshot: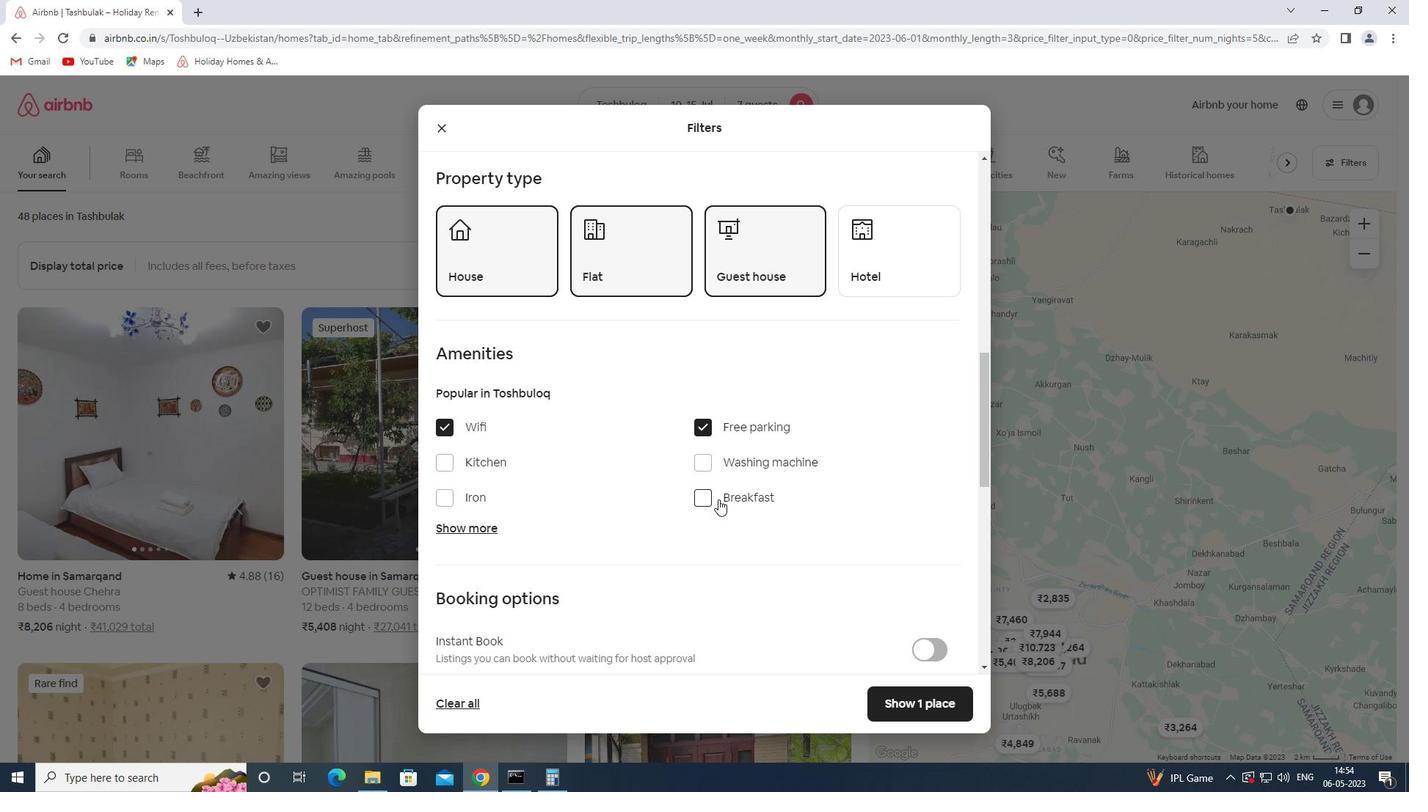 
Action: Mouse moved to (487, 527)
Screenshot: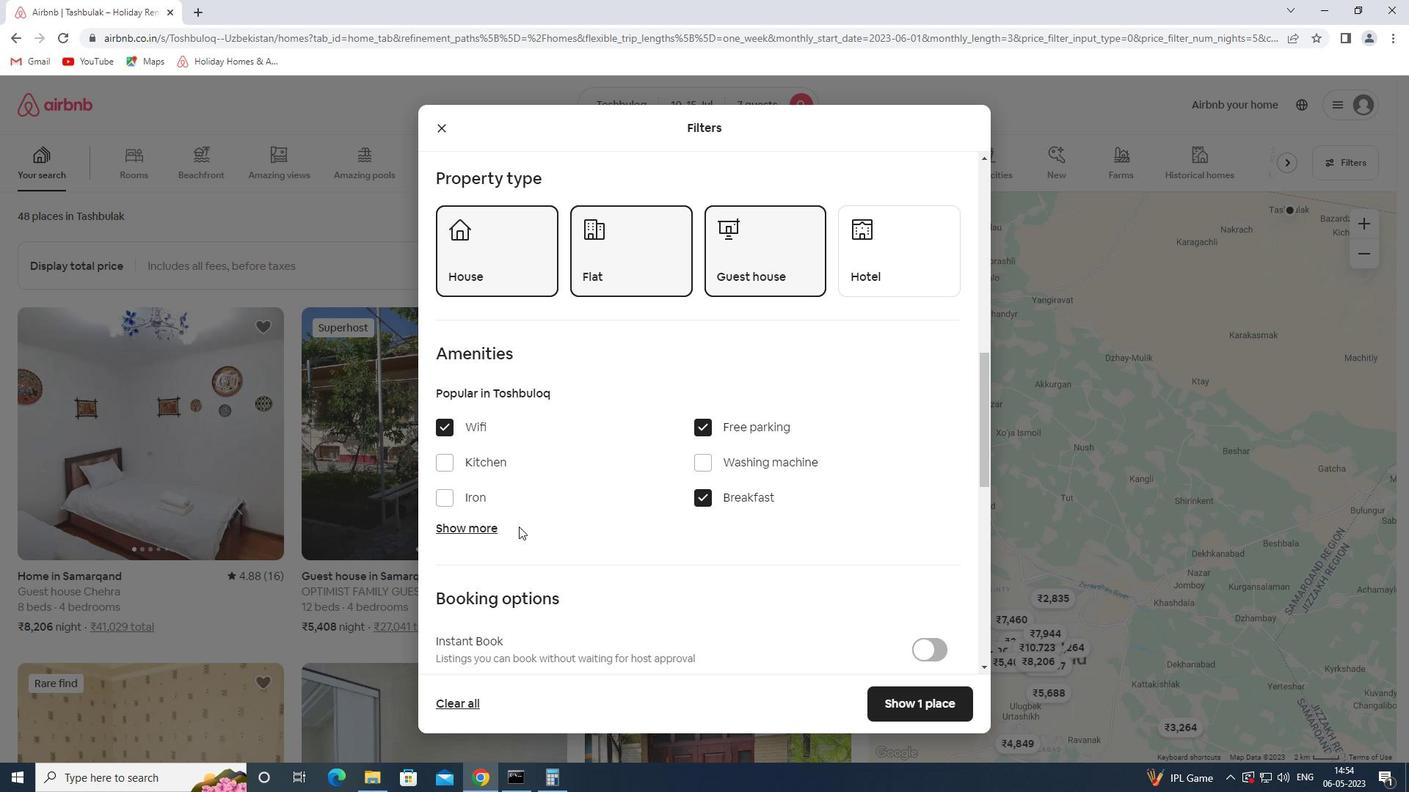 
Action: Mouse pressed left at (487, 527)
Screenshot: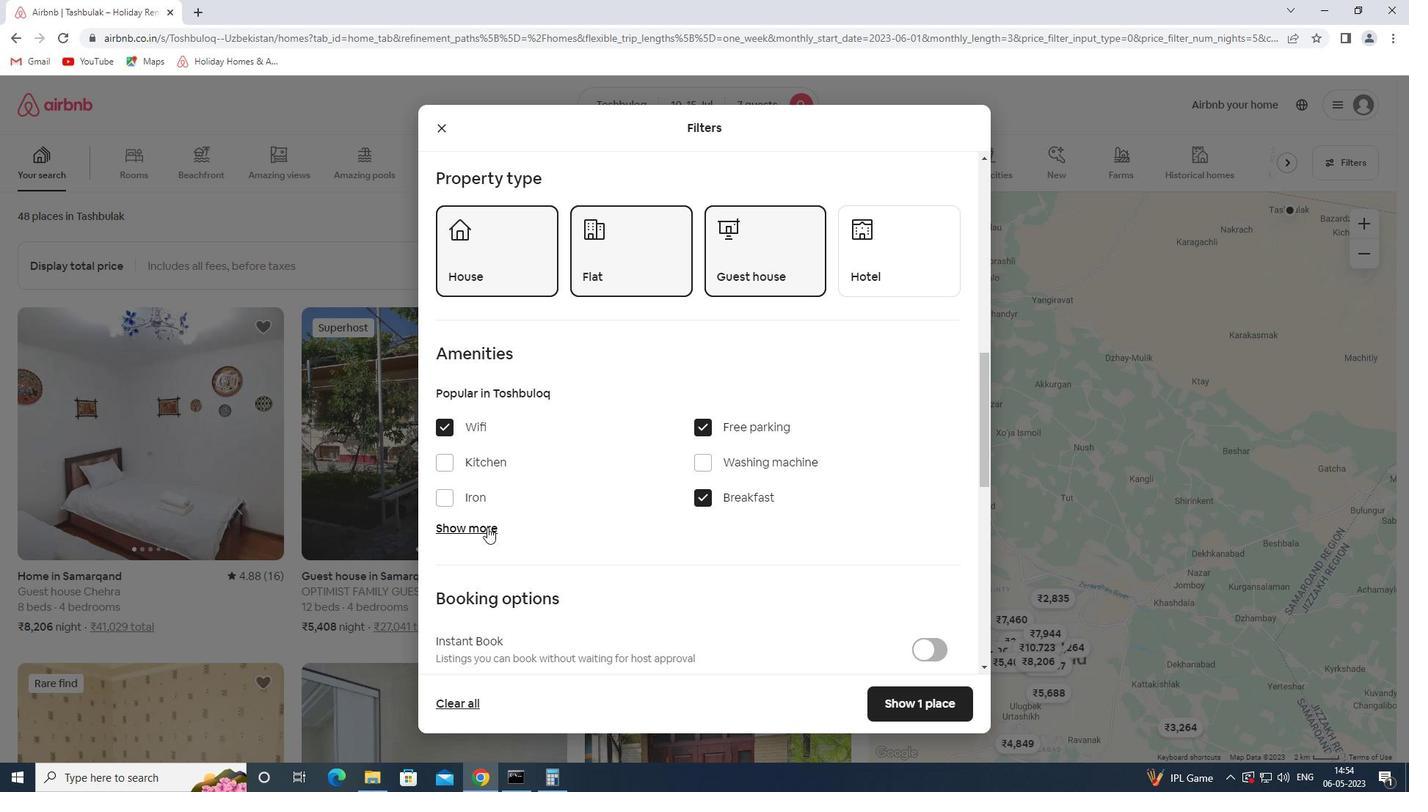 
Action: Mouse moved to (660, 576)
Screenshot: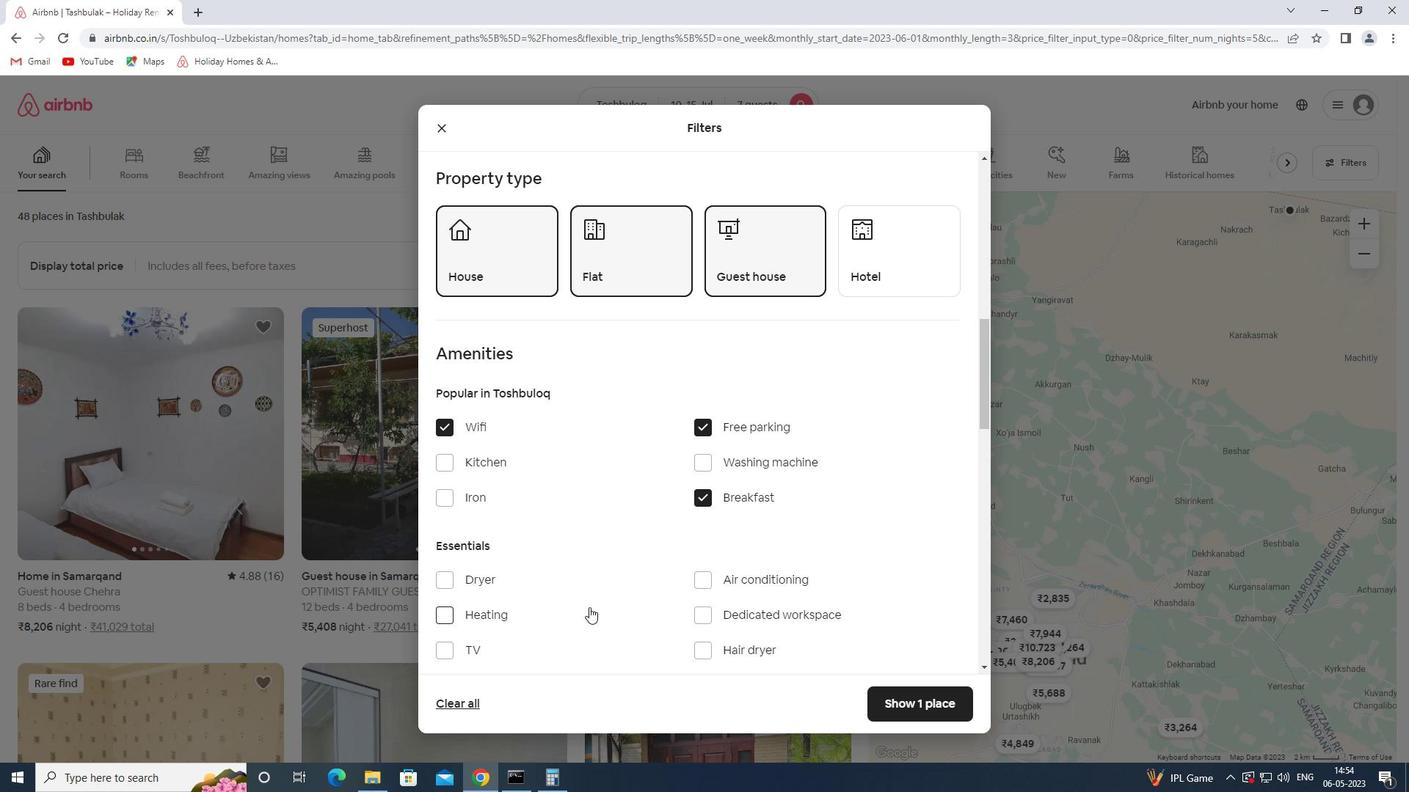 
Action: Mouse scrolled (660, 575) with delta (0, 0)
Screenshot: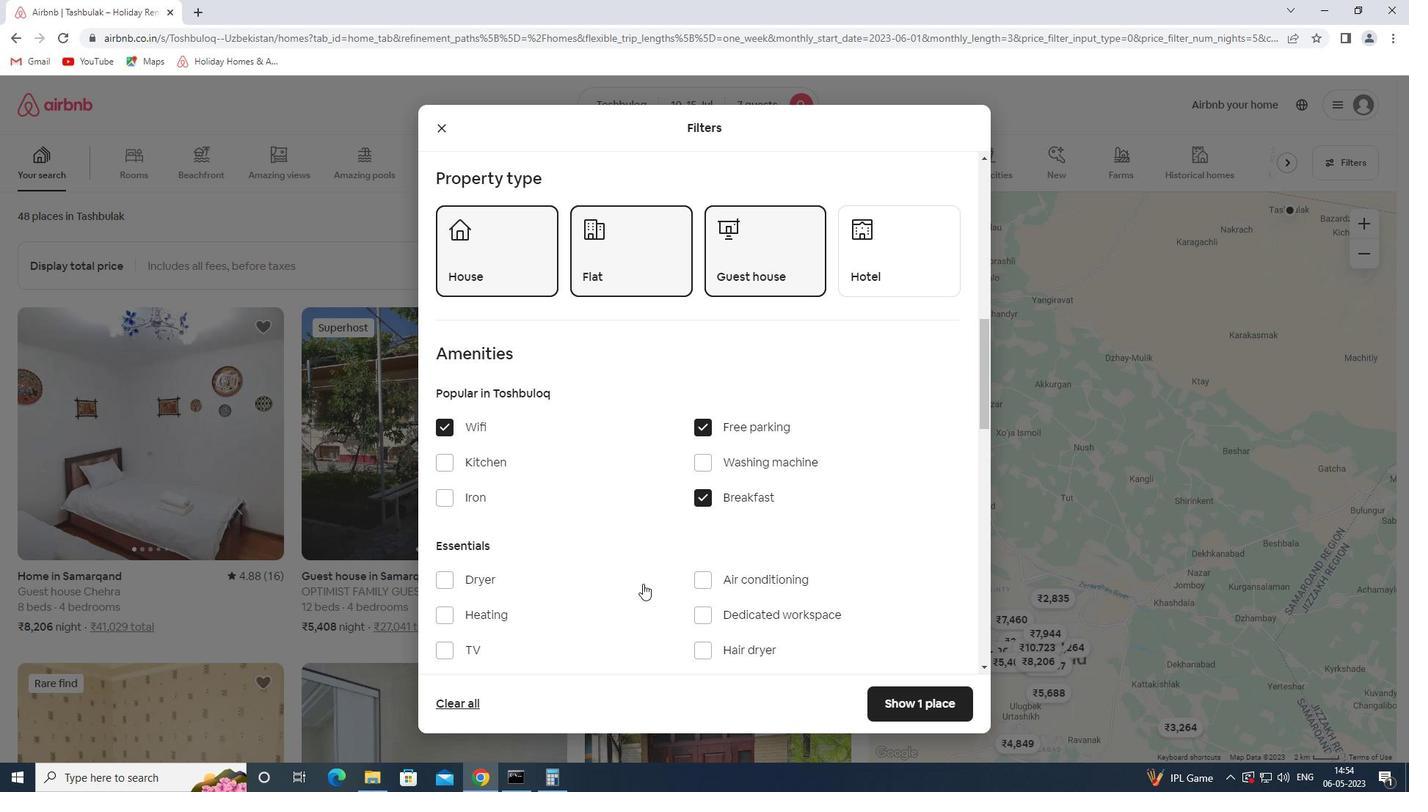 
Action: Mouse moved to (664, 575)
Screenshot: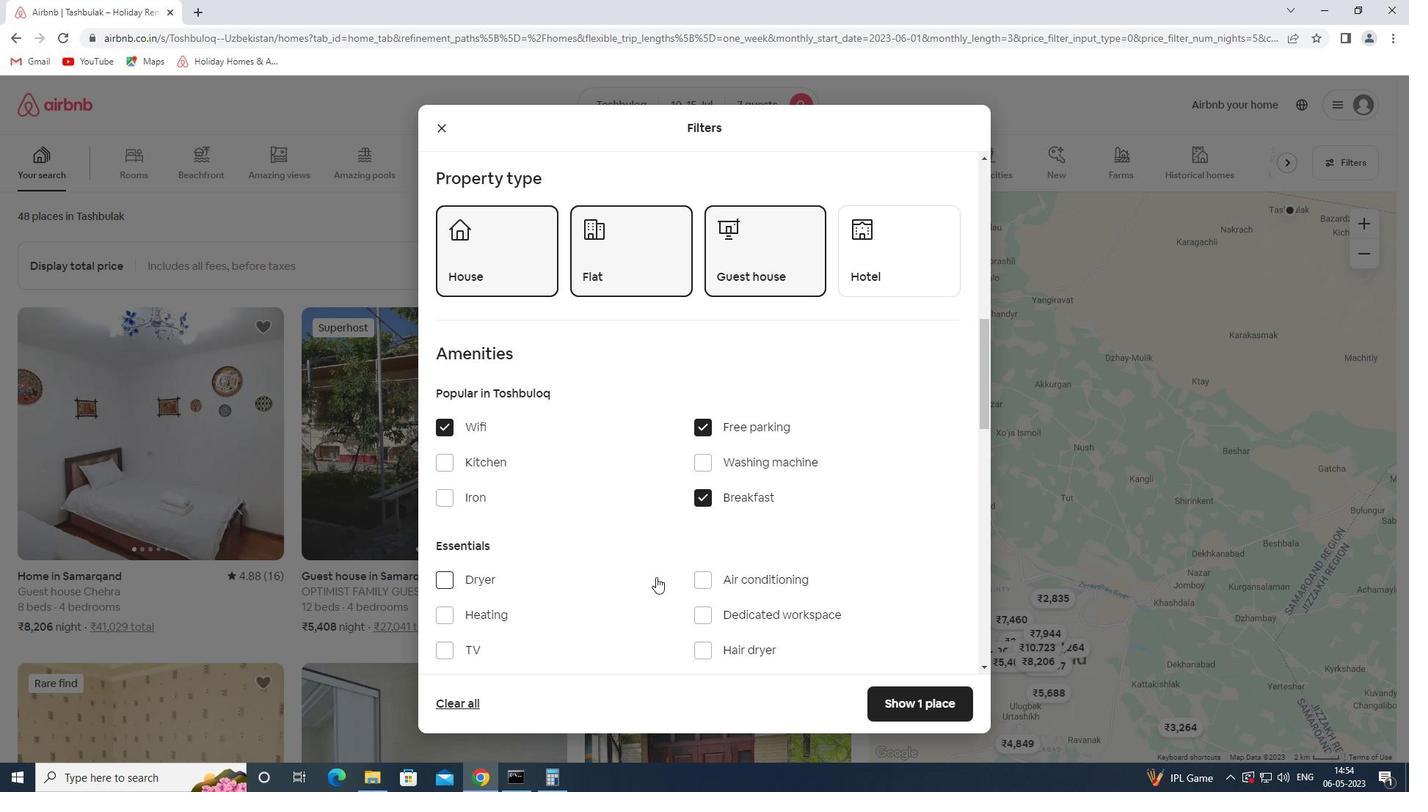 
Action: Mouse scrolled (664, 574) with delta (0, 0)
Screenshot: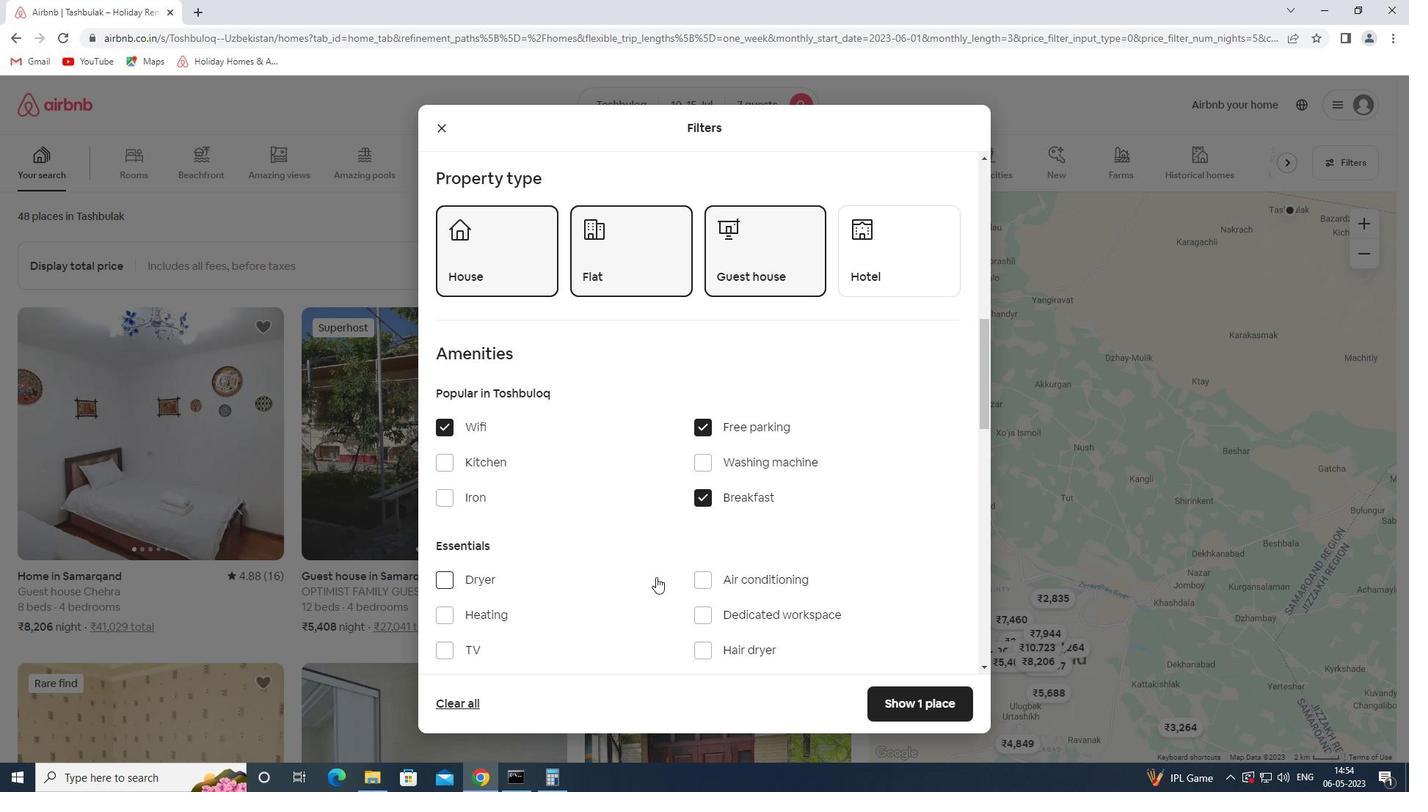 
Action: Mouse moved to (675, 572)
Screenshot: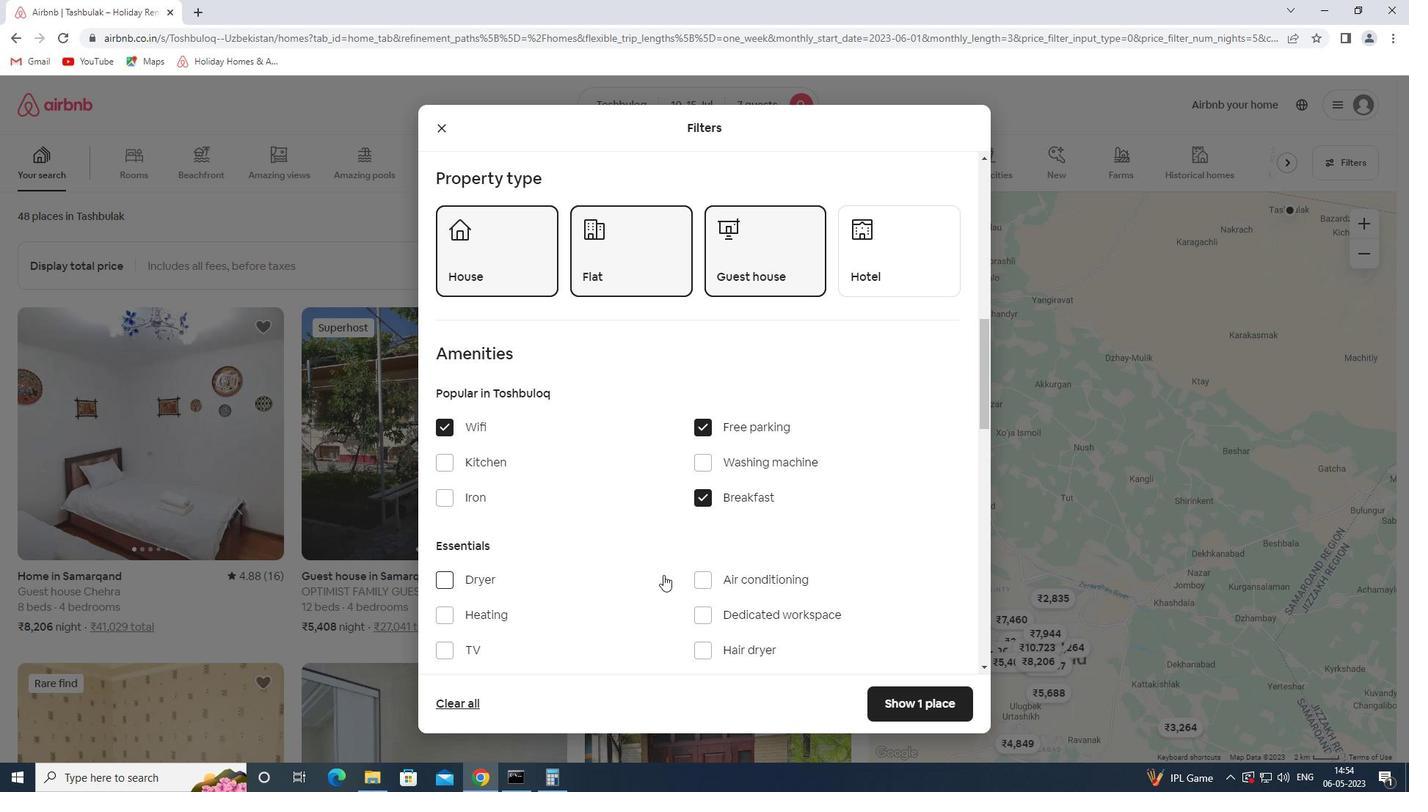 
Action: Mouse scrolled (675, 571) with delta (0, 0)
Screenshot: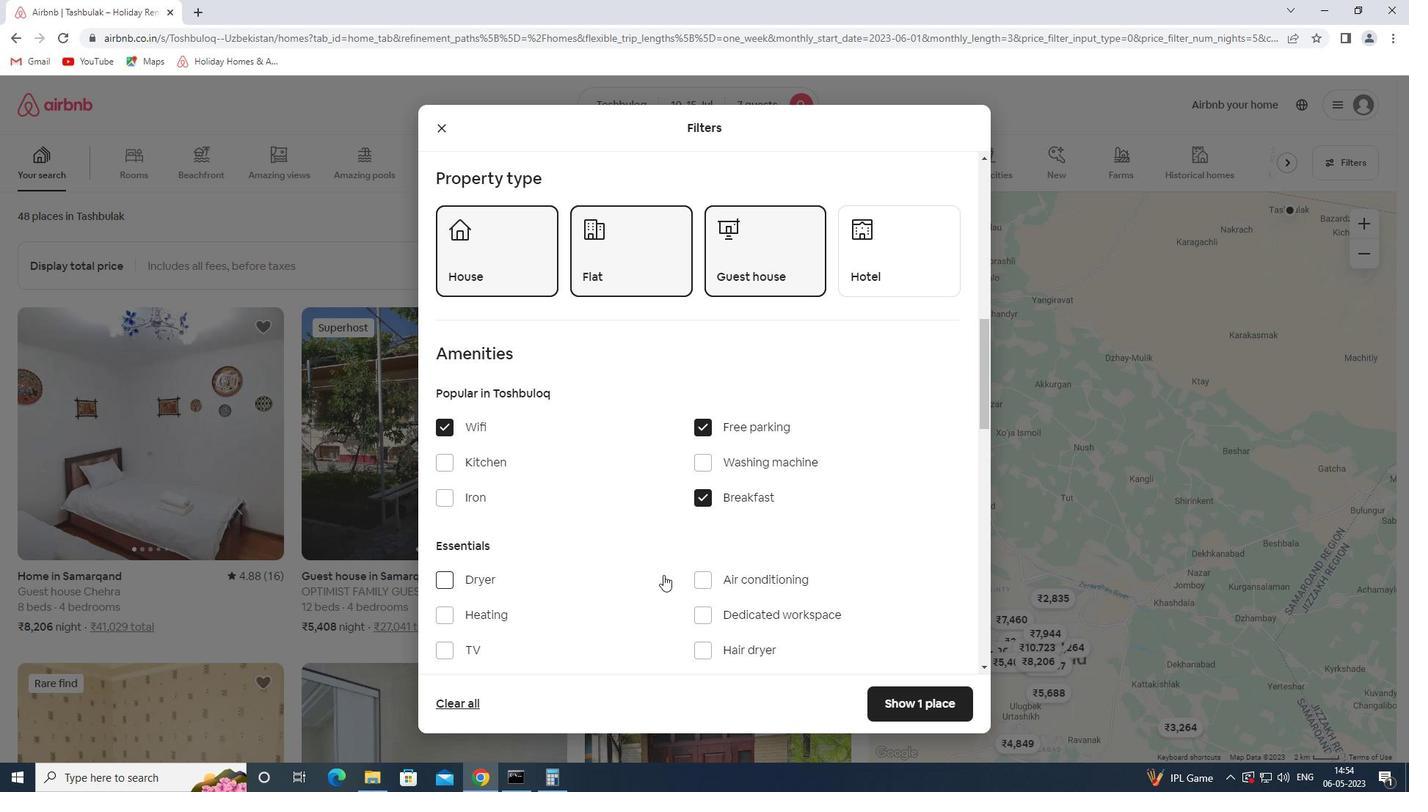 
Action: Mouse moved to (775, 357)
Screenshot: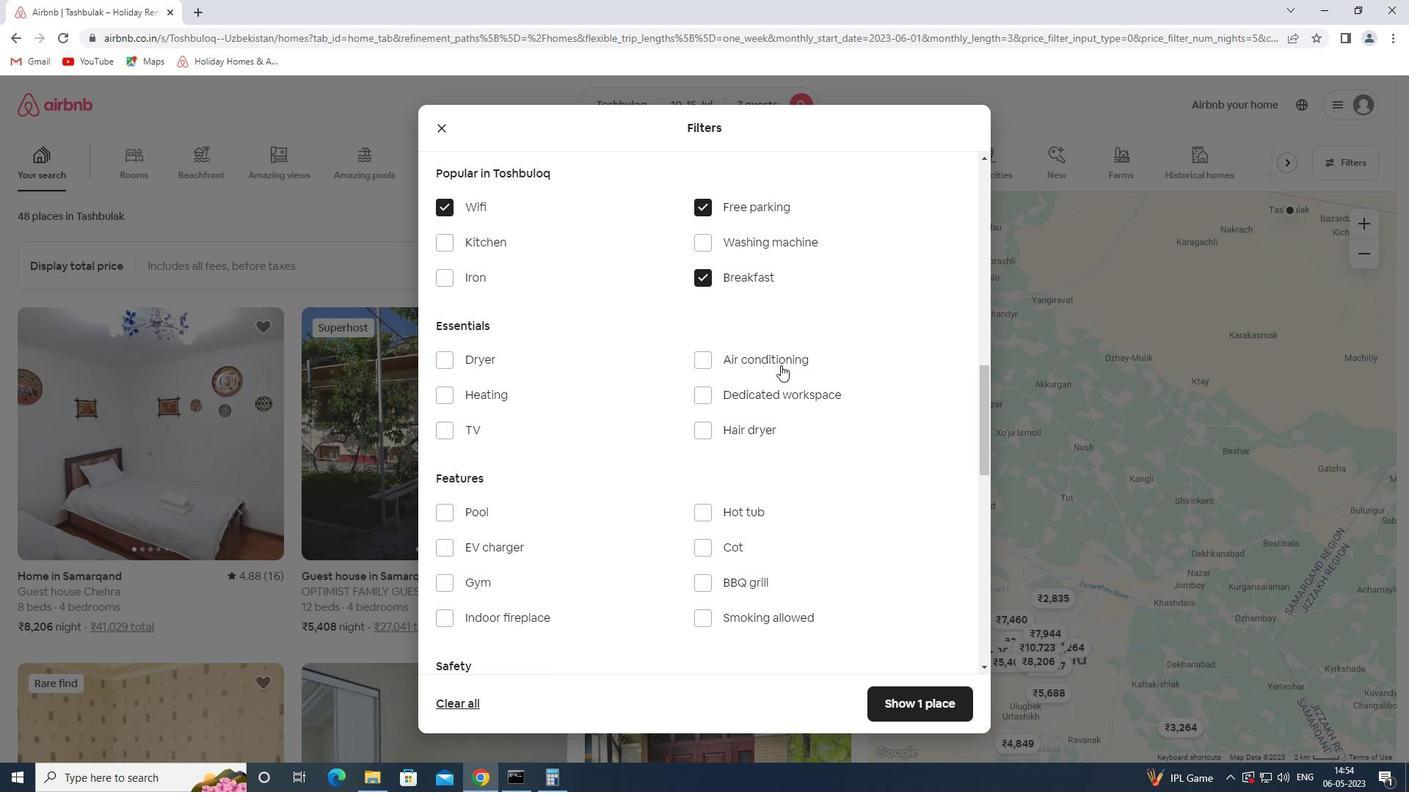 
Action: Mouse pressed left at (775, 357)
Screenshot: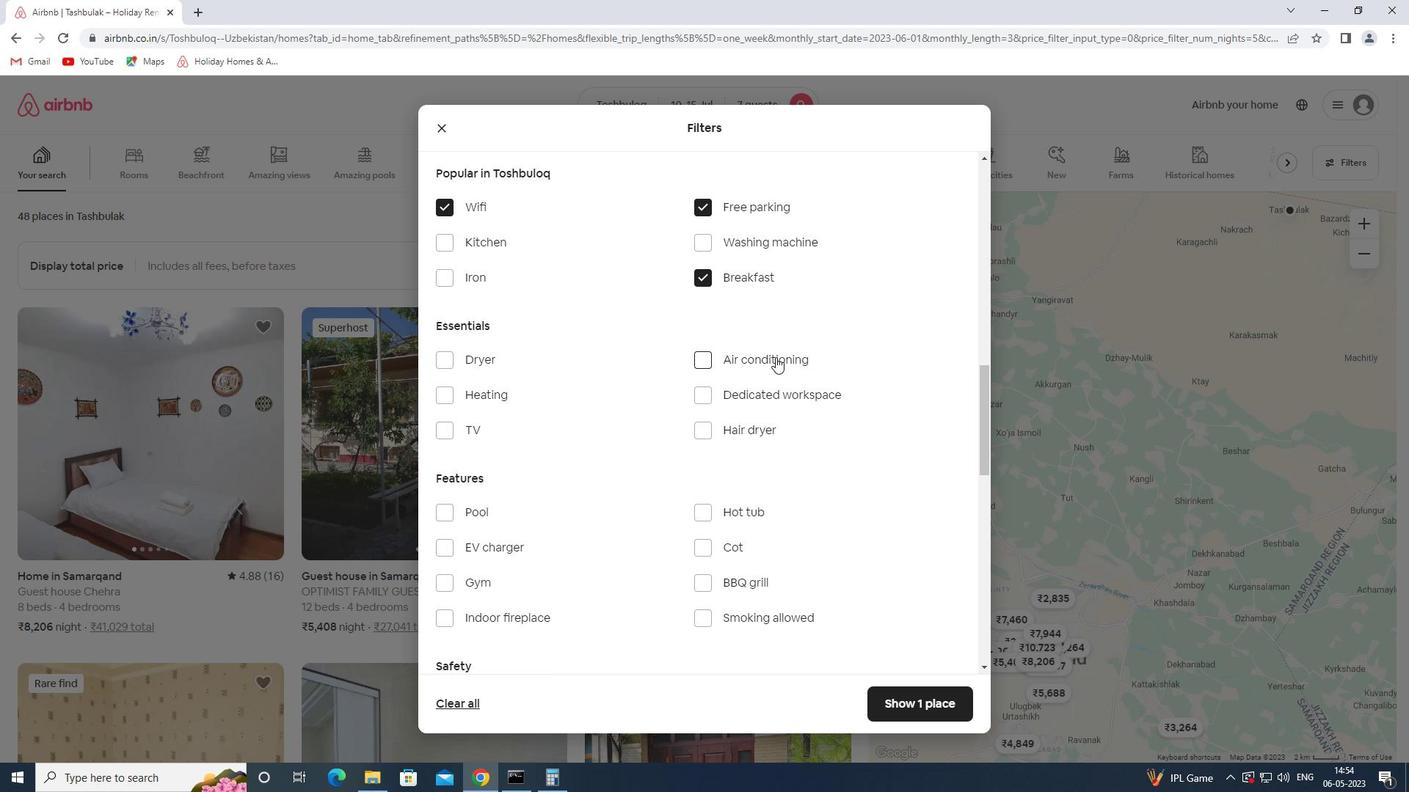 
Action: Mouse moved to (745, 347)
Screenshot: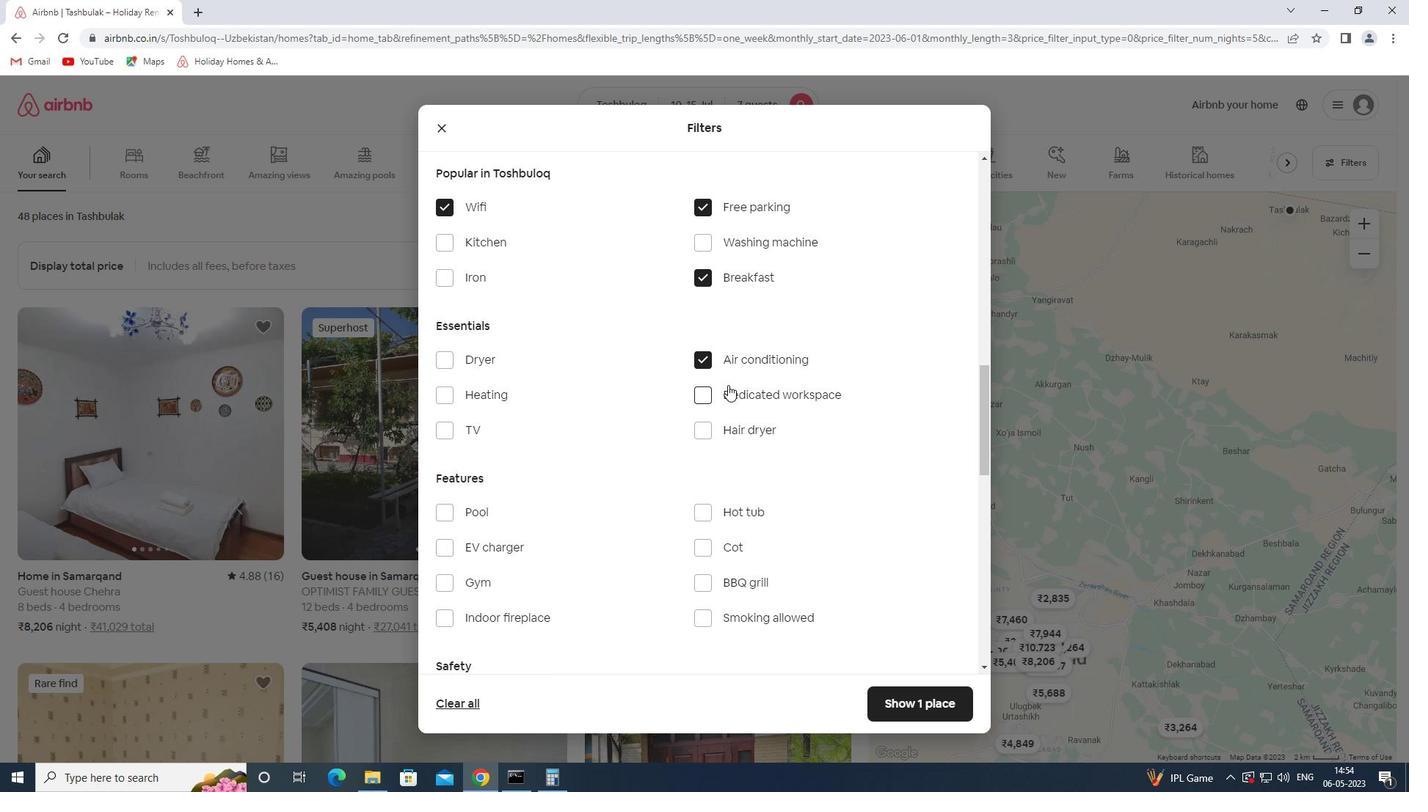 
Action: Mouse pressed left at (745, 347)
Screenshot: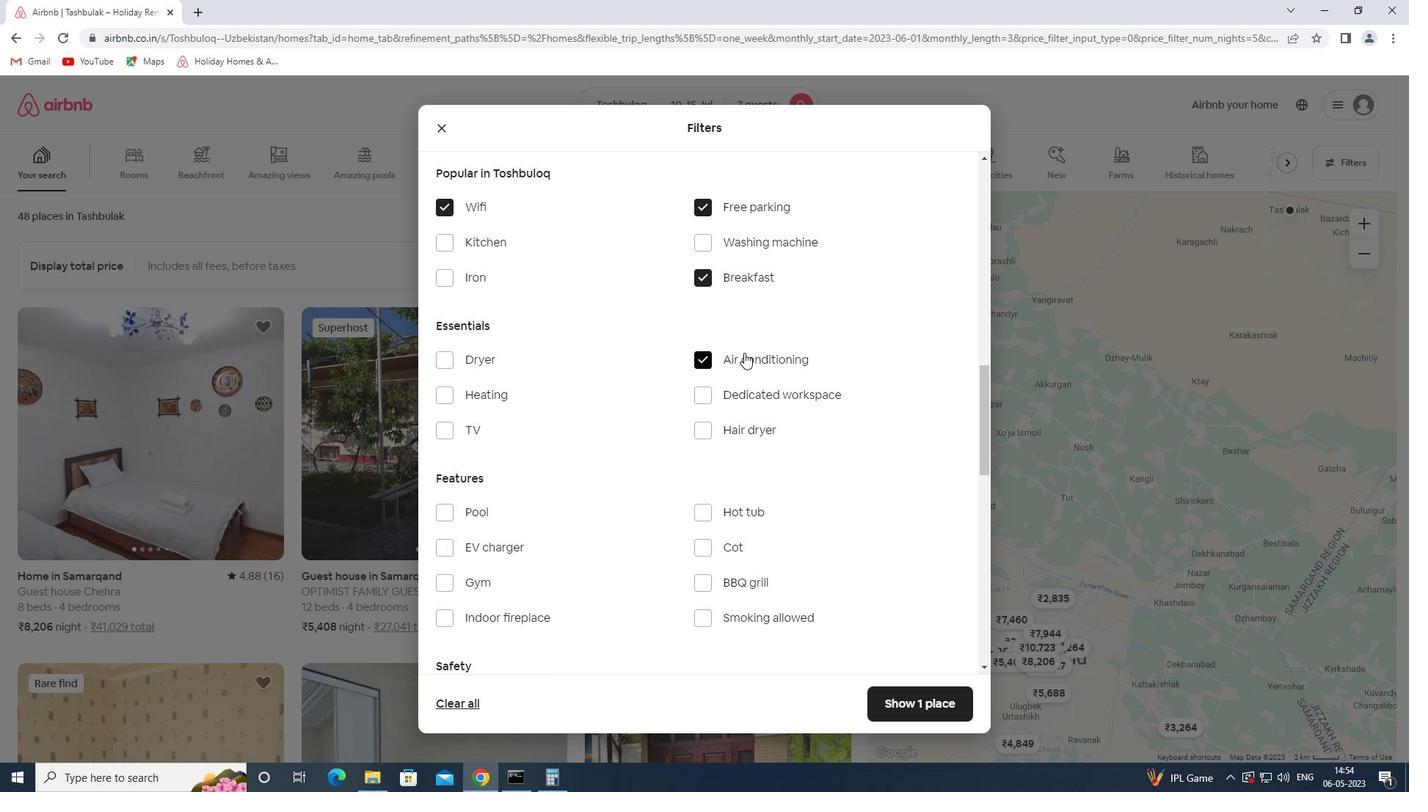 
Action: Mouse moved to (746, 357)
Screenshot: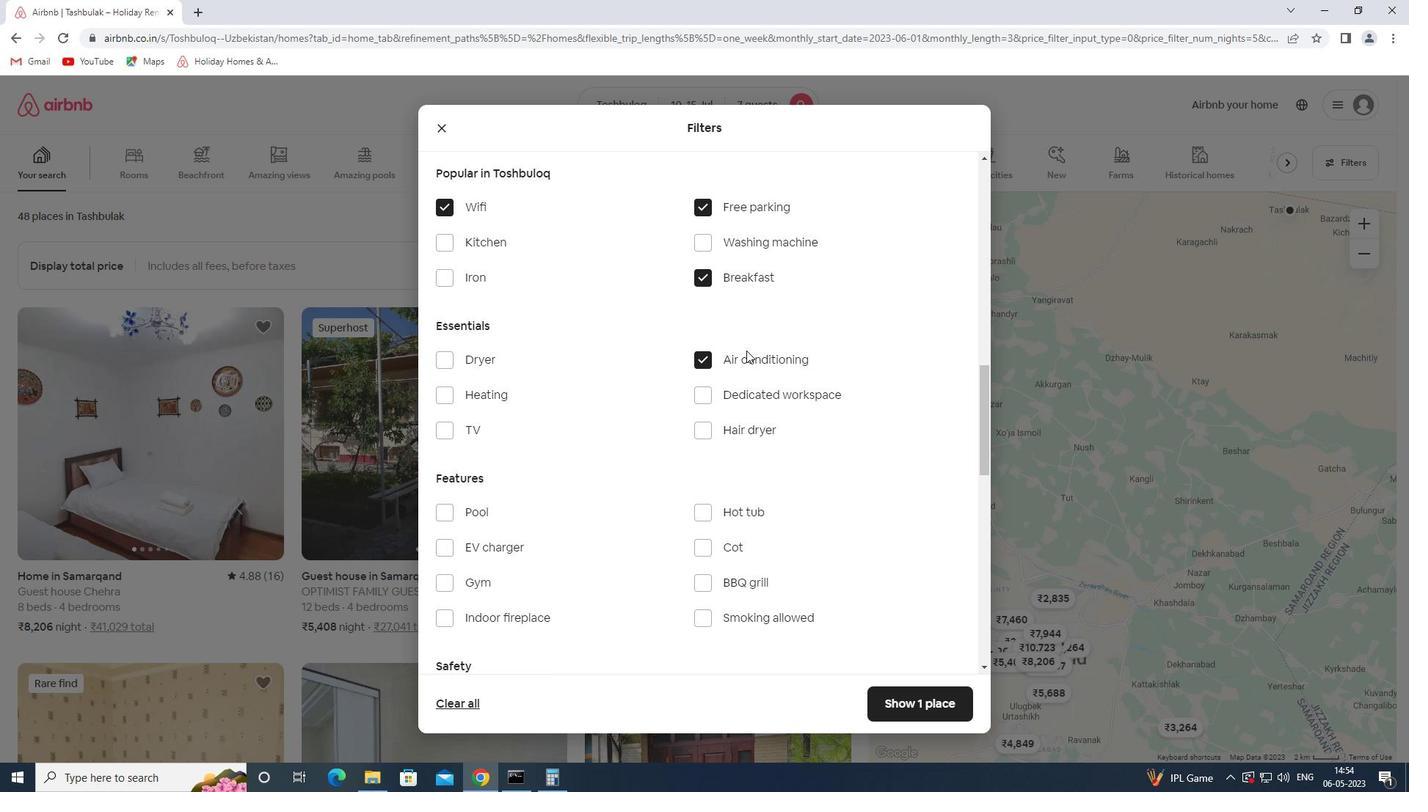 
Action: Mouse pressed left at (746, 357)
Screenshot: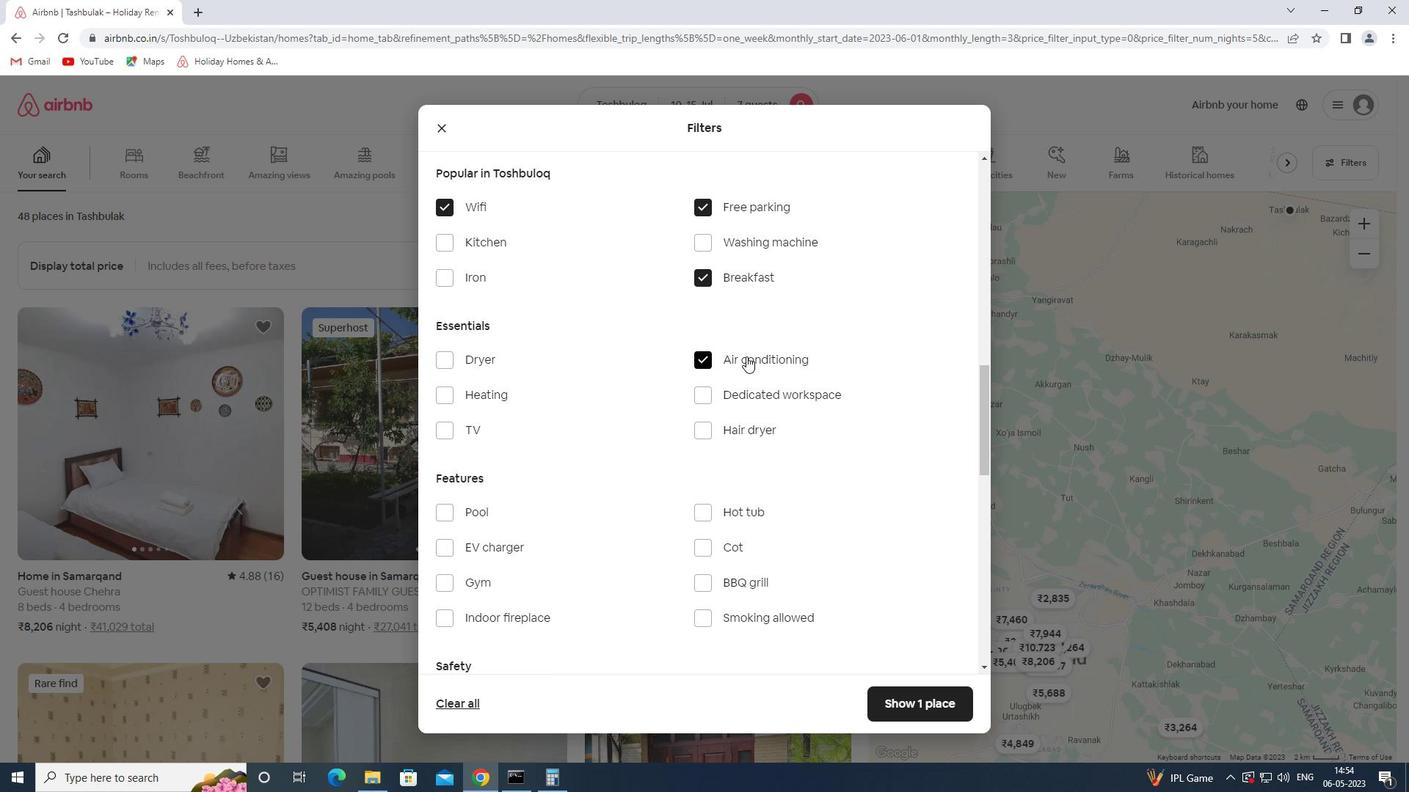 
Action: Mouse moved to (462, 430)
Screenshot: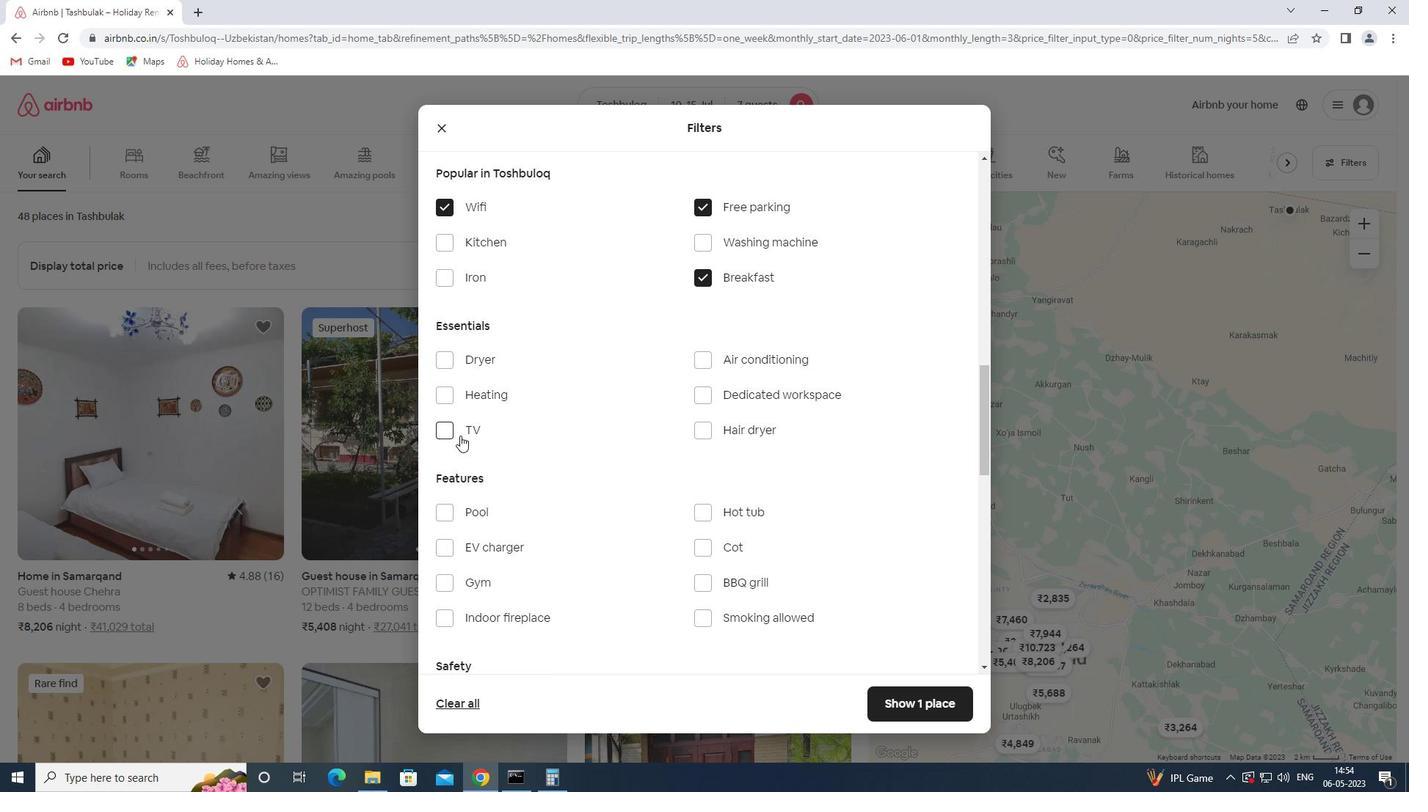 
Action: Mouse pressed left at (462, 430)
Screenshot: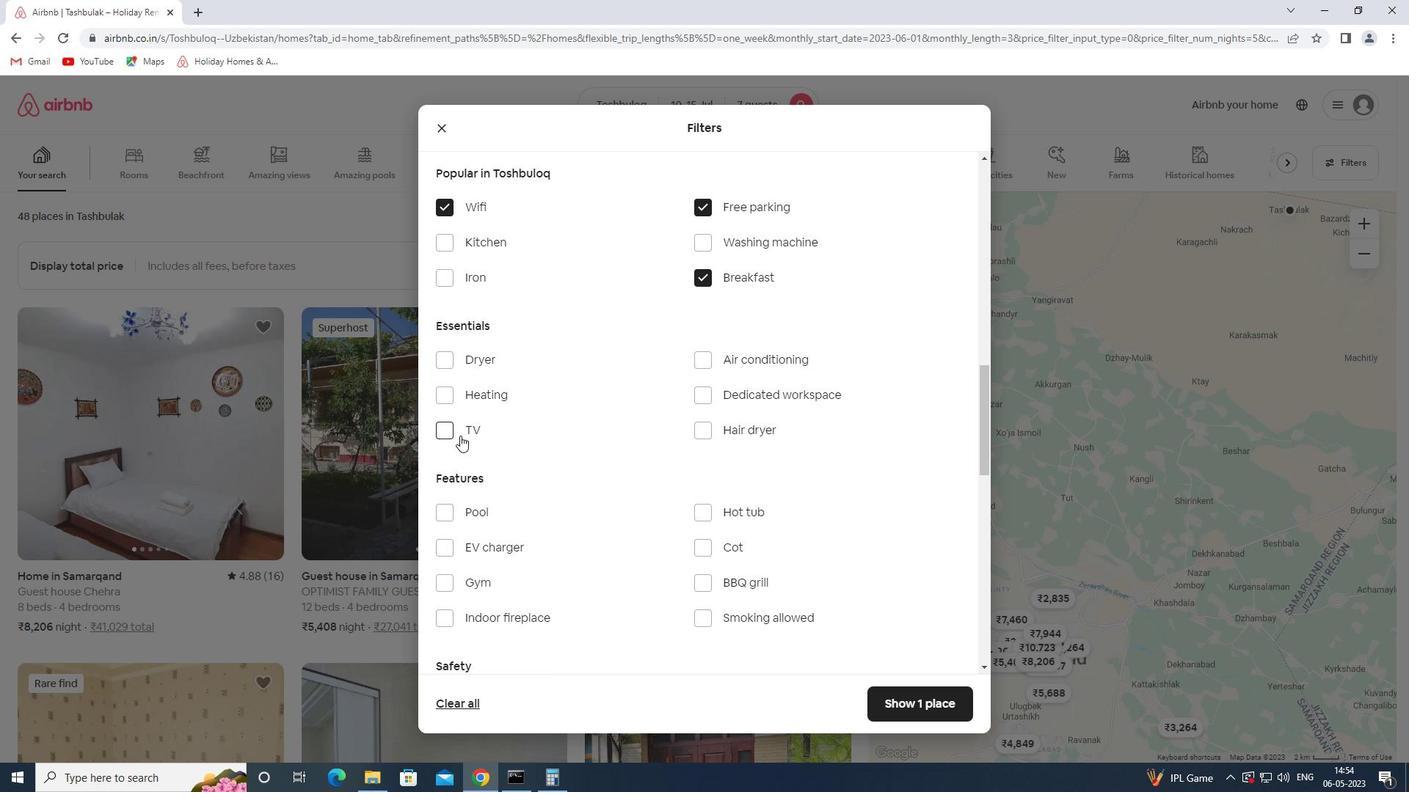 
Action: Mouse moved to (778, 539)
Screenshot: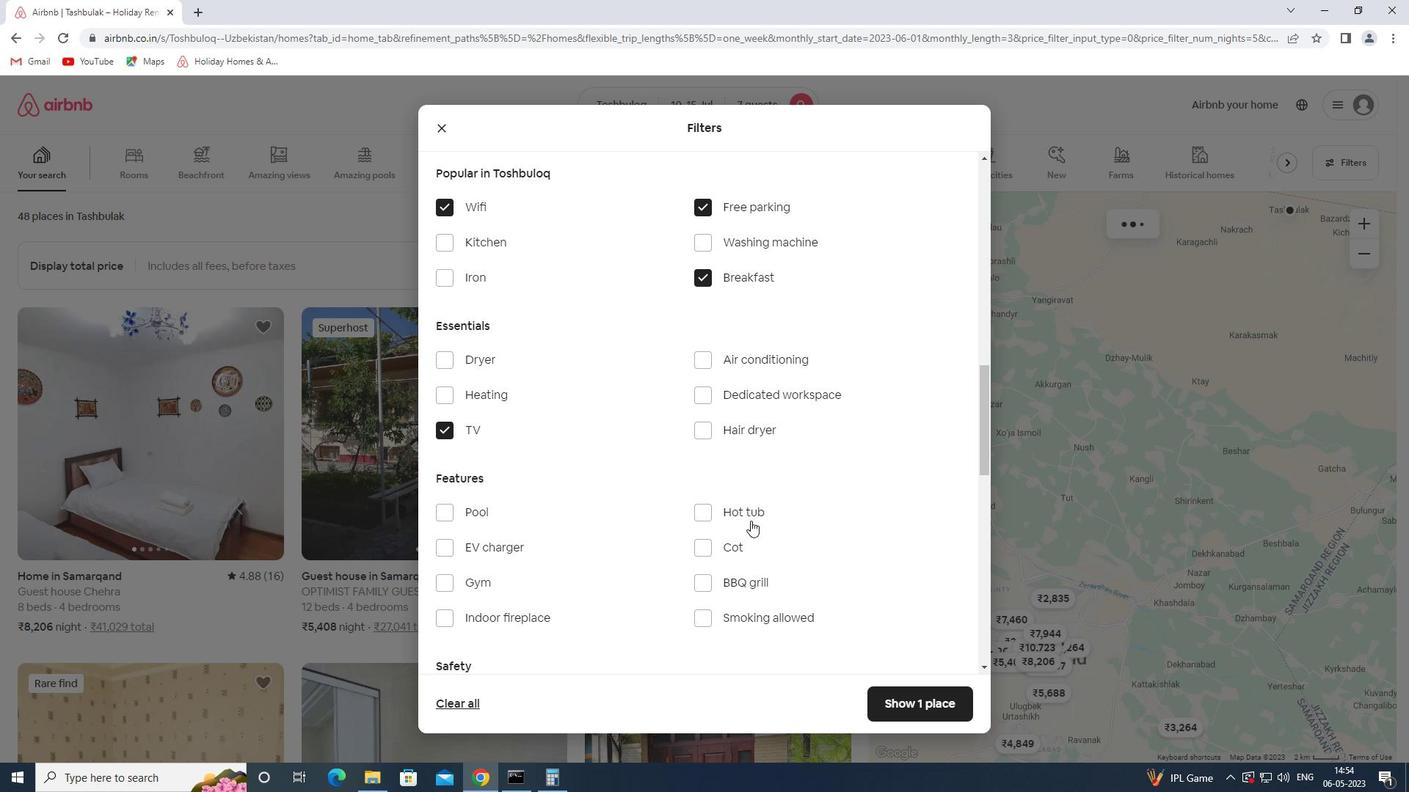 
Action: Mouse scrolled (778, 538) with delta (0, 0)
Screenshot: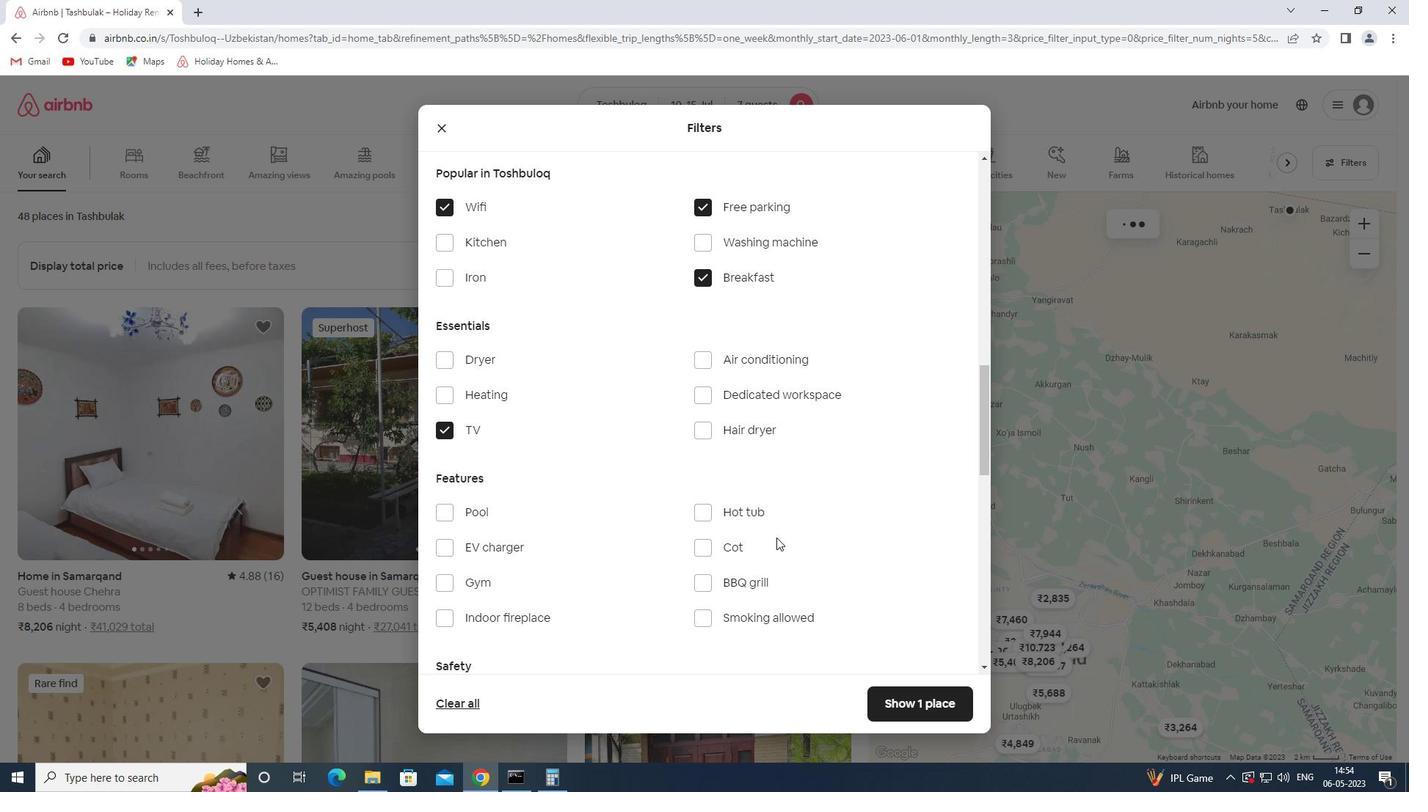 
Action: Mouse scrolled (778, 538) with delta (0, 0)
Screenshot: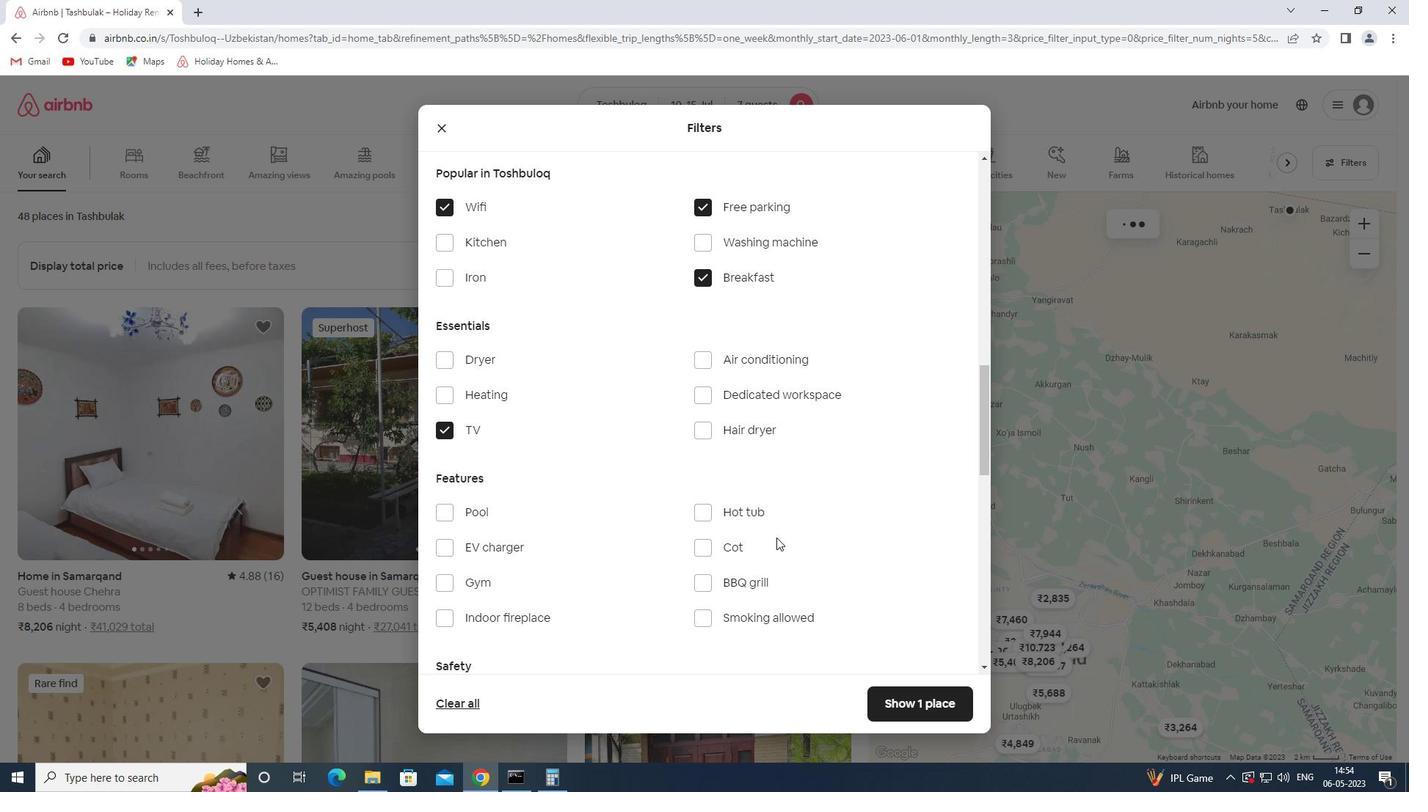 
Action: Mouse scrolled (778, 538) with delta (0, 0)
Screenshot: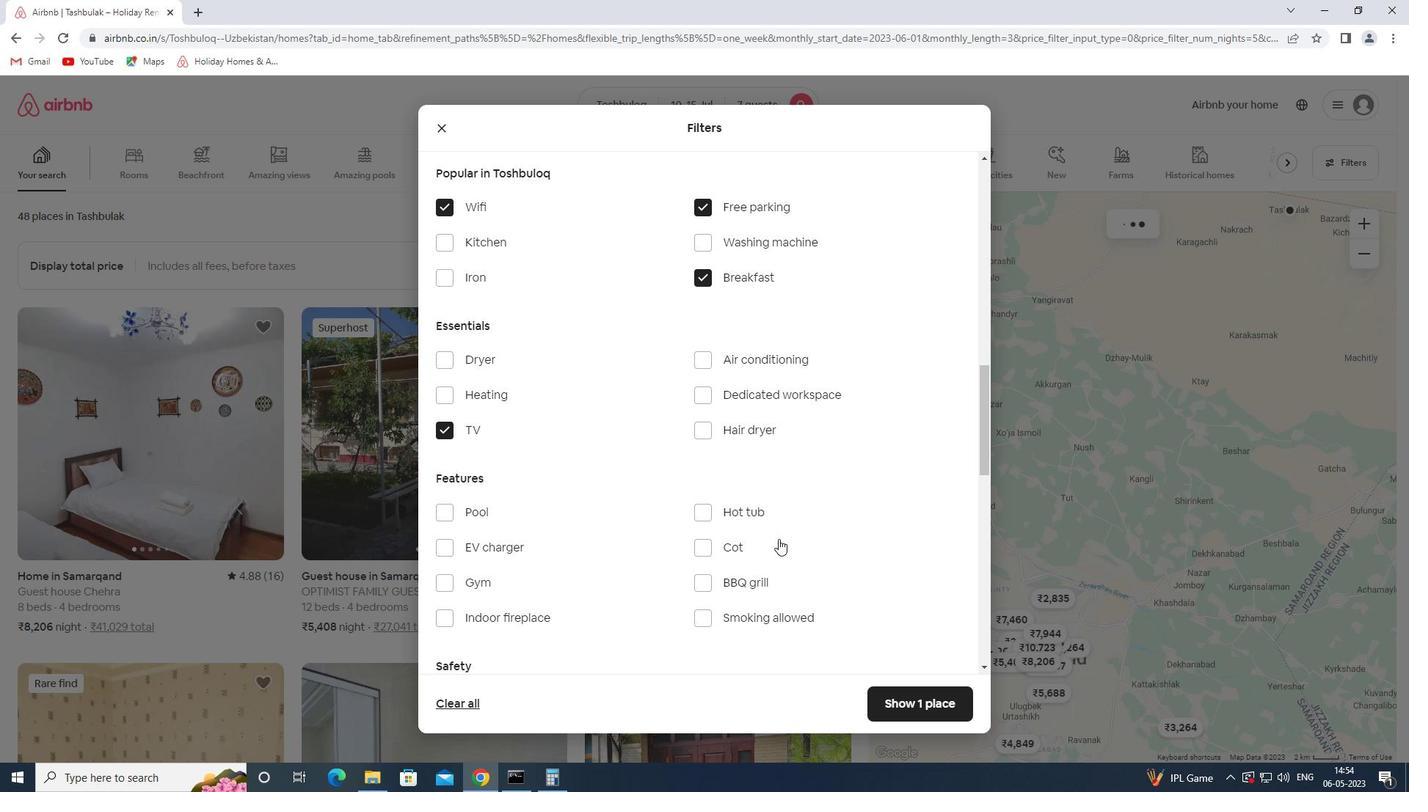 
Action: Mouse scrolled (778, 538) with delta (0, 0)
Screenshot: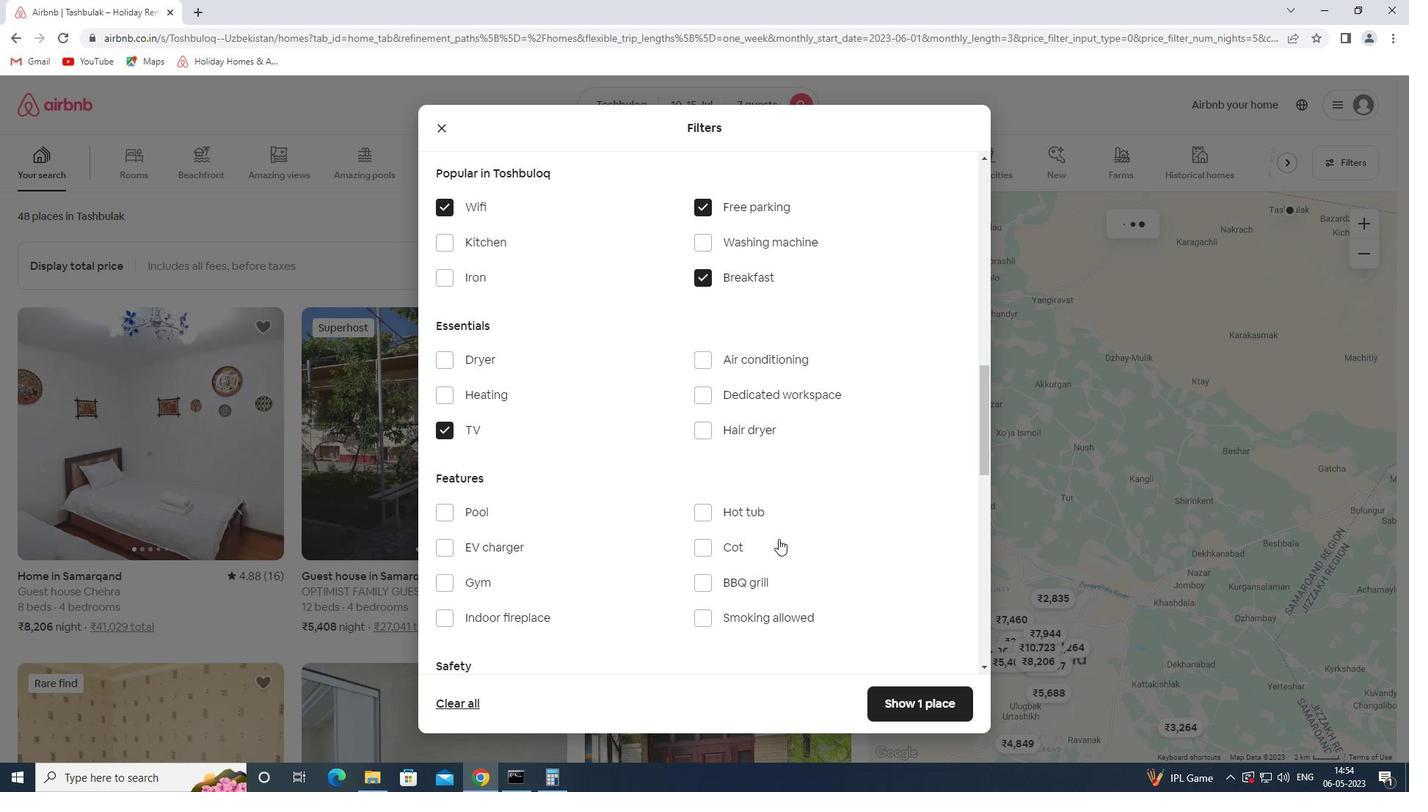 
Action: Mouse moved to (471, 296)
Screenshot: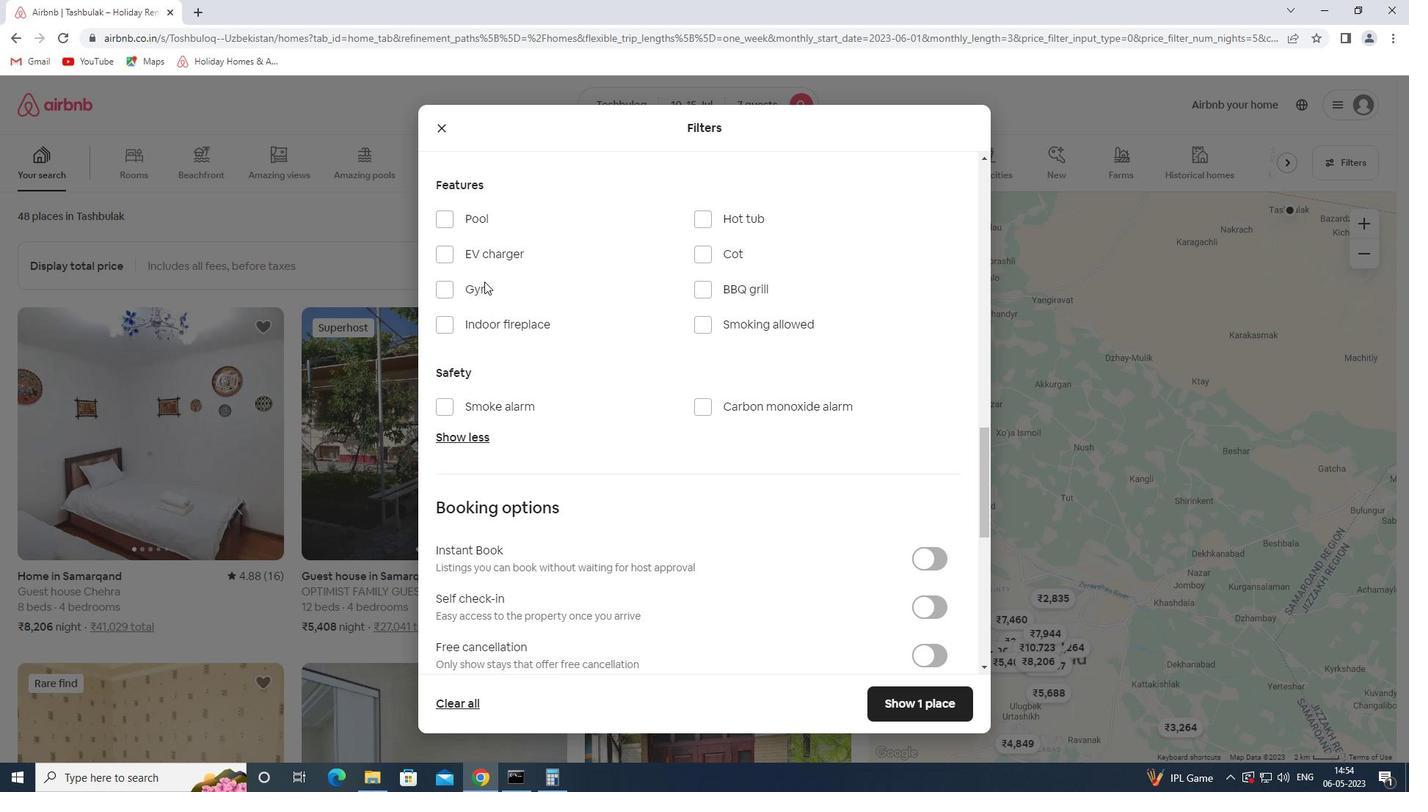 
Action: Mouse pressed left at (471, 296)
Screenshot: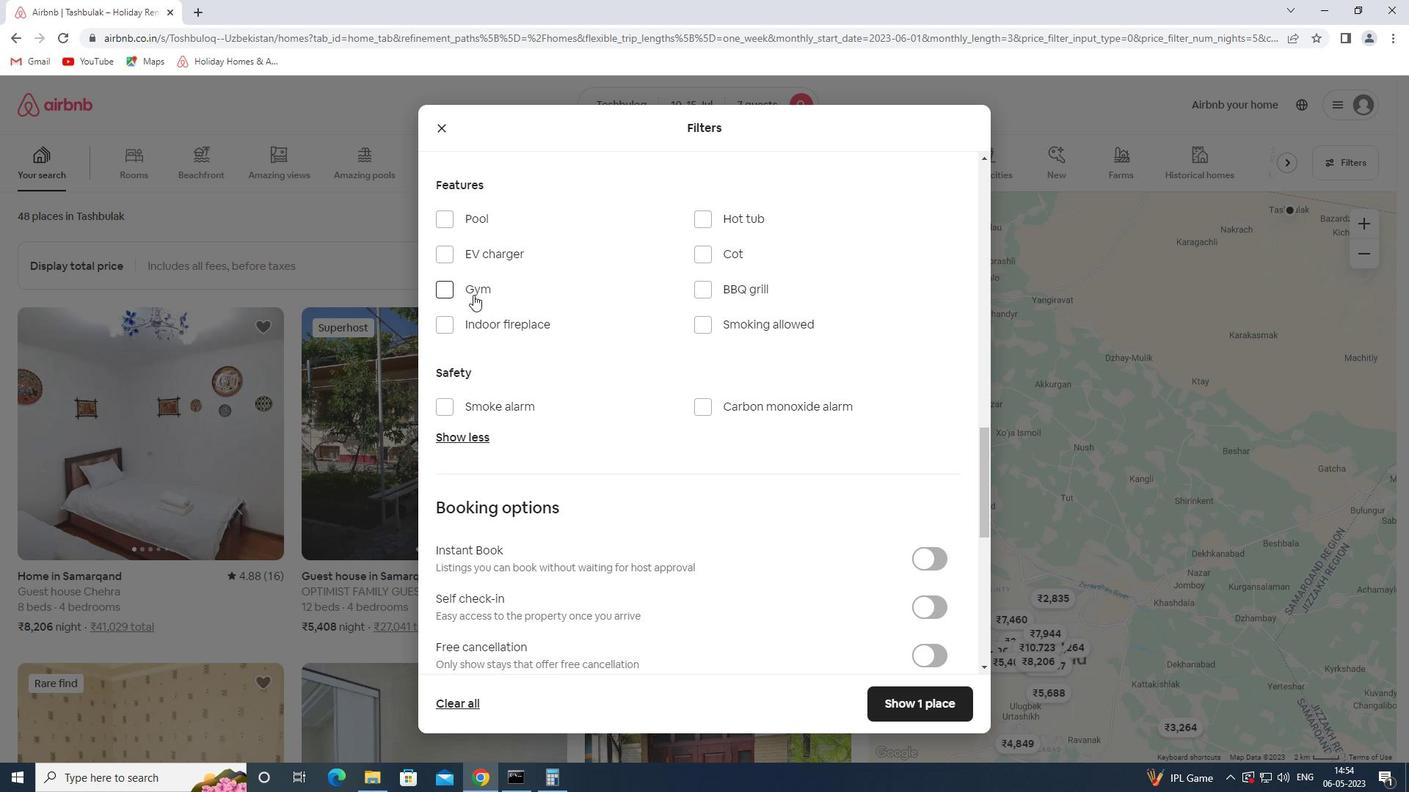 
Action: Mouse moved to (930, 605)
Screenshot: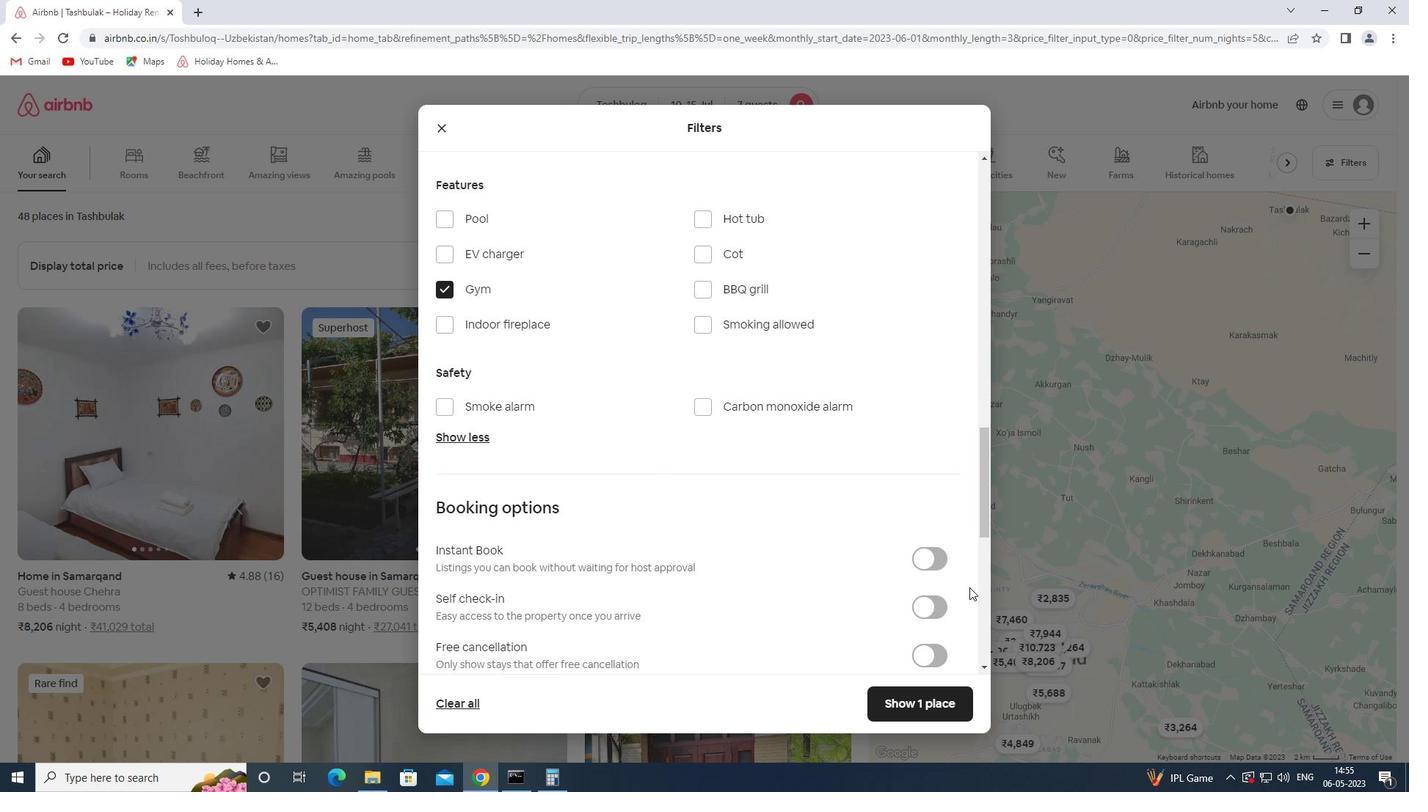 
Action: Mouse pressed left at (930, 605)
Screenshot: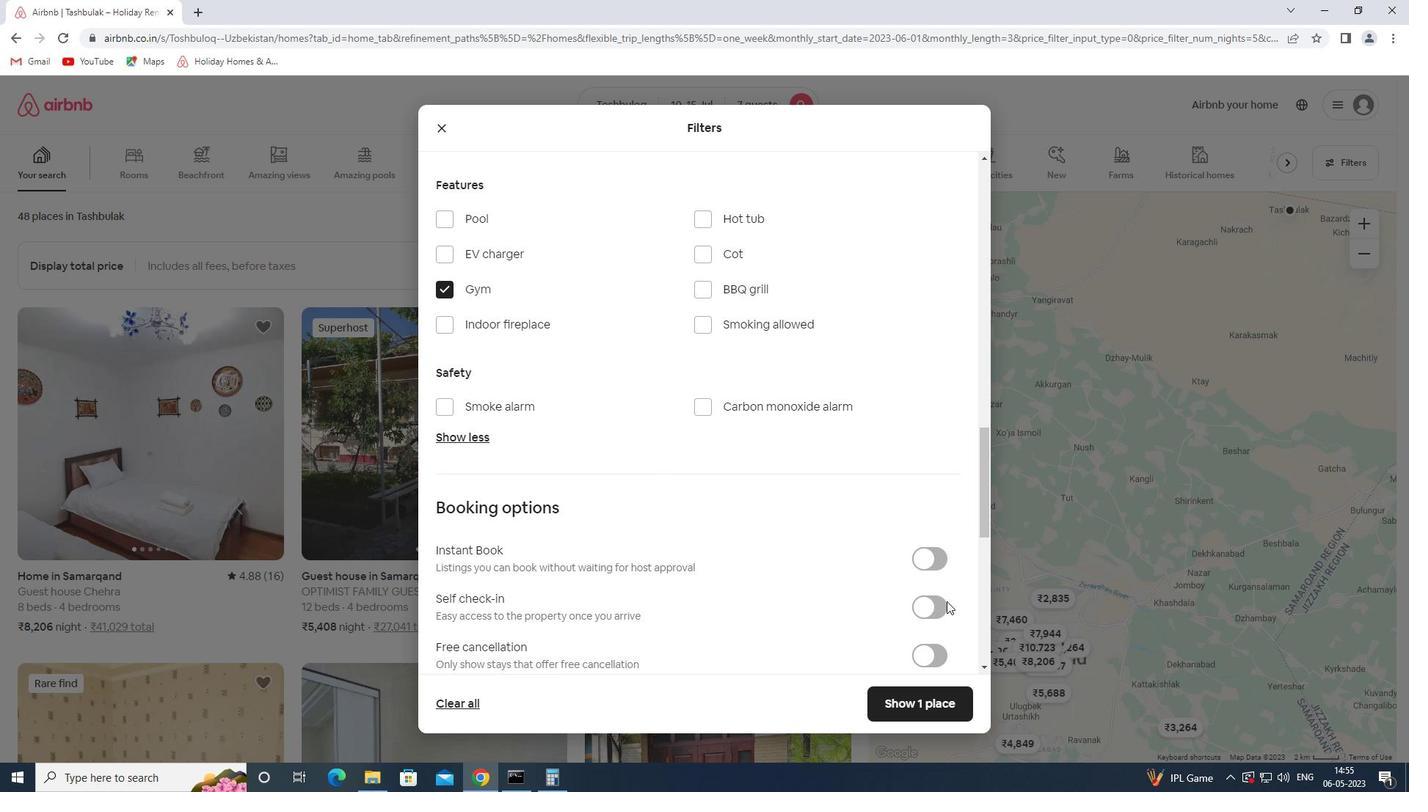
Action: Mouse moved to (673, 482)
Screenshot: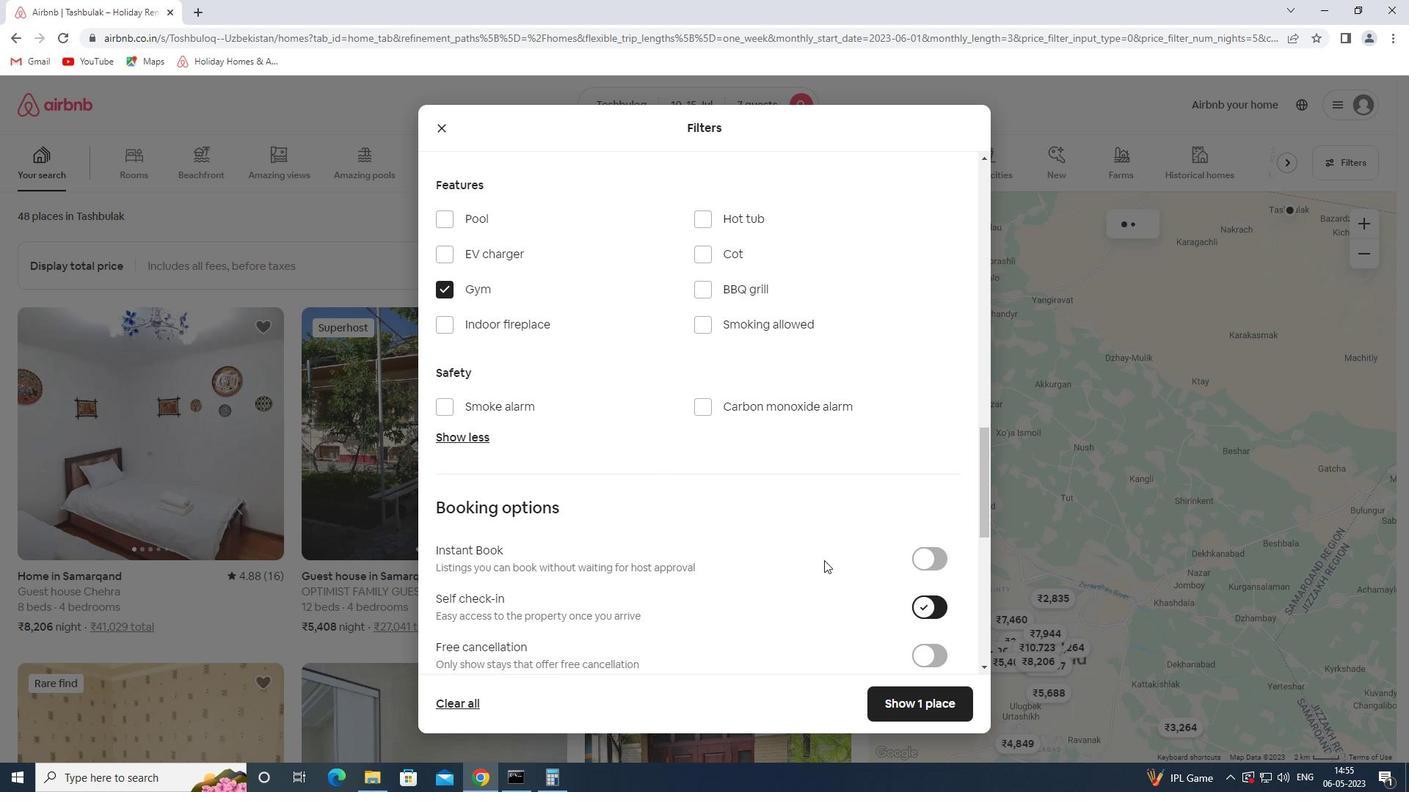 
Action: Mouse scrolled (673, 481) with delta (0, 0)
Screenshot: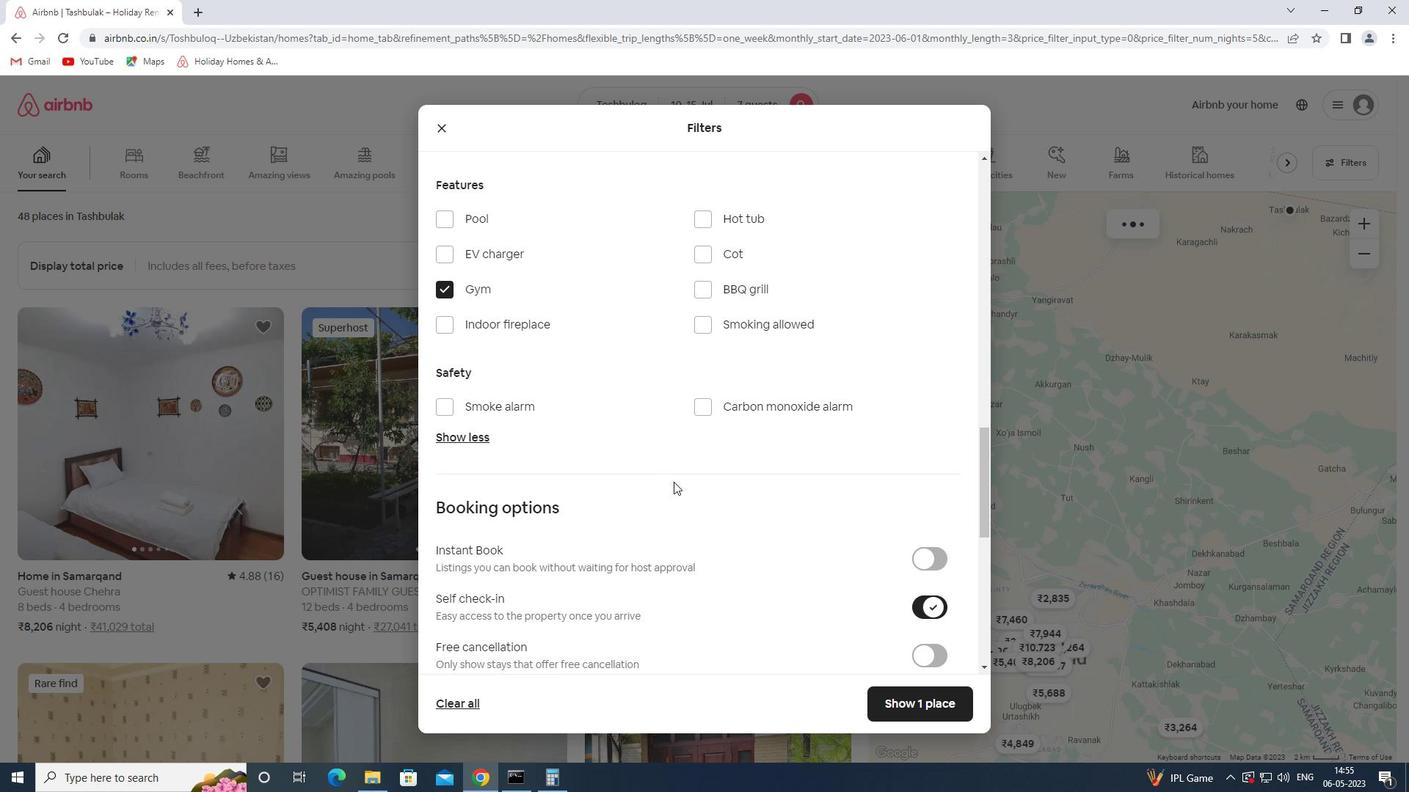 
Action: Mouse scrolled (673, 481) with delta (0, 0)
Screenshot: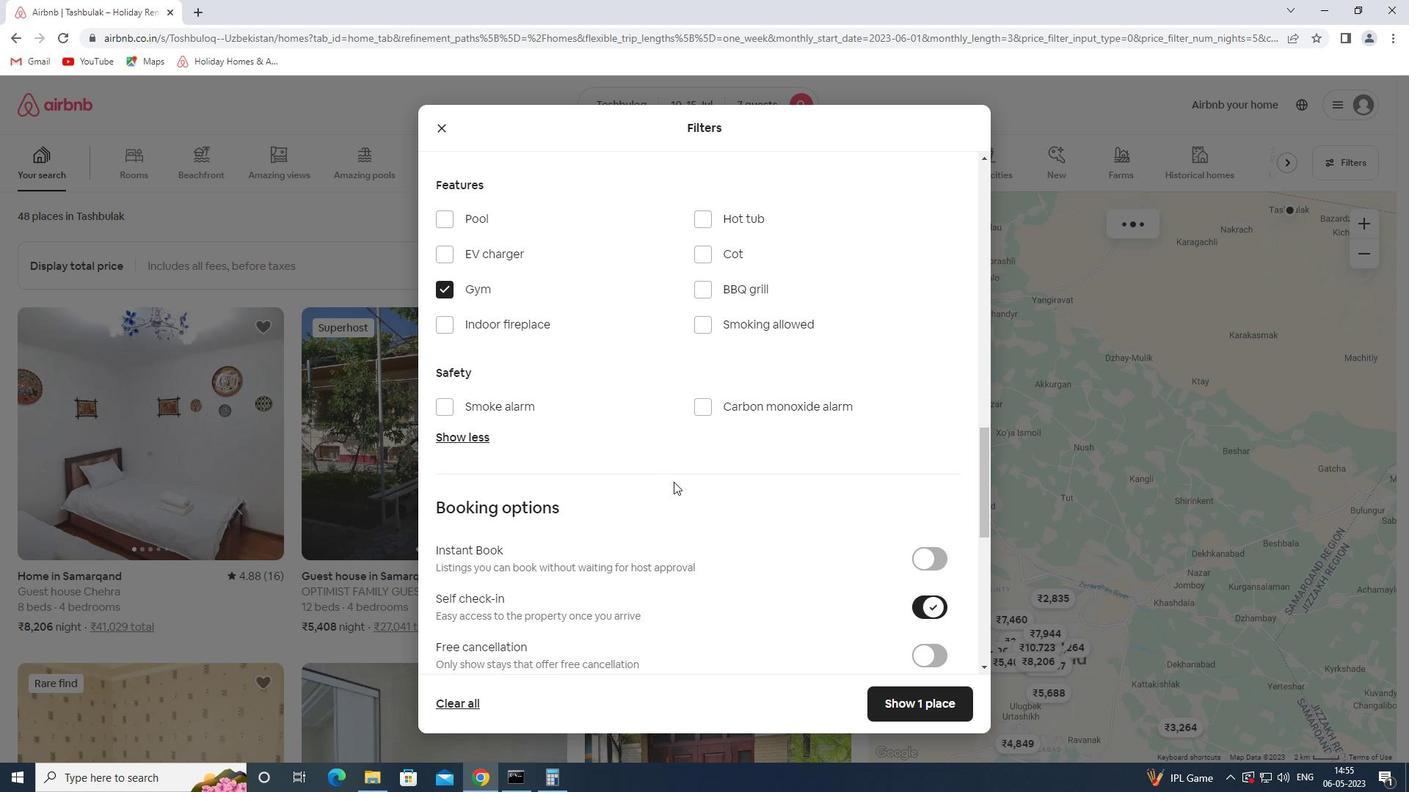 
Action: Mouse scrolled (673, 481) with delta (0, 0)
Screenshot: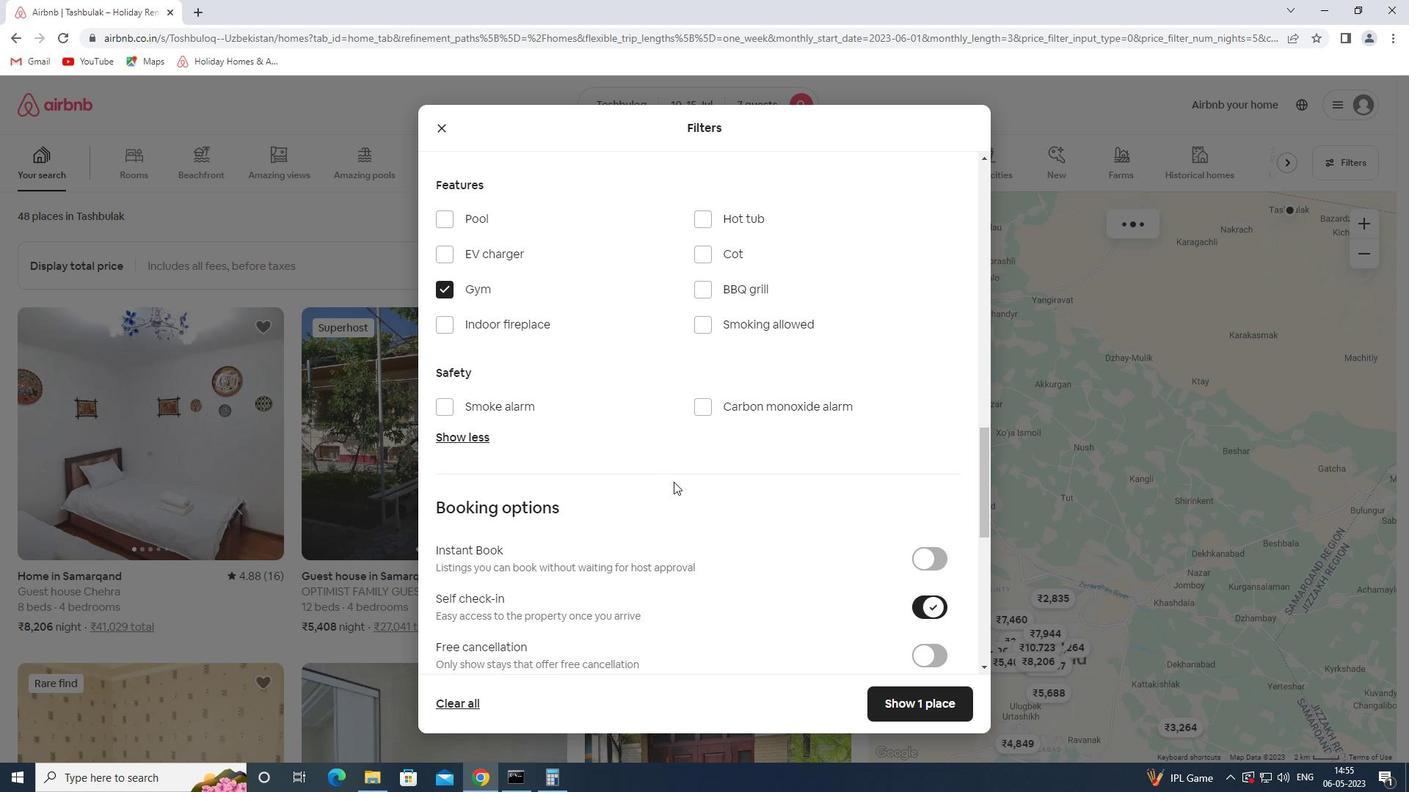 
Action: Mouse scrolled (673, 481) with delta (0, 0)
Screenshot: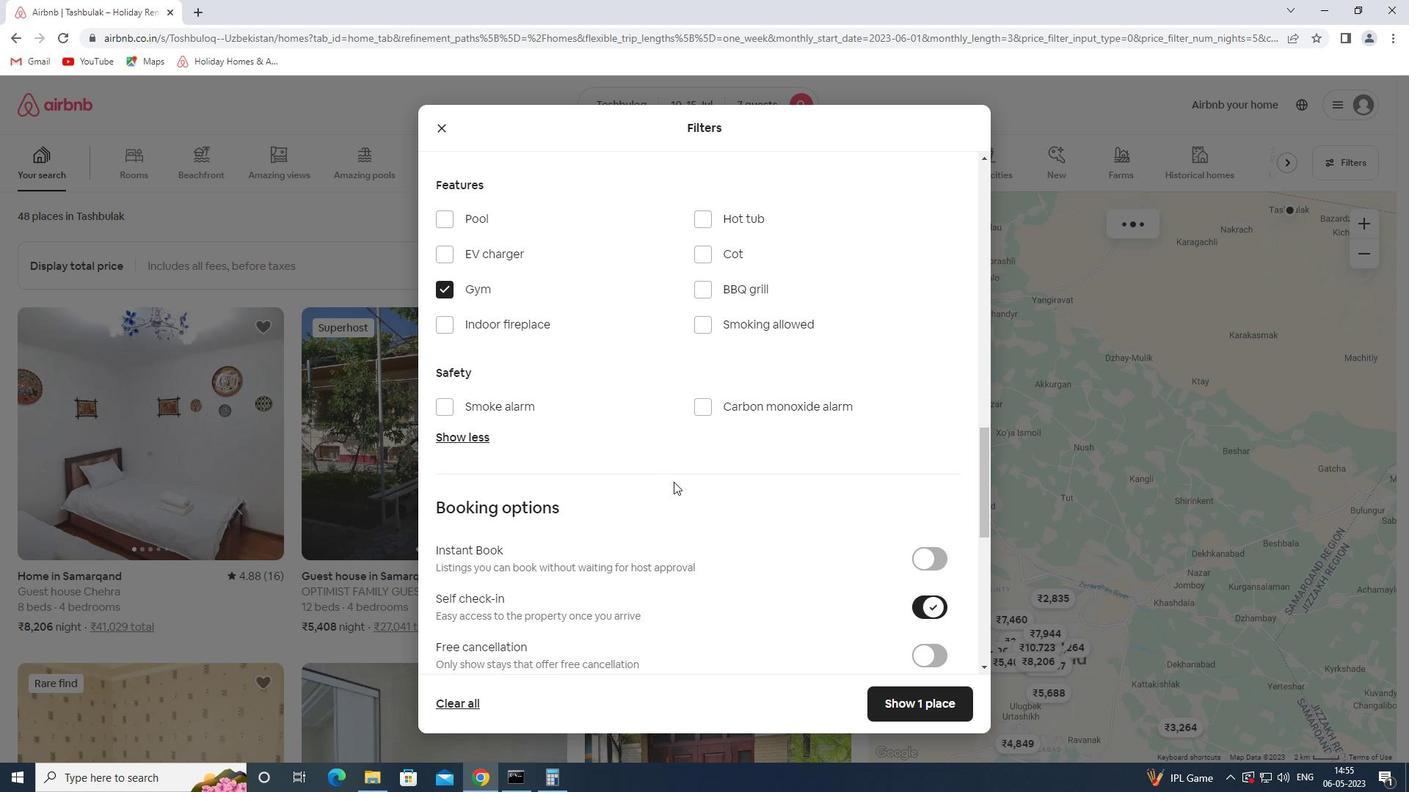 
Action: Mouse scrolled (673, 481) with delta (0, 0)
Screenshot: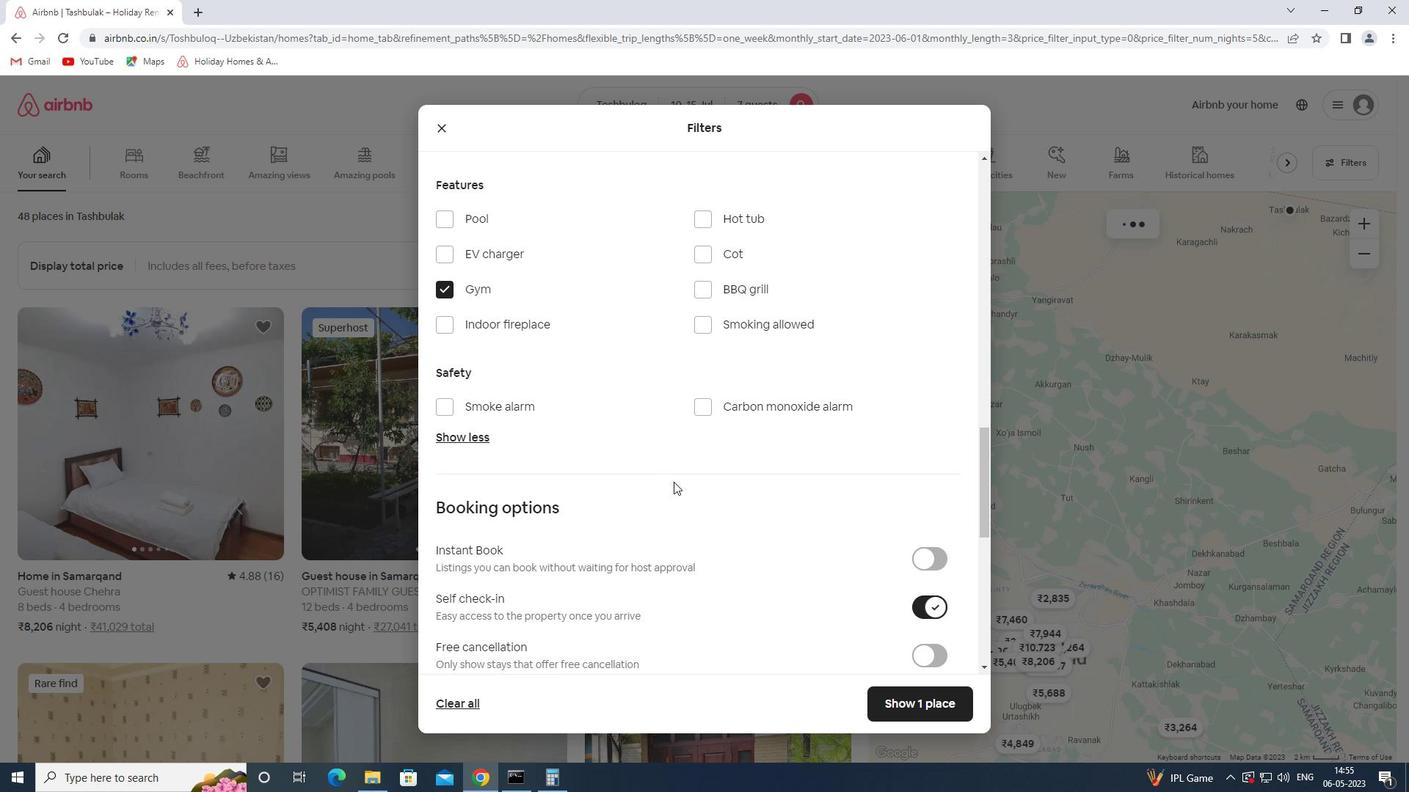 
Action: Mouse scrolled (673, 481) with delta (0, 0)
Screenshot: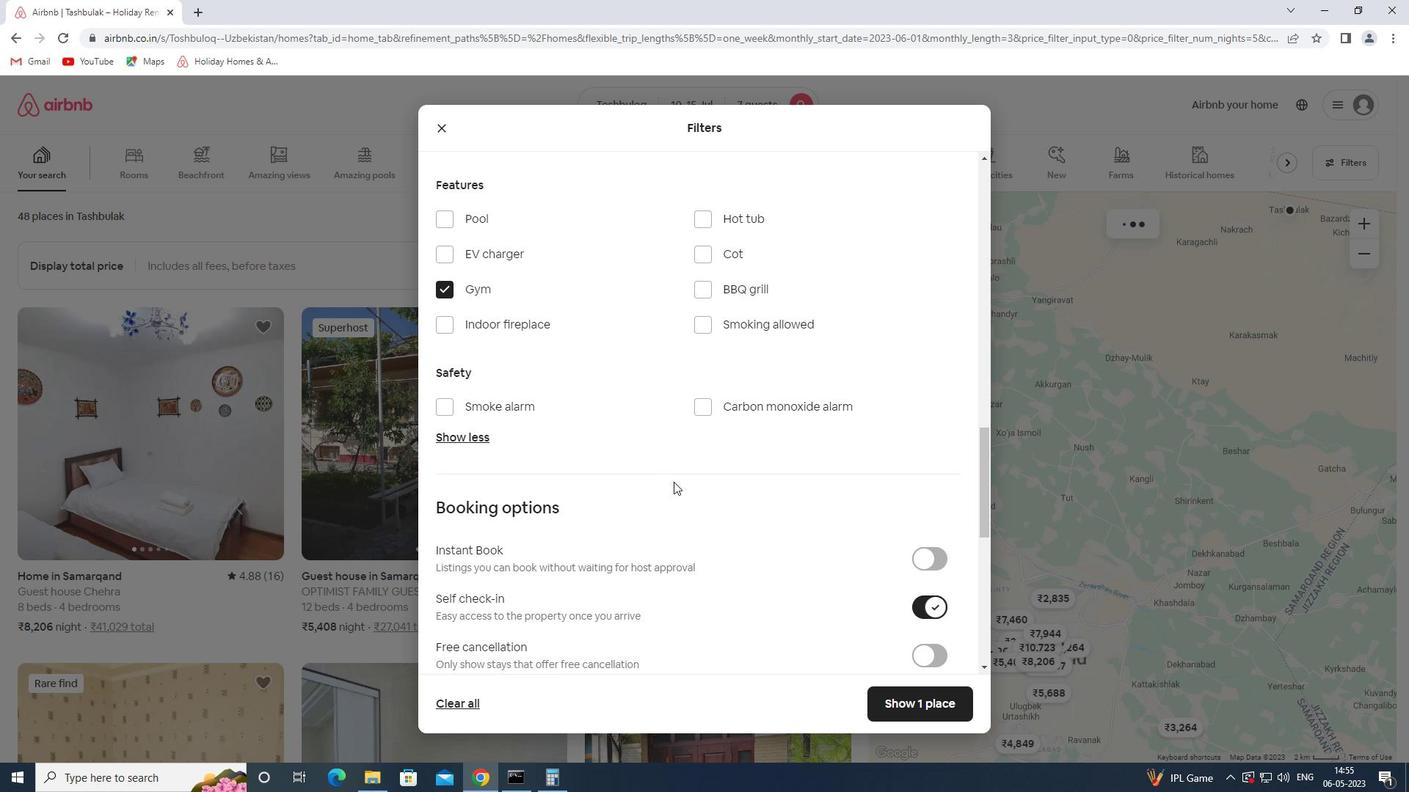 
Action: Mouse moved to (780, 562)
Screenshot: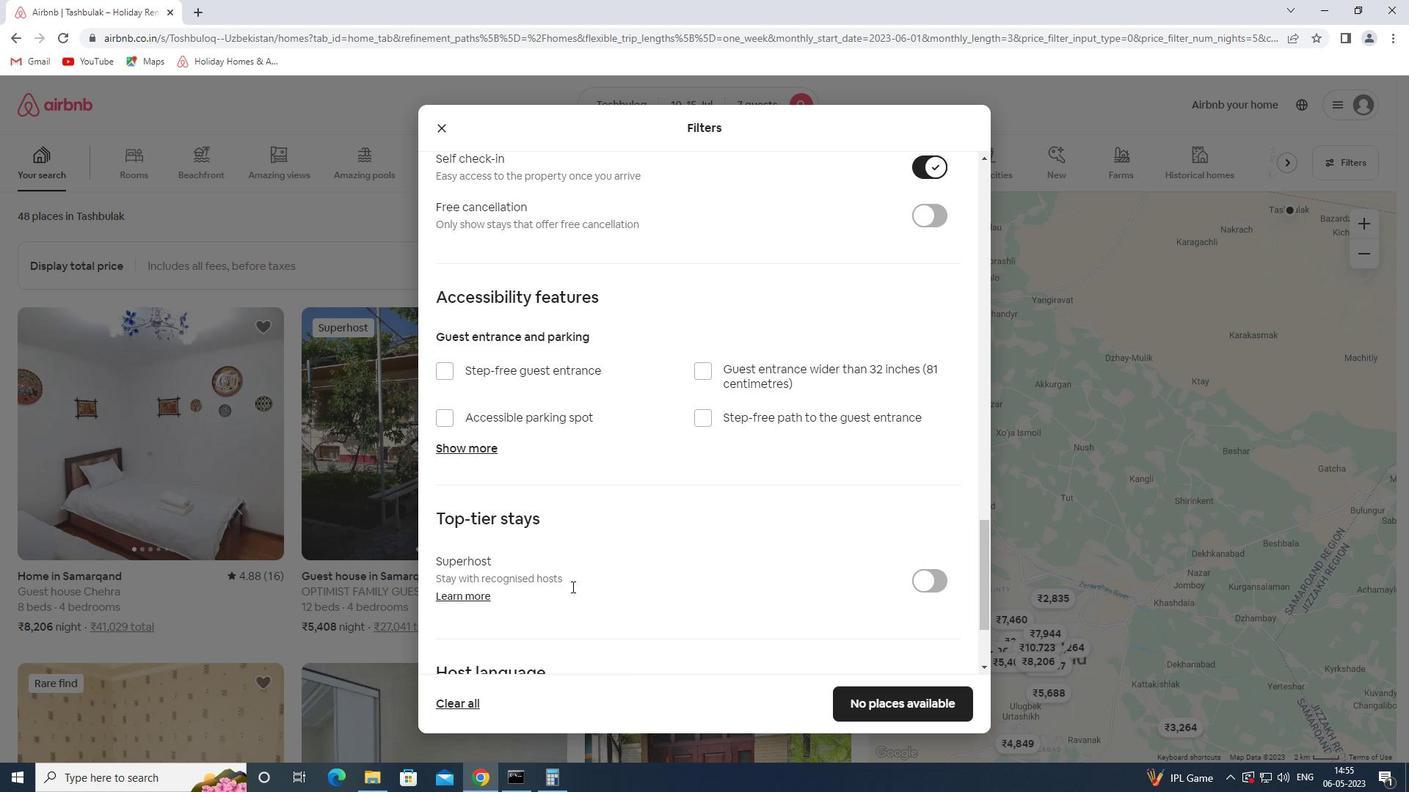 
Action: Mouse scrolled (780, 561) with delta (0, 0)
Screenshot: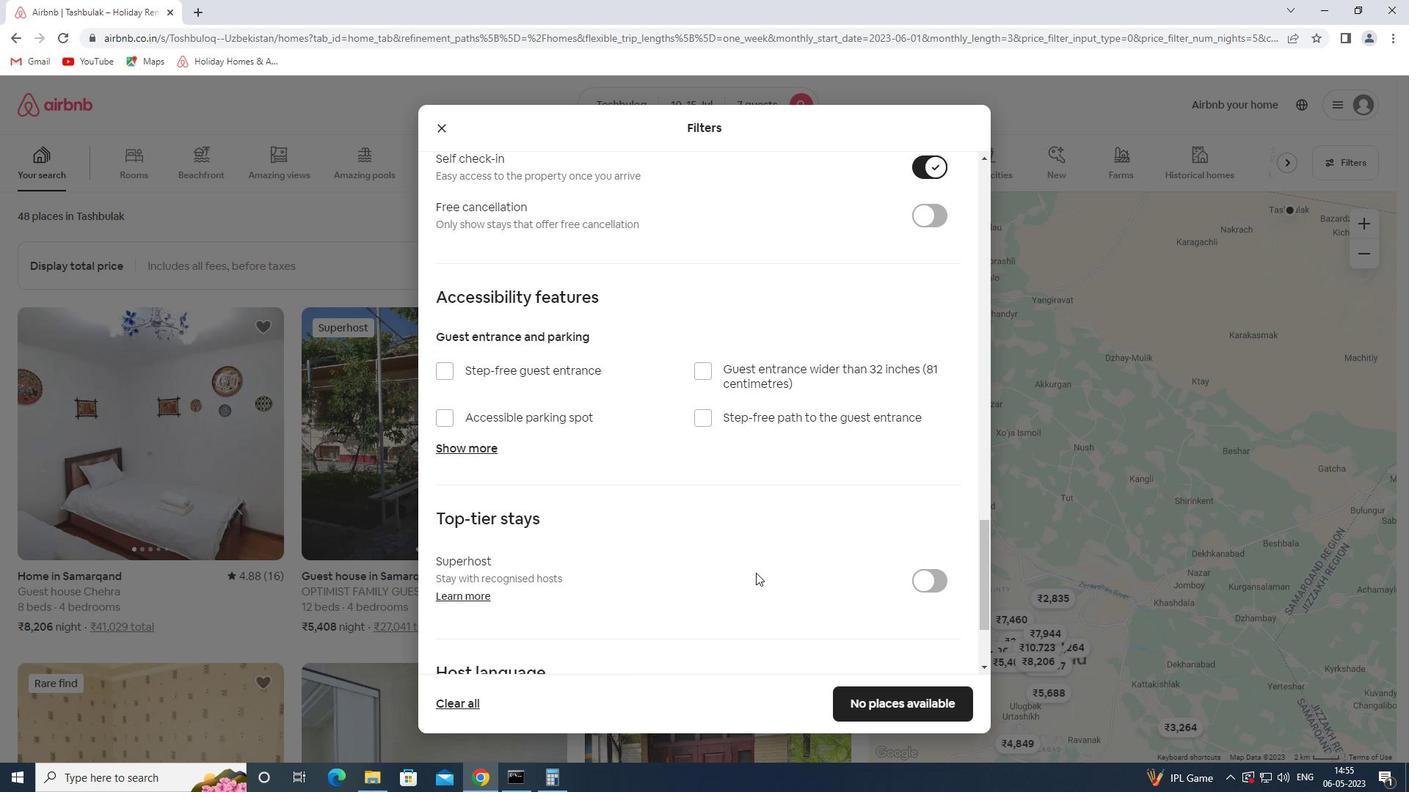 
Action: Mouse moved to (780, 561)
Screenshot: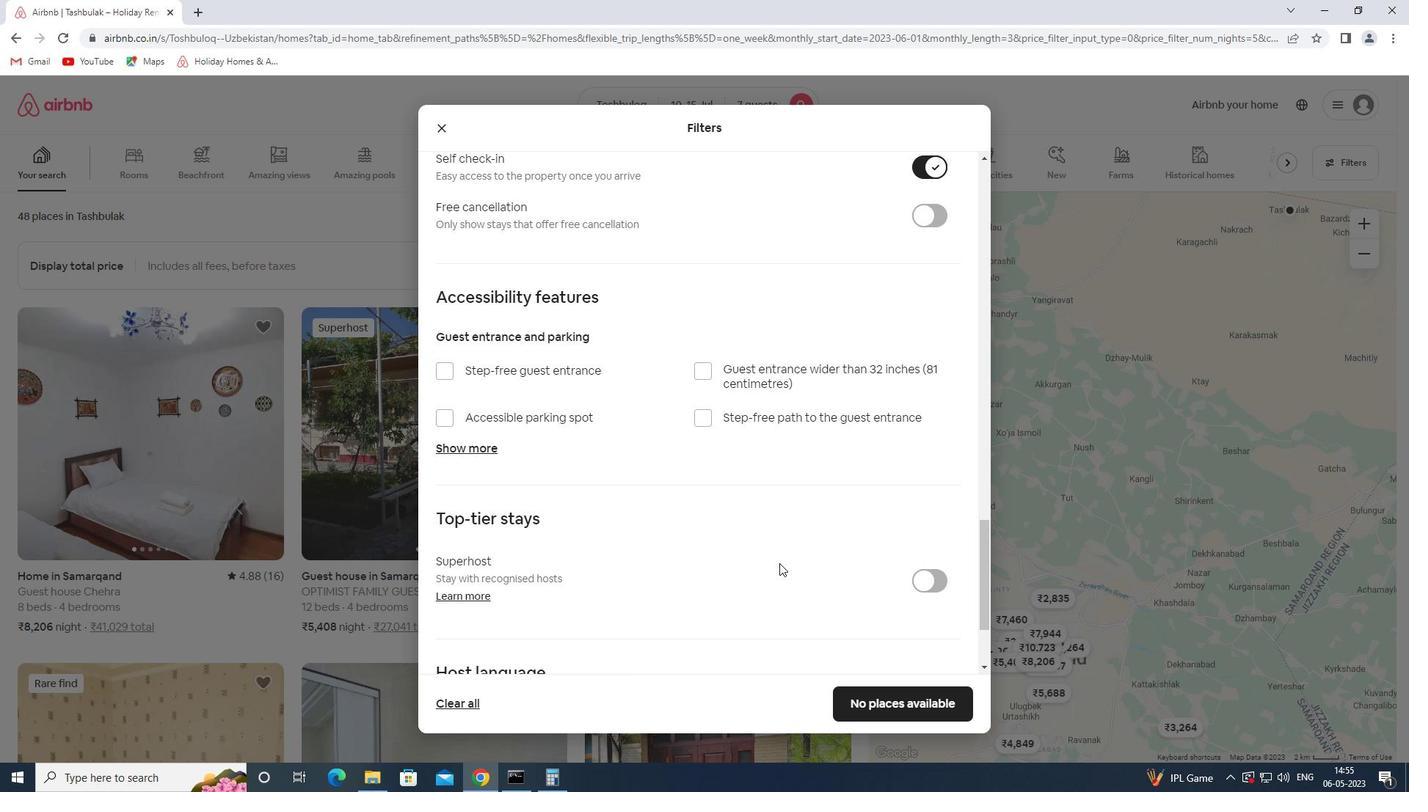 
Action: Mouse scrolled (780, 560) with delta (0, 0)
Screenshot: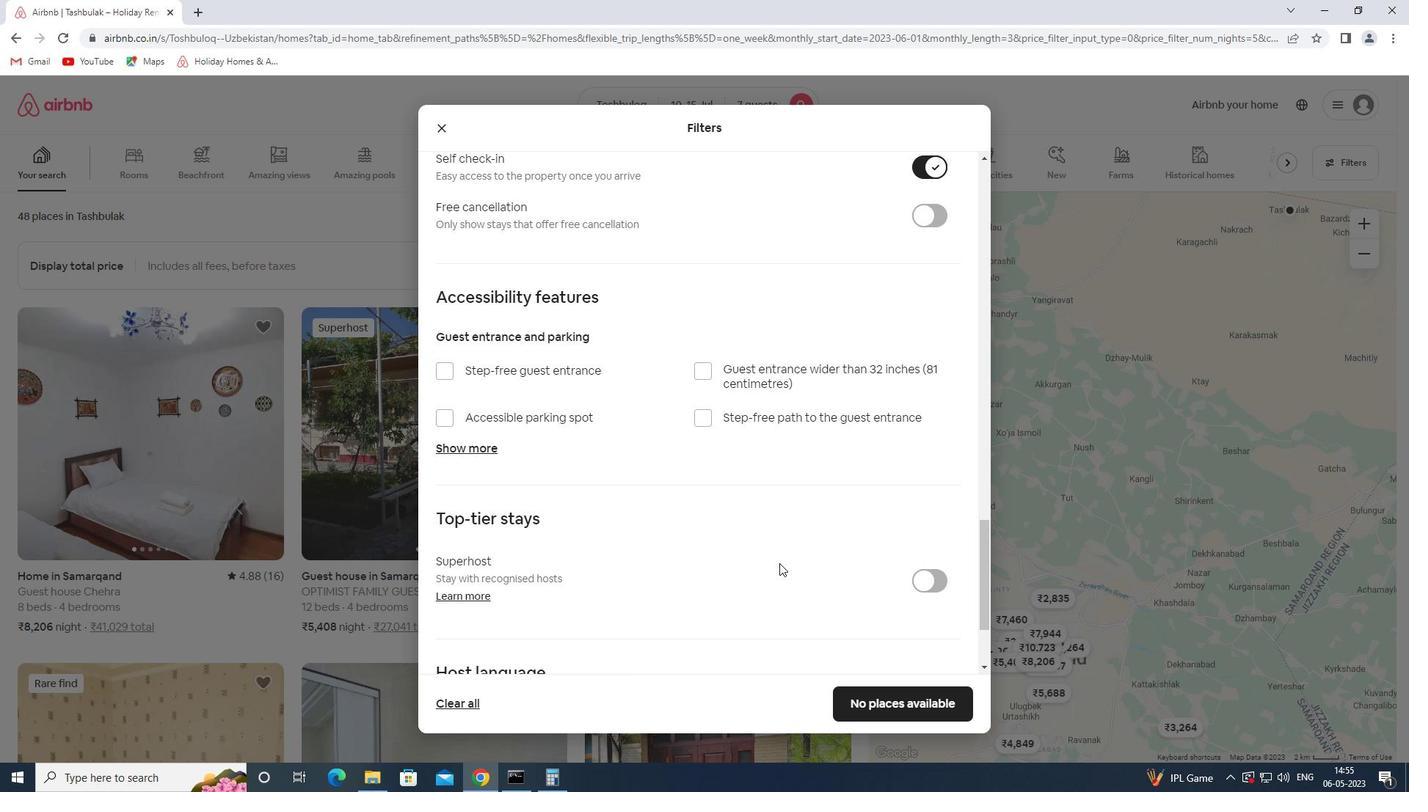 
Action: Mouse moved to (777, 559)
Screenshot: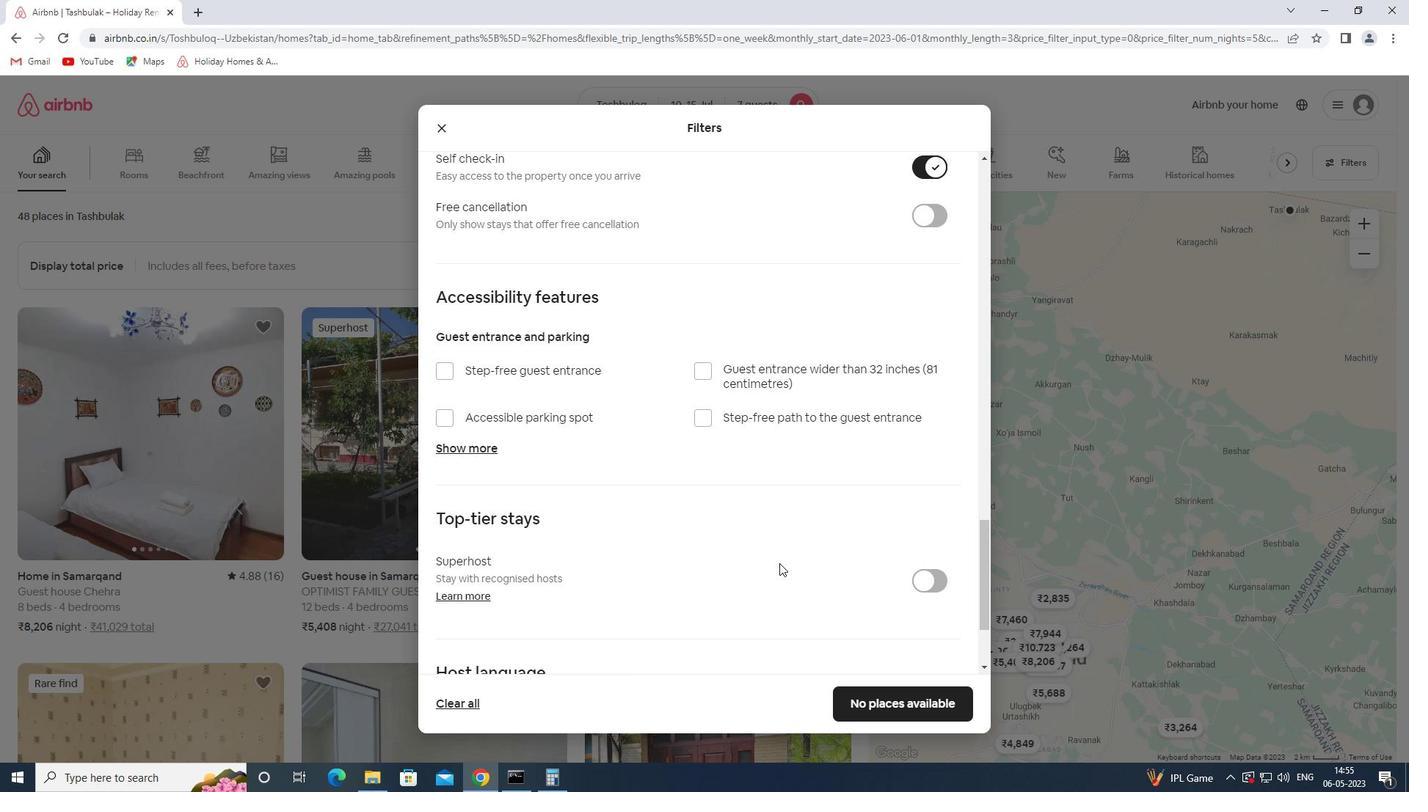 
Action: Mouse scrolled (777, 559) with delta (0, 0)
Screenshot: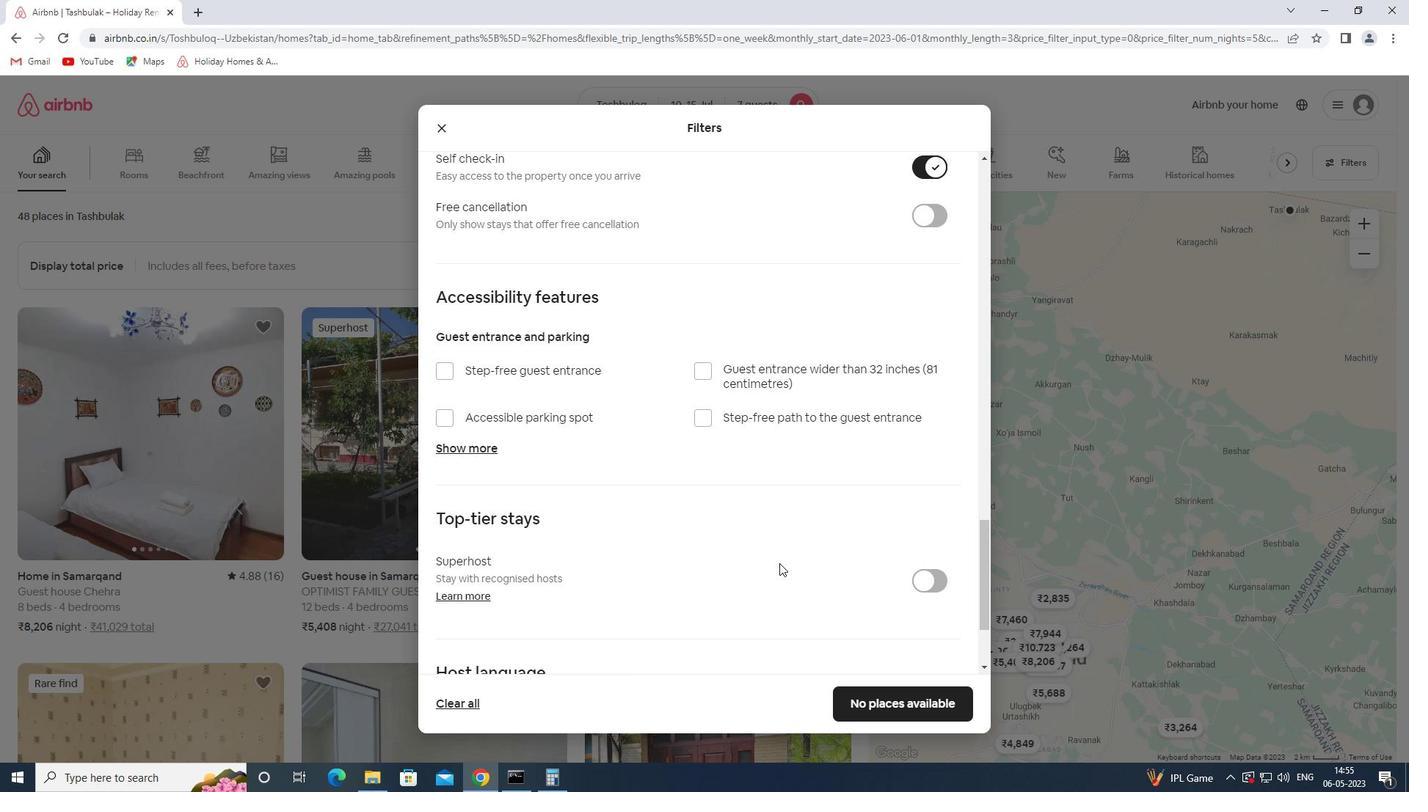 
Action: Mouse moved to (775, 558)
Screenshot: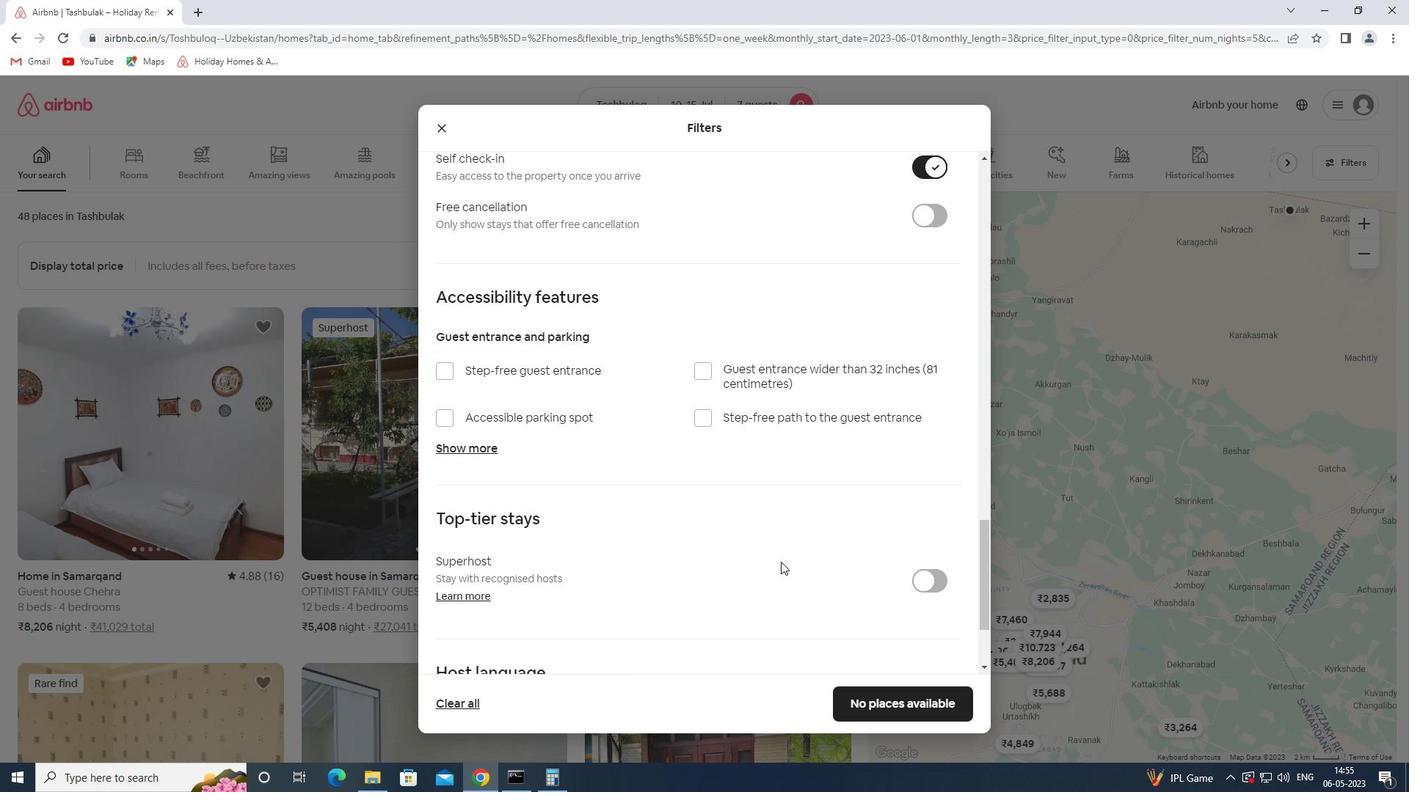 
Action: Mouse scrolled (775, 557) with delta (0, 0)
Screenshot: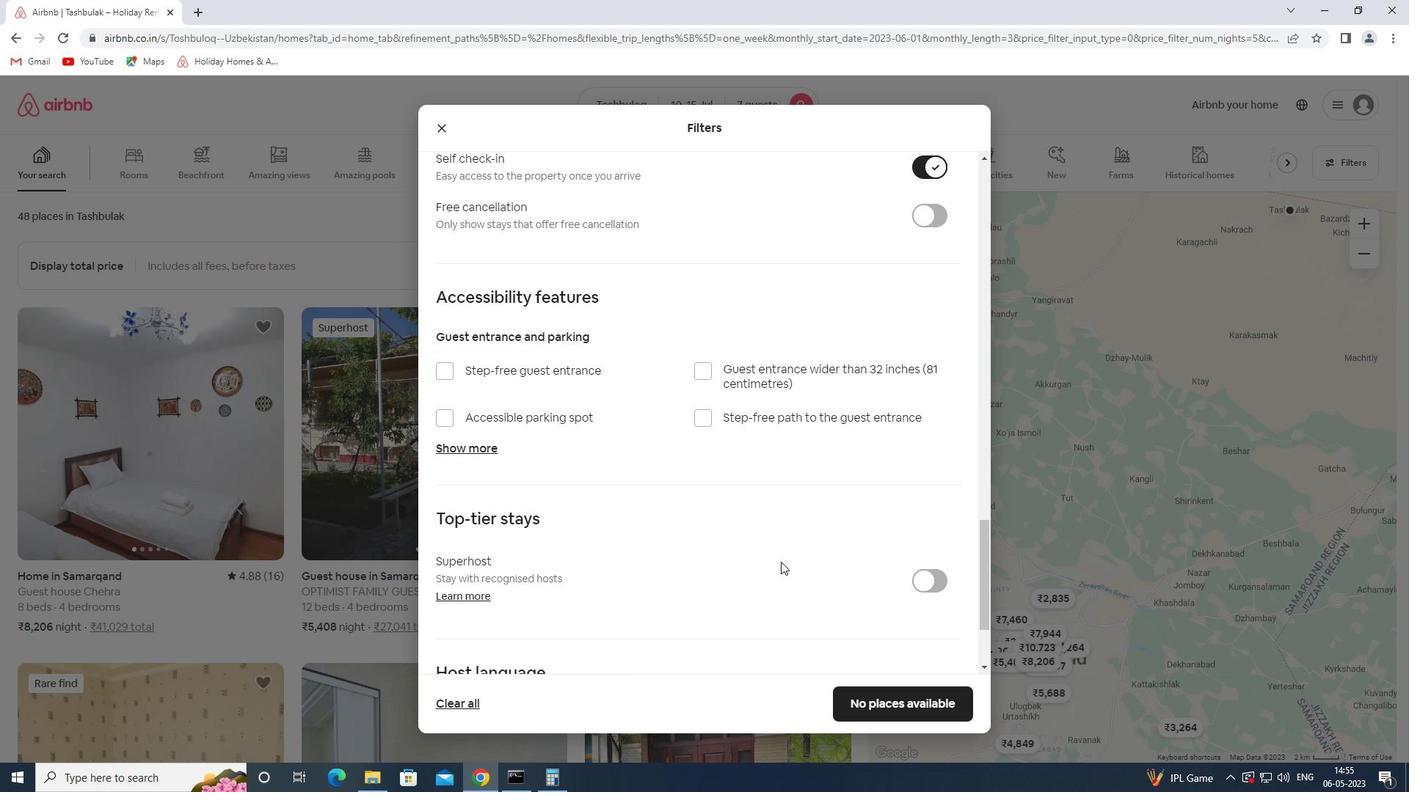
Action: Mouse moved to (774, 557)
Screenshot: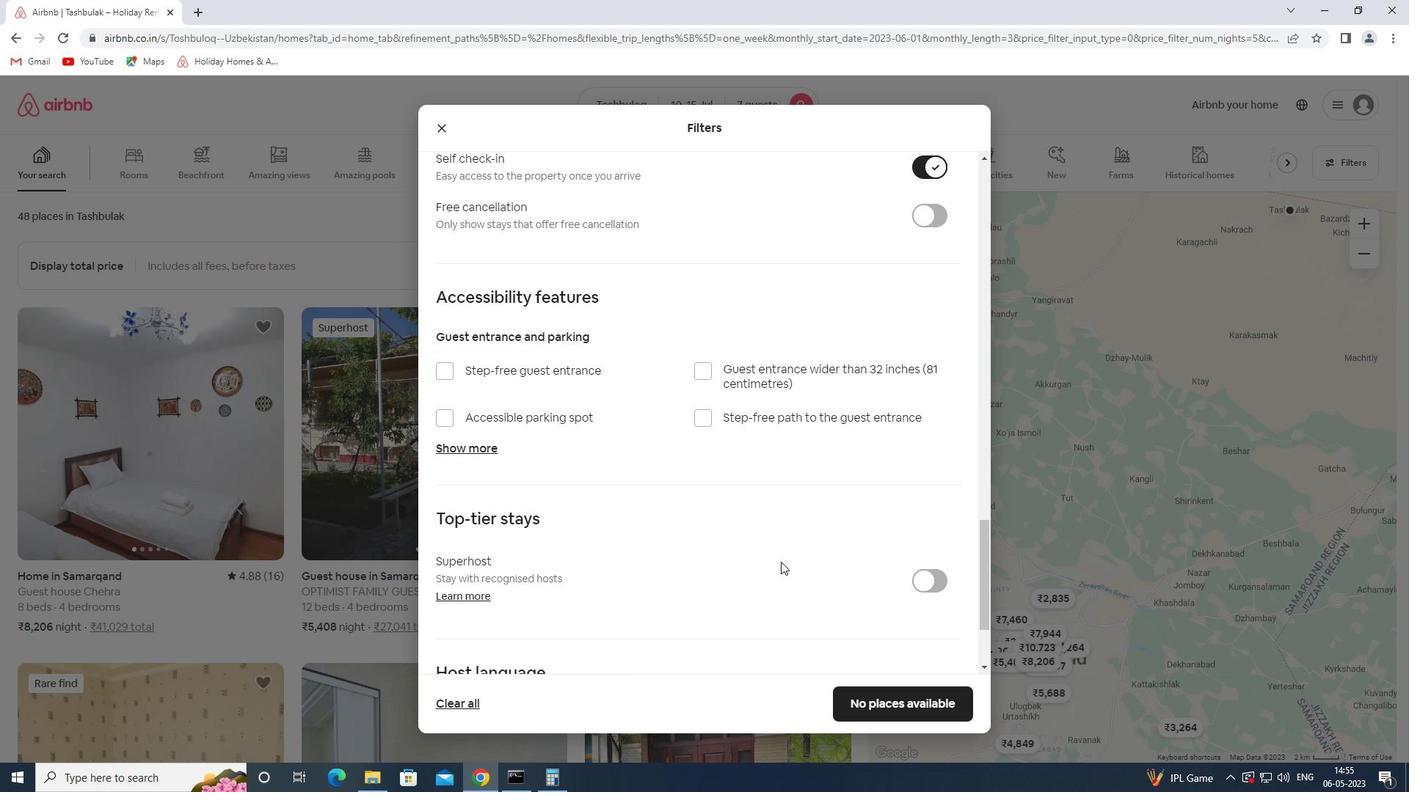 
Action: Mouse scrolled (774, 557) with delta (0, 0)
Screenshot: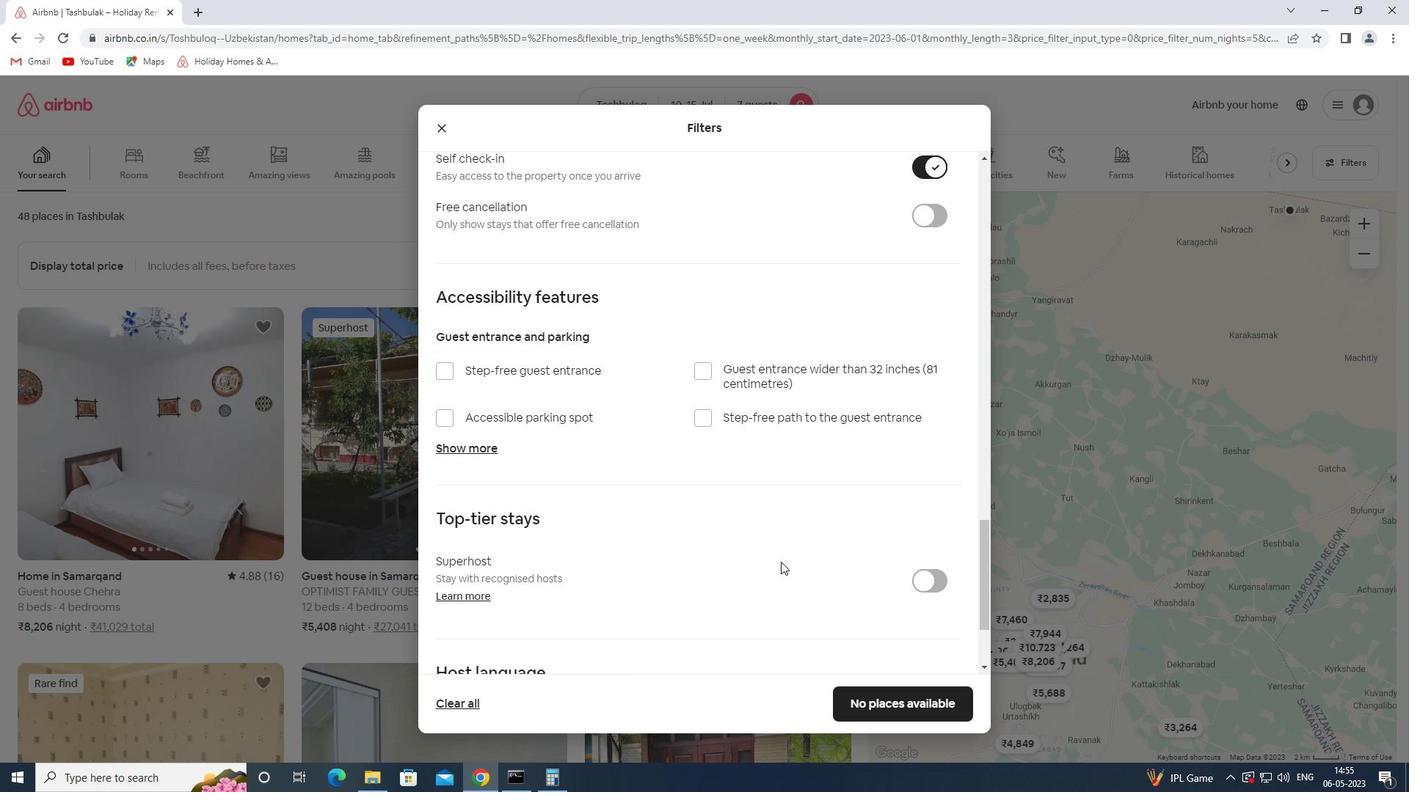 
Action: Mouse moved to (486, 571)
Screenshot: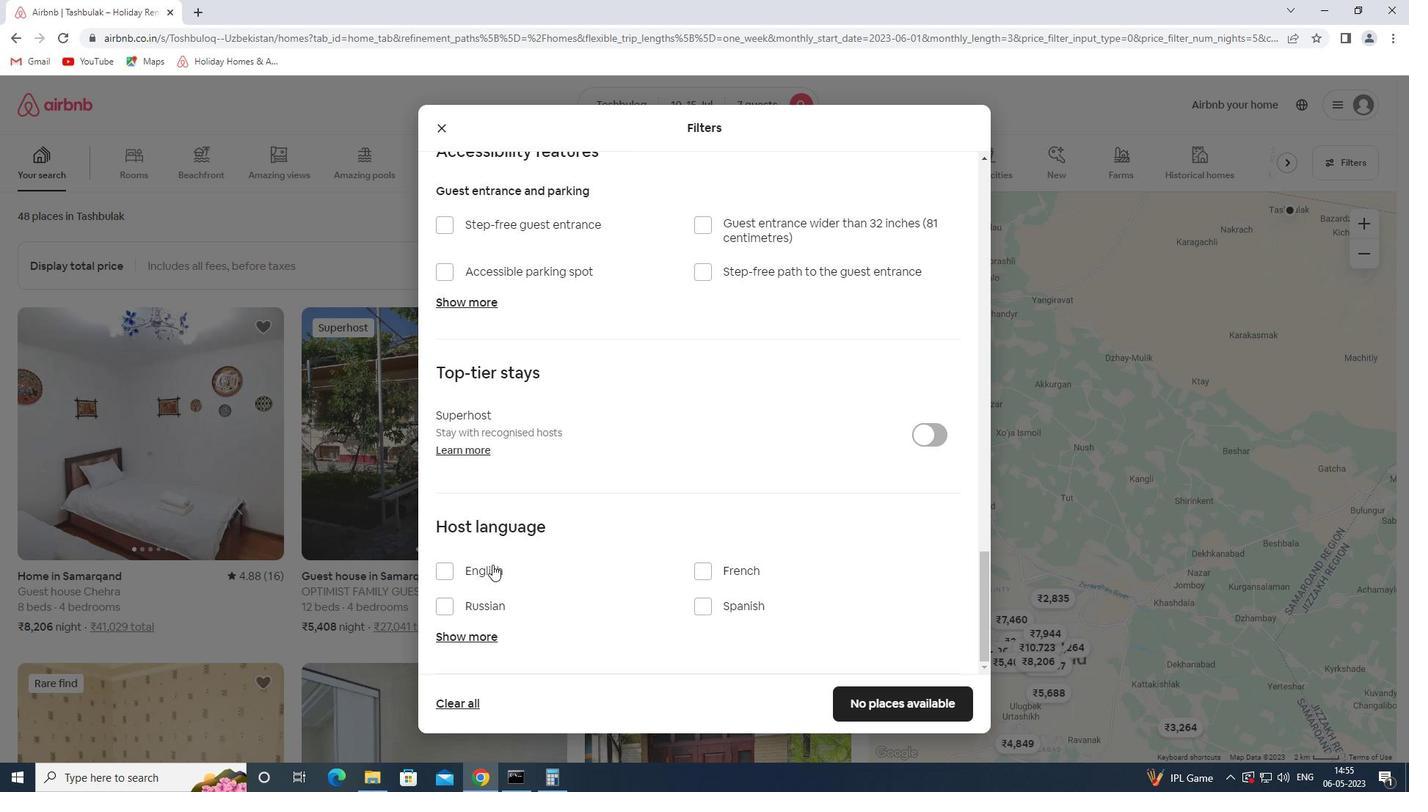 
Action: Mouse pressed left at (486, 571)
Screenshot: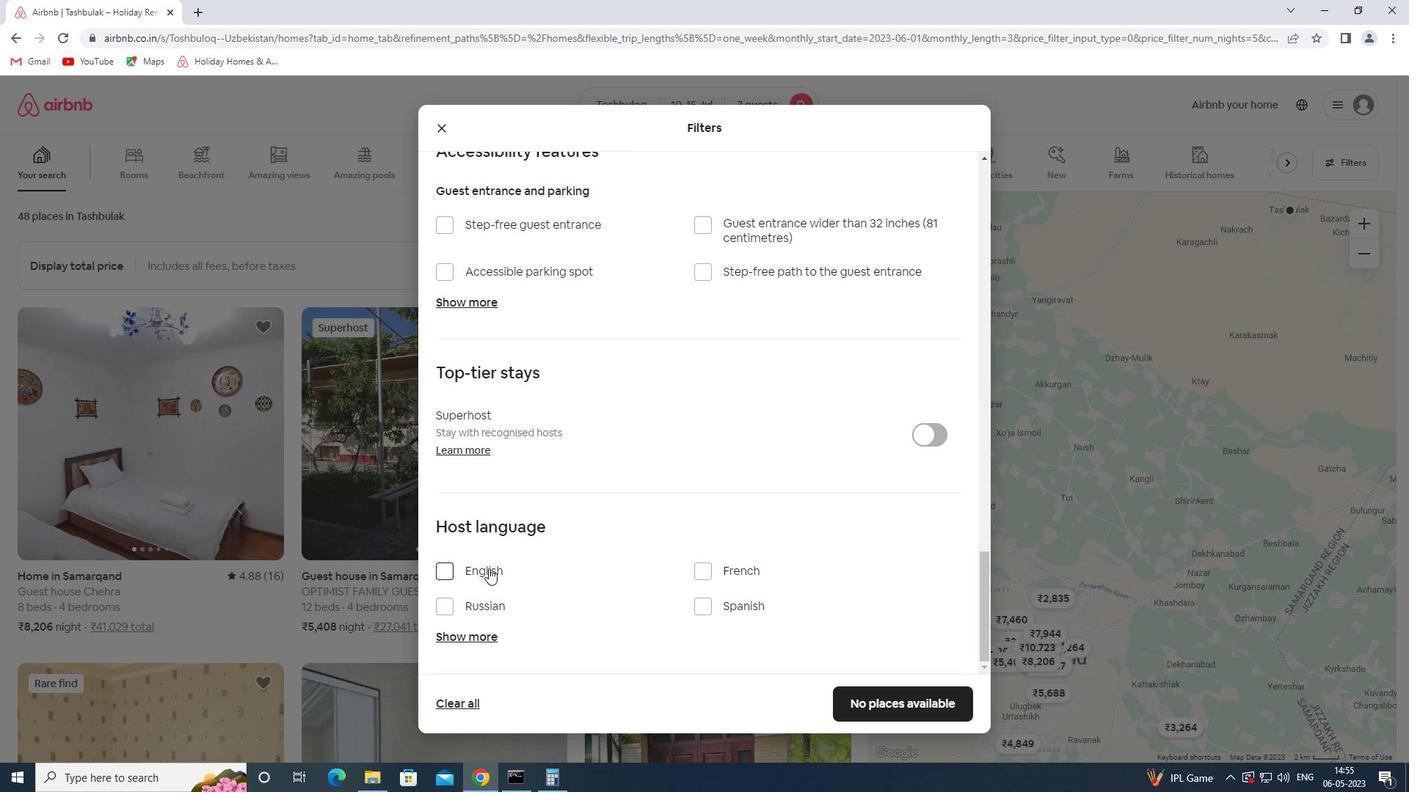 
Action: Mouse moved to (895, 697)
Screenshot: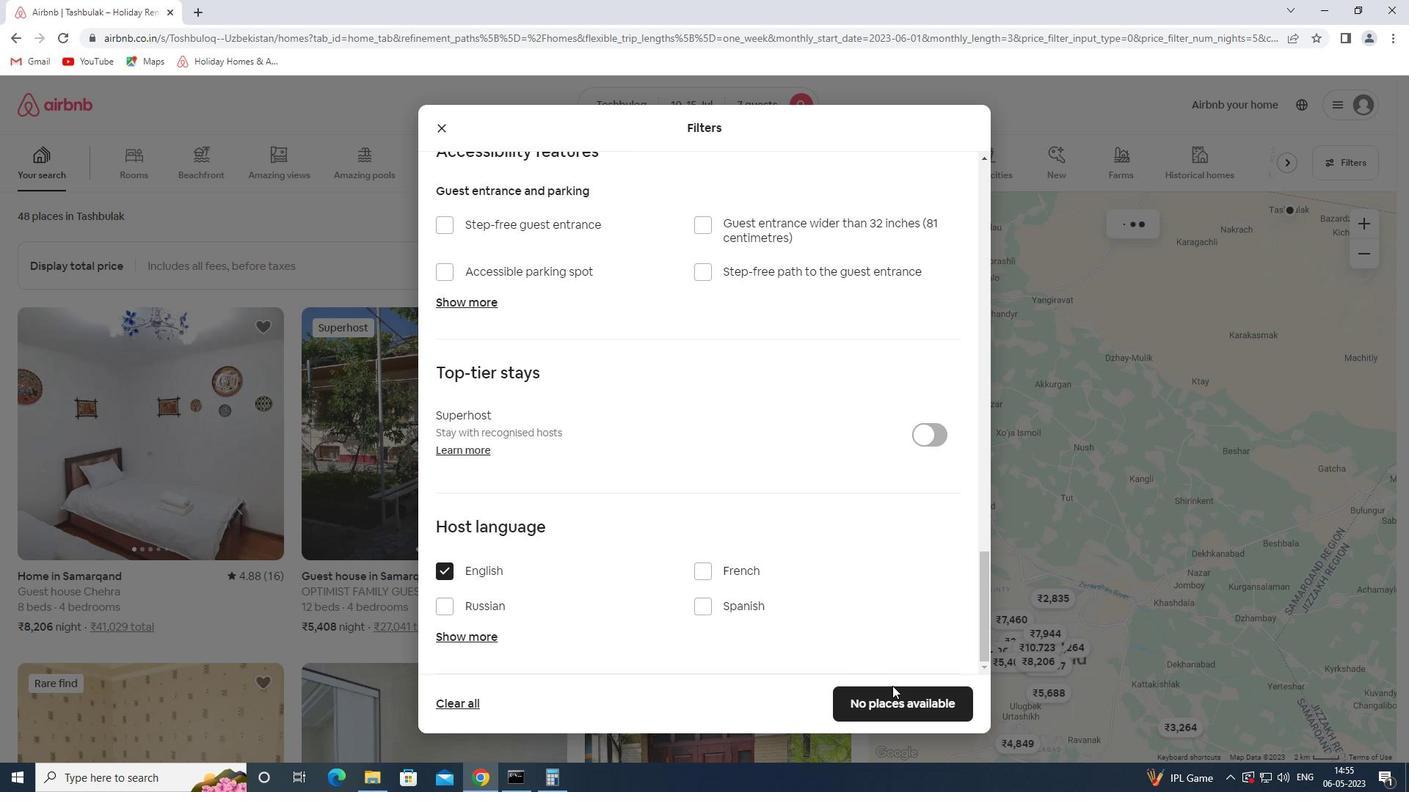 
Action: Mouse pressed left at (895, 697)
Screenshot: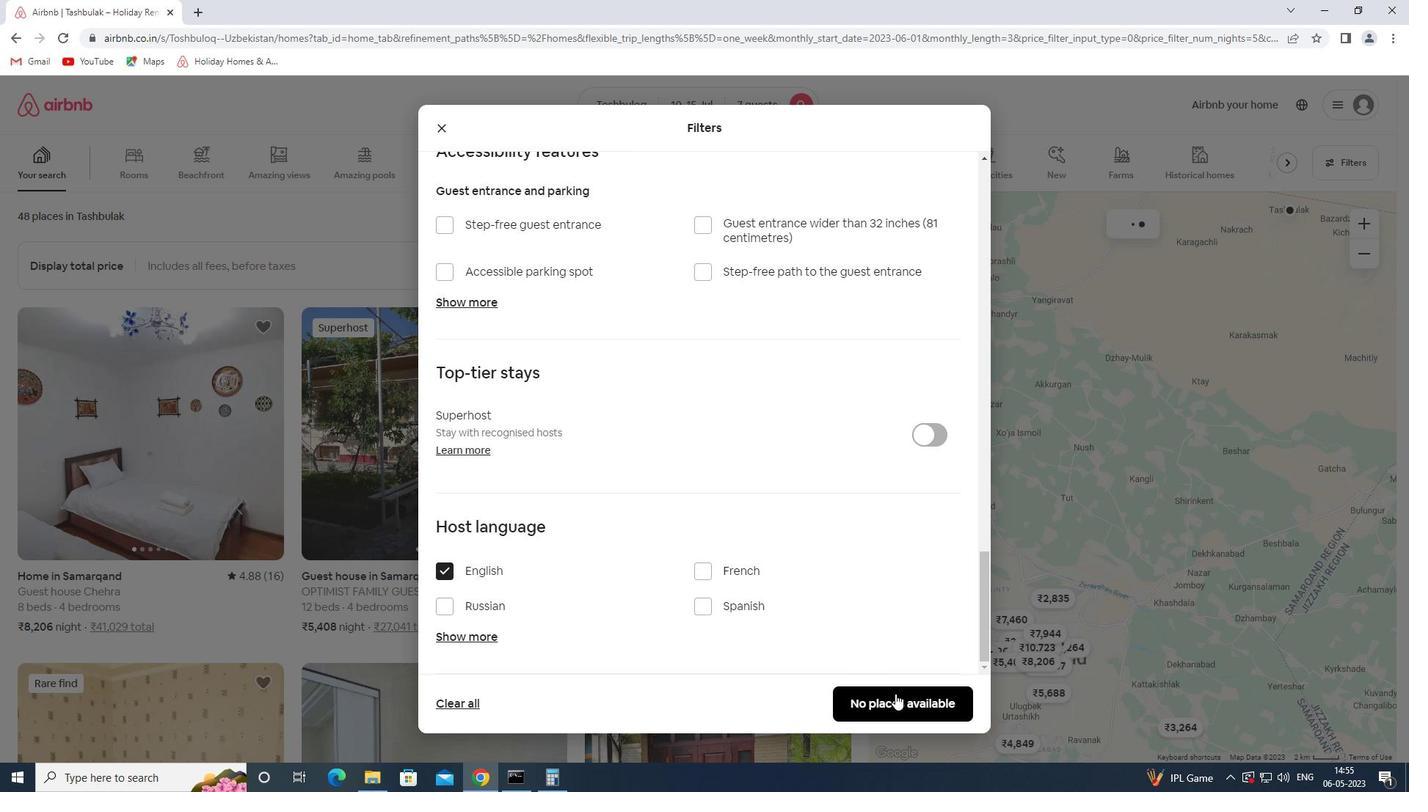 
Action: Mouse moved to (893, 698)
Screenshot: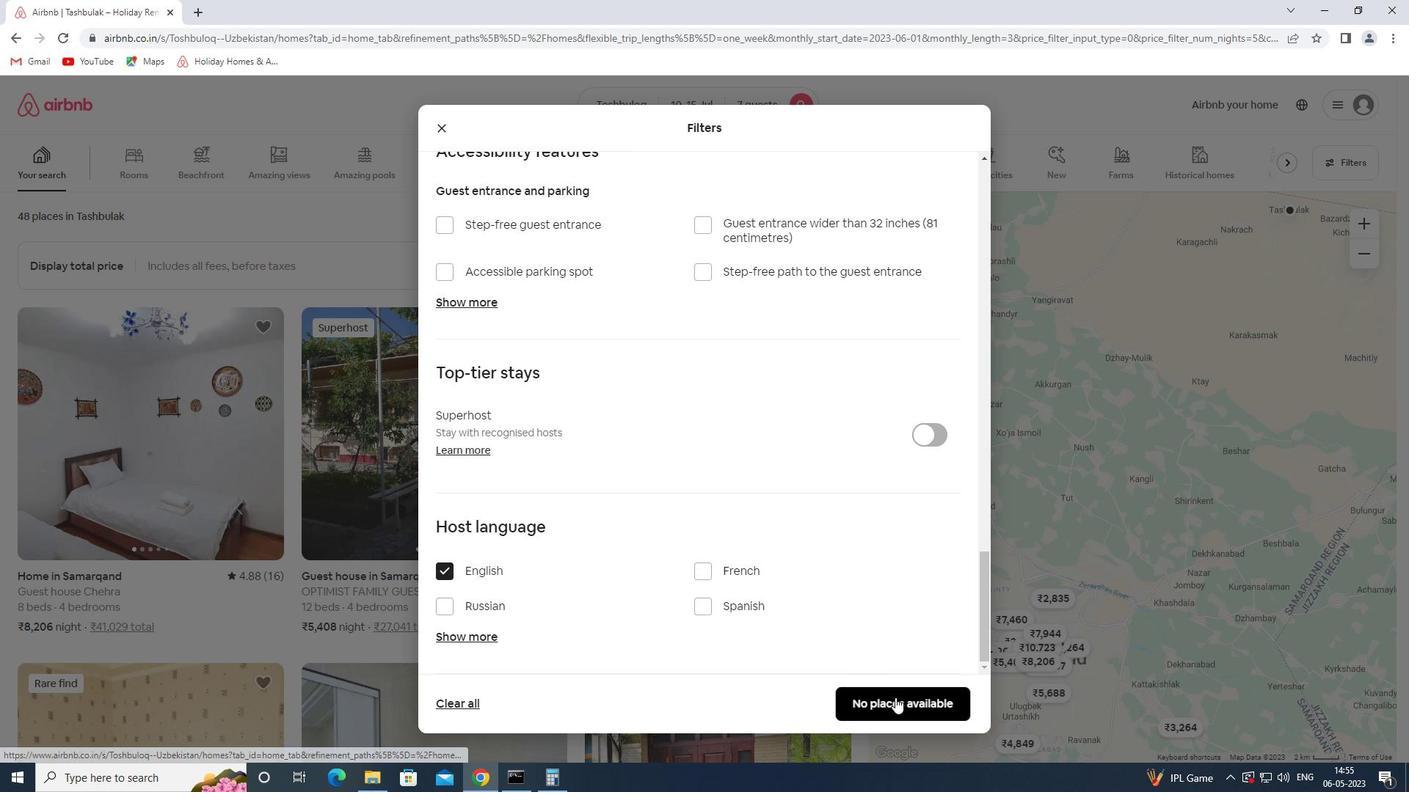 
